 Task: Select the Always option in the interactive window collapse cell input code.
Action: Mouse moved to (15, 620)
Screenshot: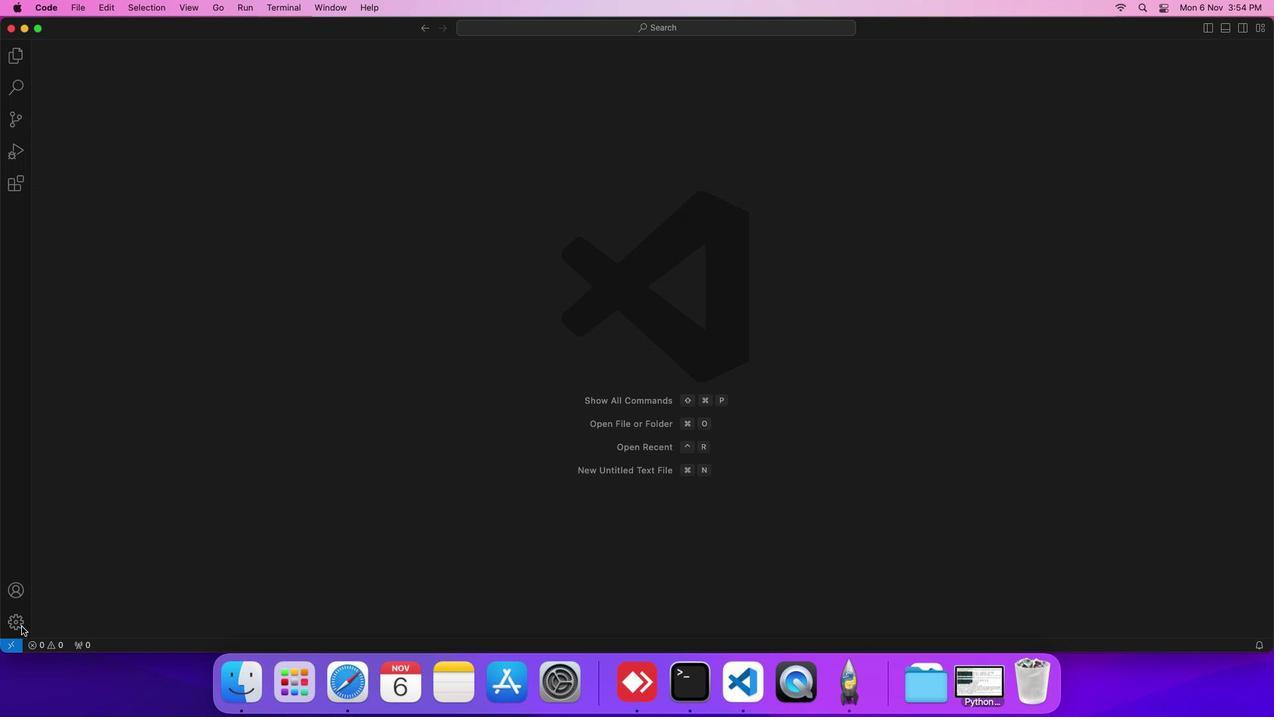 
Action: Mouse pressed left at (15, 620)
Screenshot: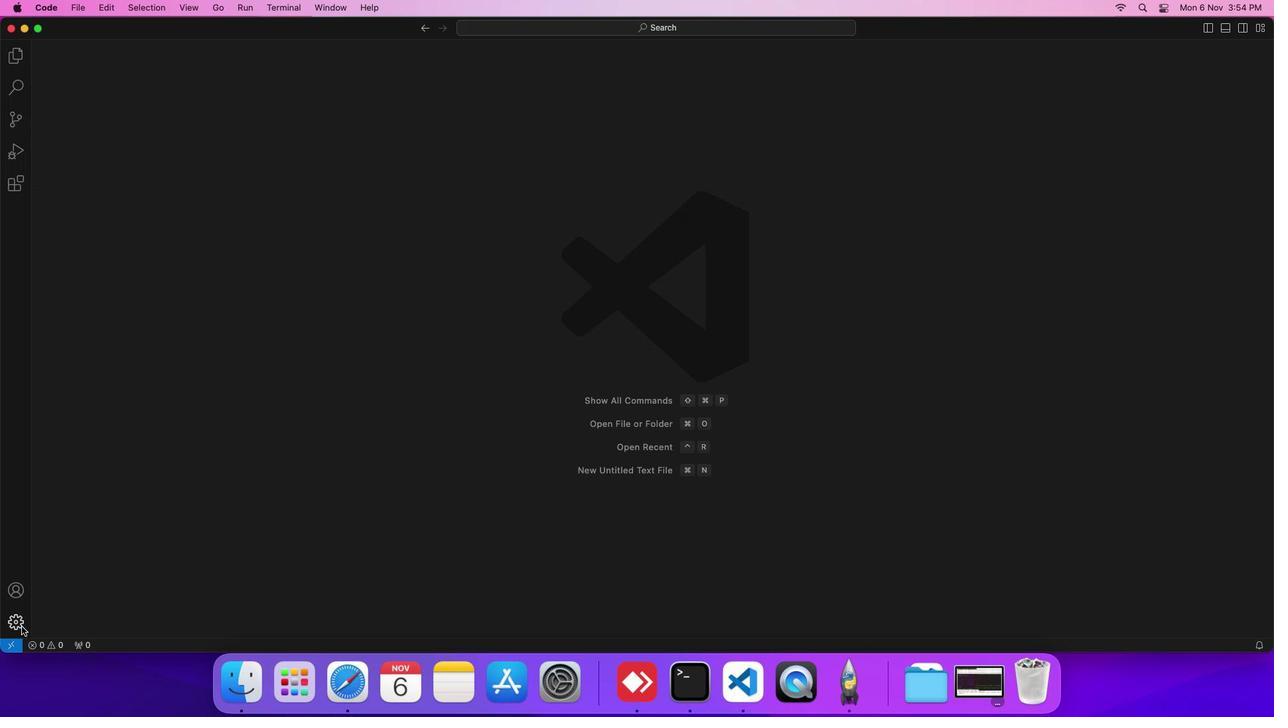 
Action: Mouse moved to (52, 517)
Screenshot: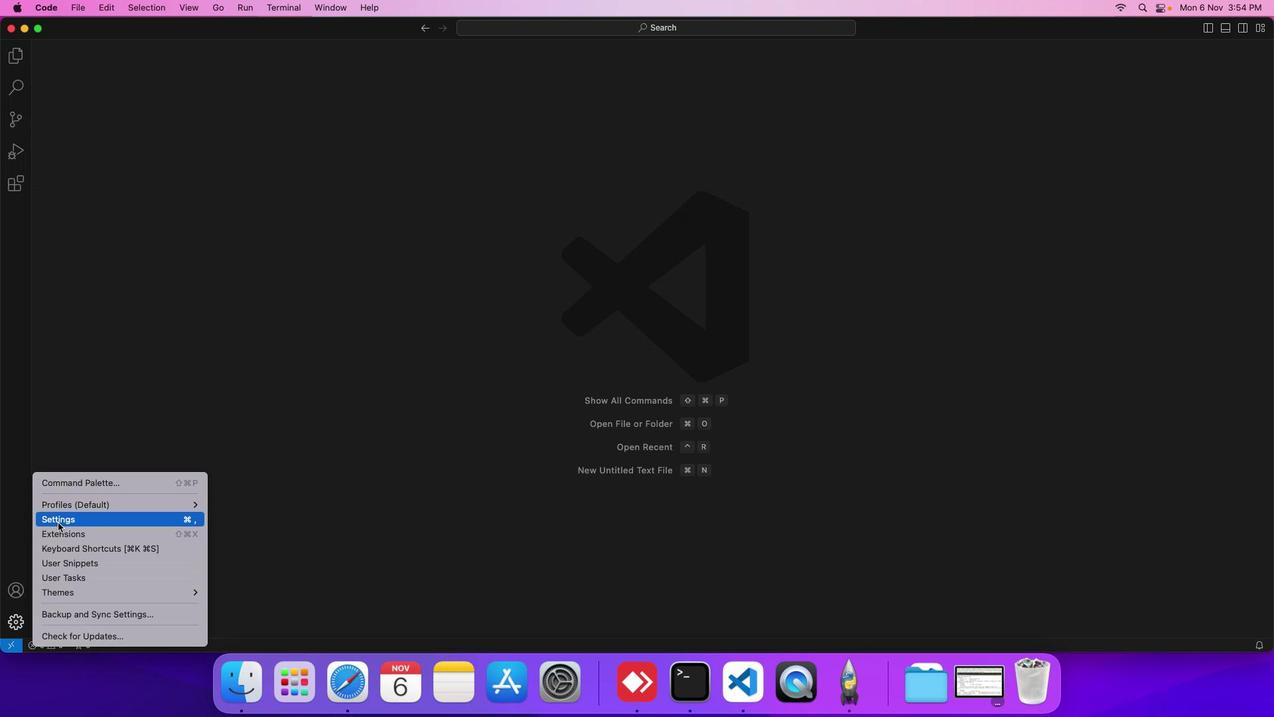 
Action: Mouse pressed left at (52, 517)
Screenshot: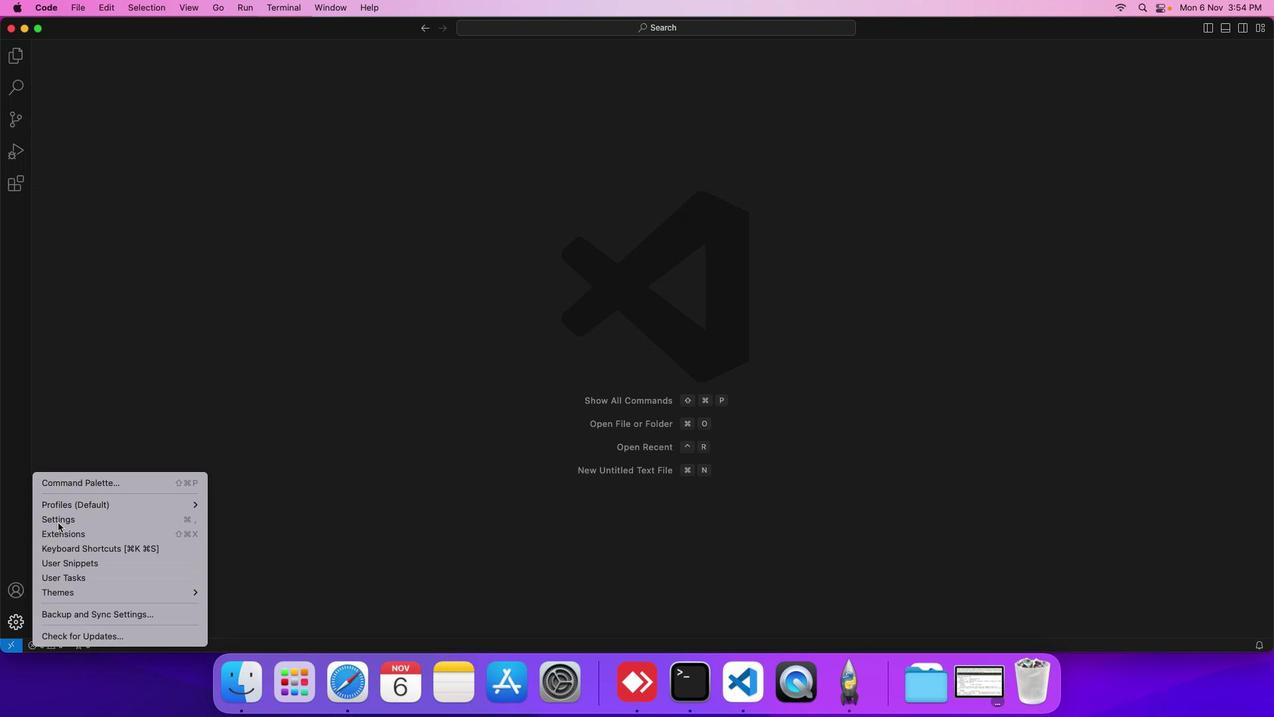 
Action: Mouse moved to (294, 189)
Screenshot: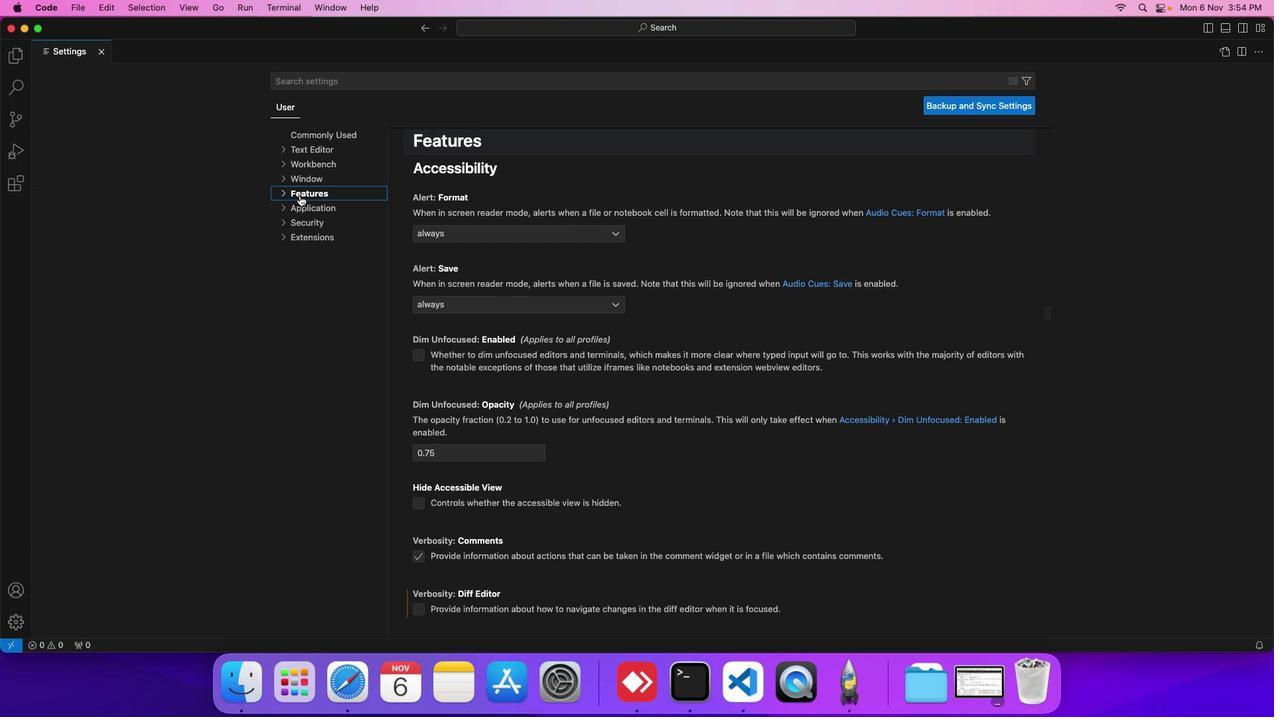 
Action: Mouse pressed left at (294, 189)
Screenshot: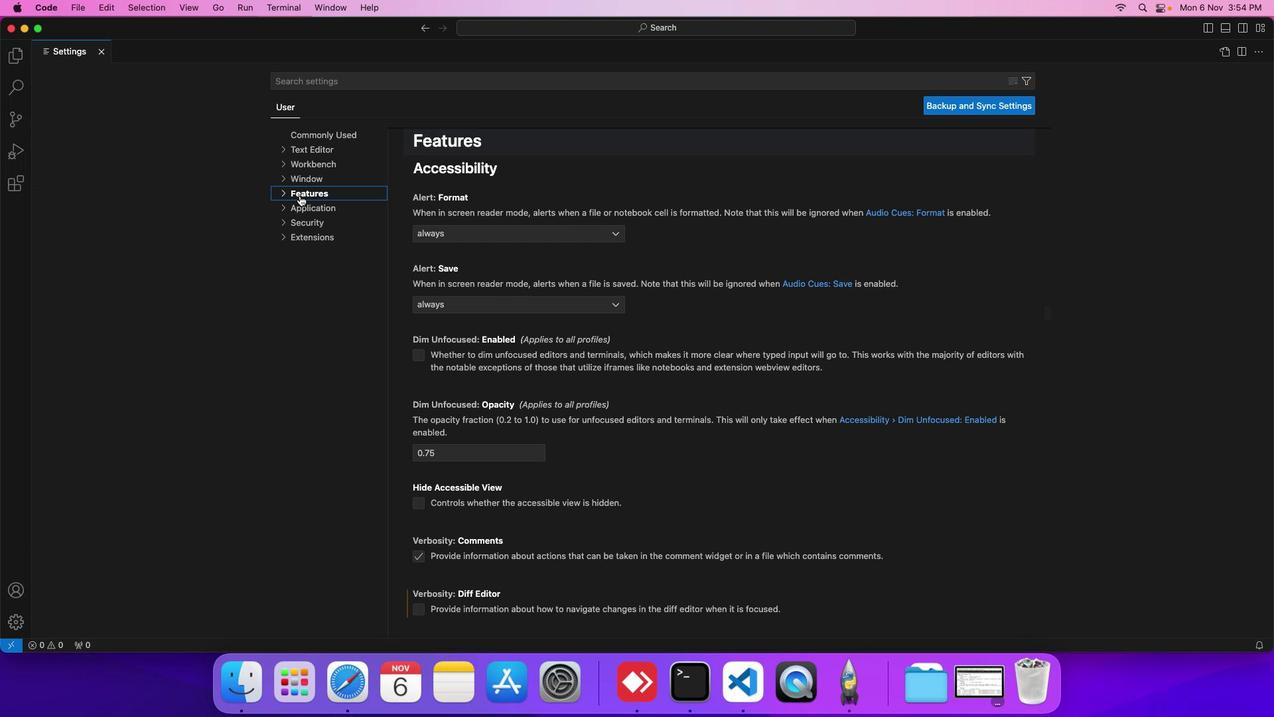 
Action: Mouse moved to (312, 405)
Screenshot: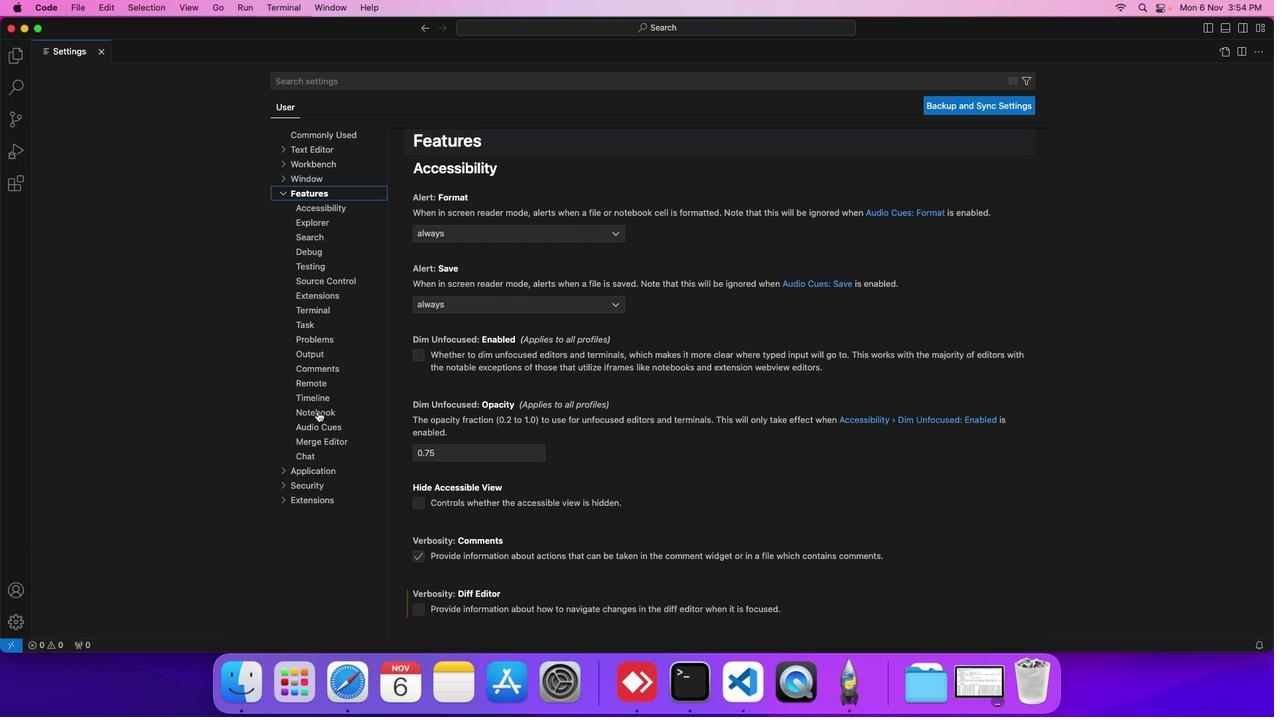 
Action: Mouse pressed left at (312, 405)
Screenshot: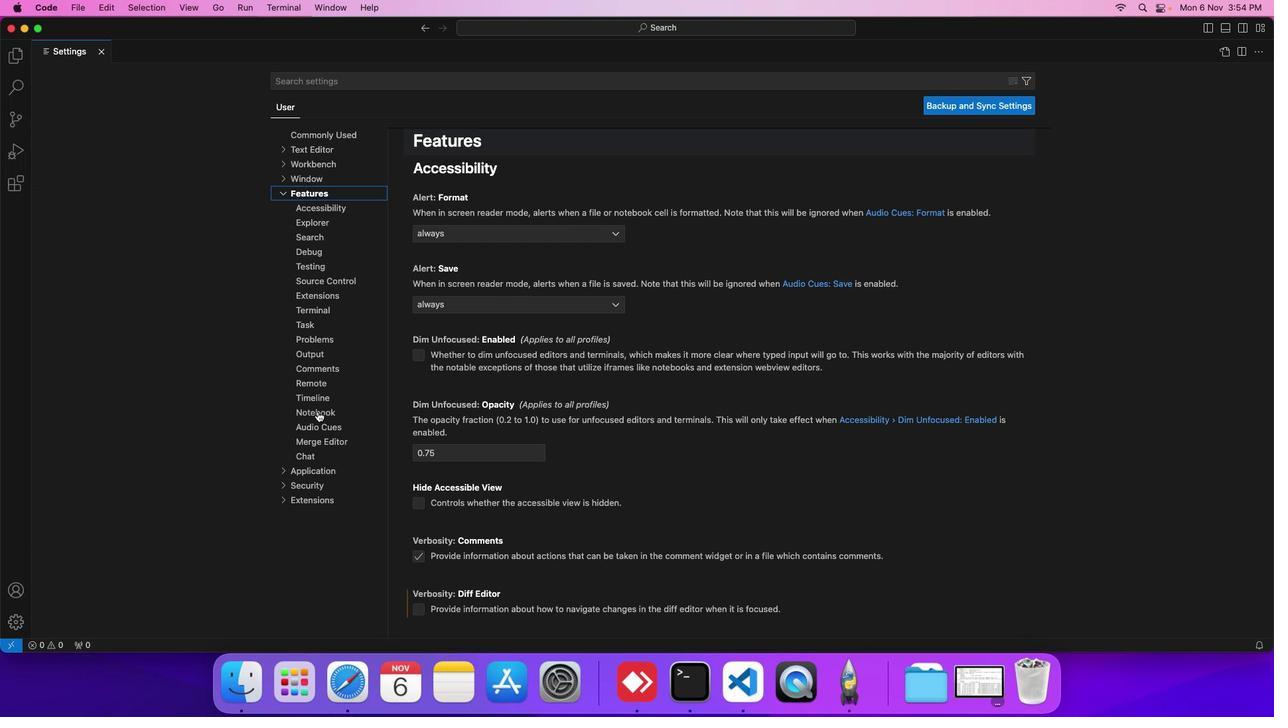 
Action: Mouse moved to (408, 438)
Screenshot: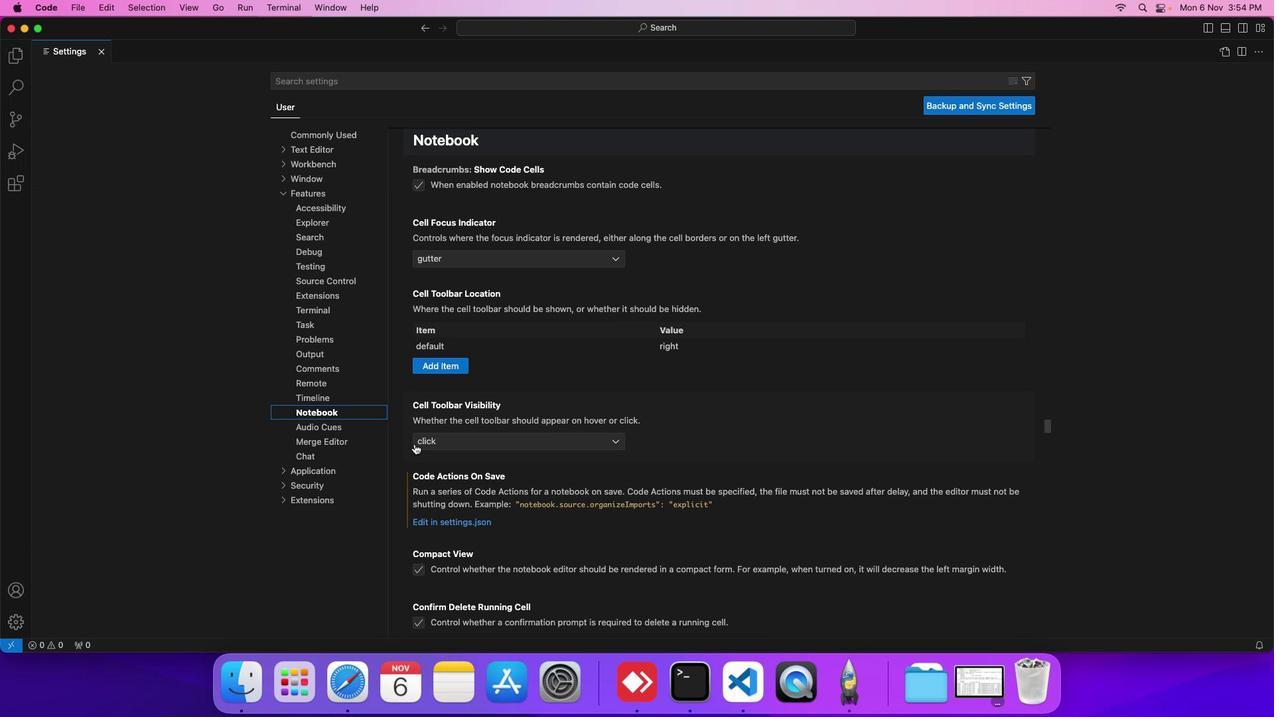 
Action: Mouse scrolled (408, 438) with delta (-5, -5)
Screenshot: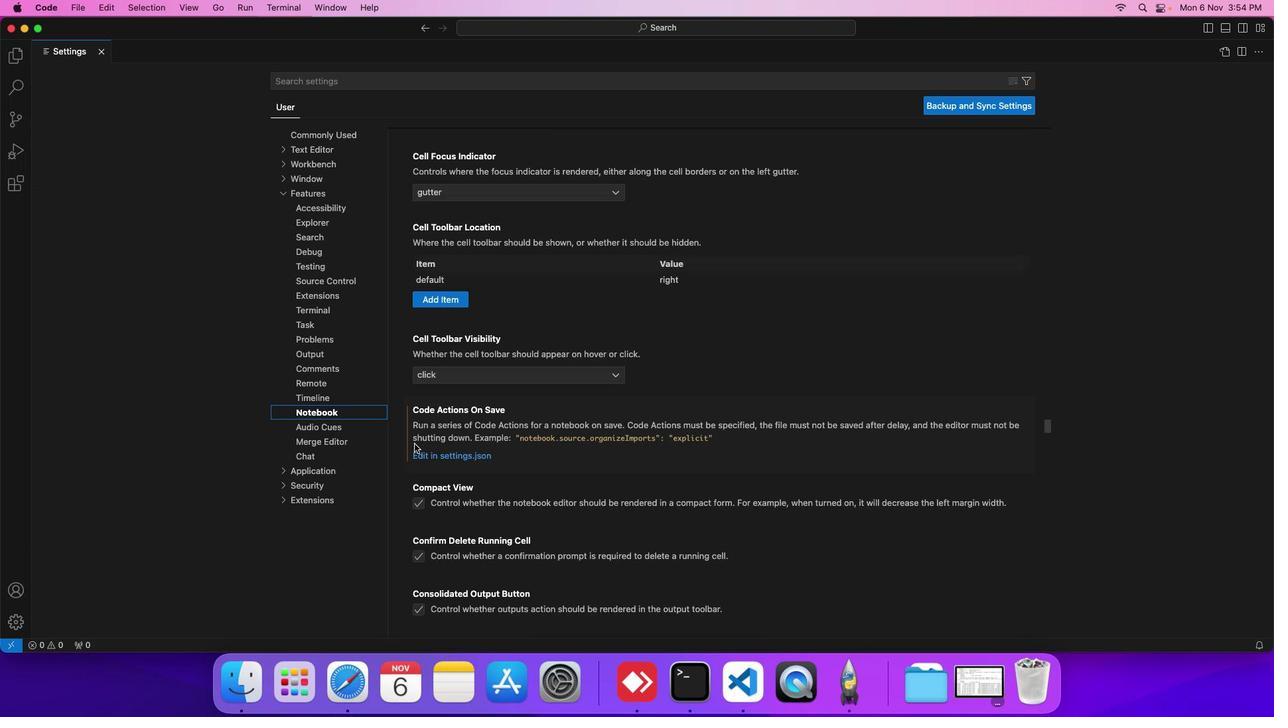 
Action: Mouse scrolled (408, 438) with delta (-5, -5)
Screenshot: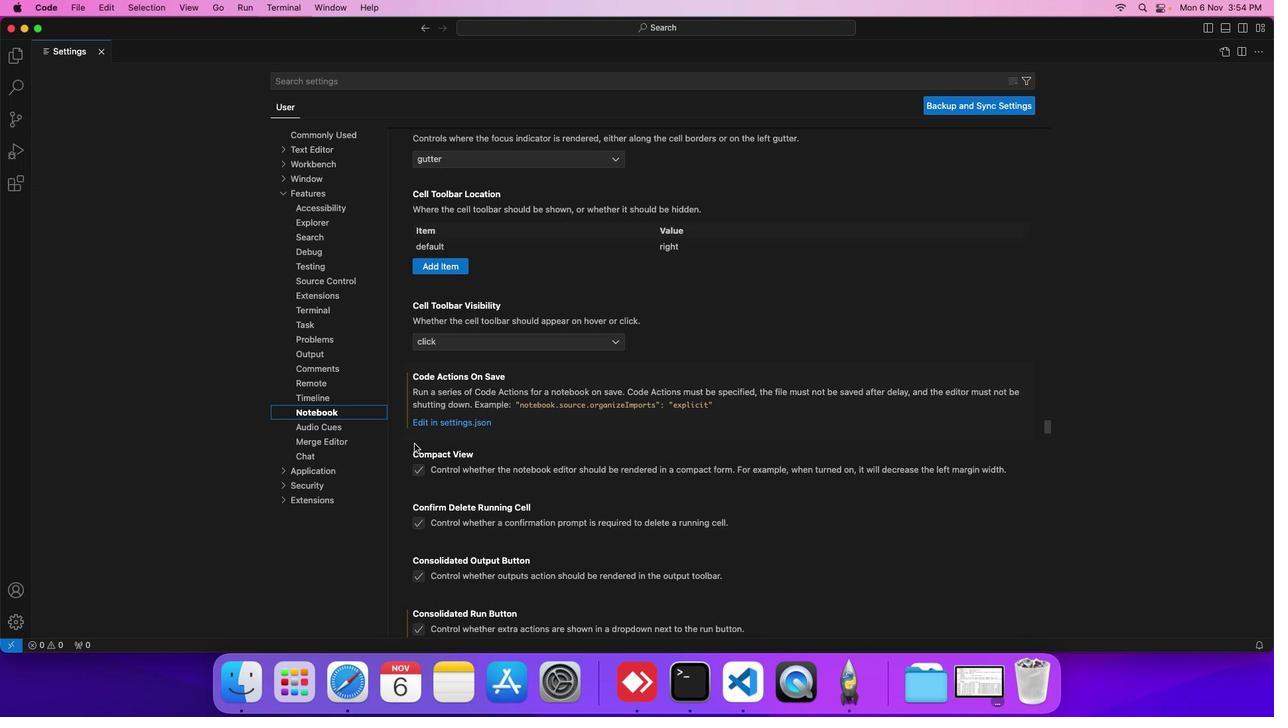 
Action: Mouse scrolled (408, 438) with delta (-5, -5)
Screenshot: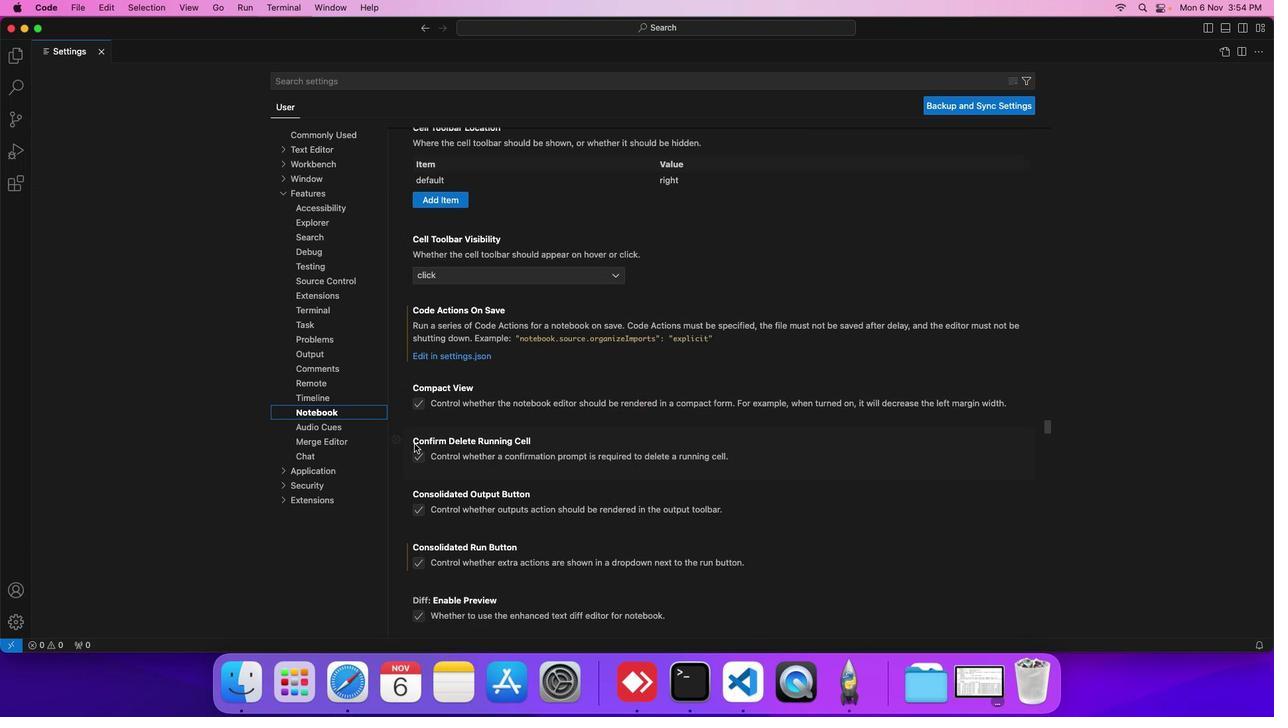 
Action: Mouse scrolled (408, 438) with delta (-5, -6)
Screenshot: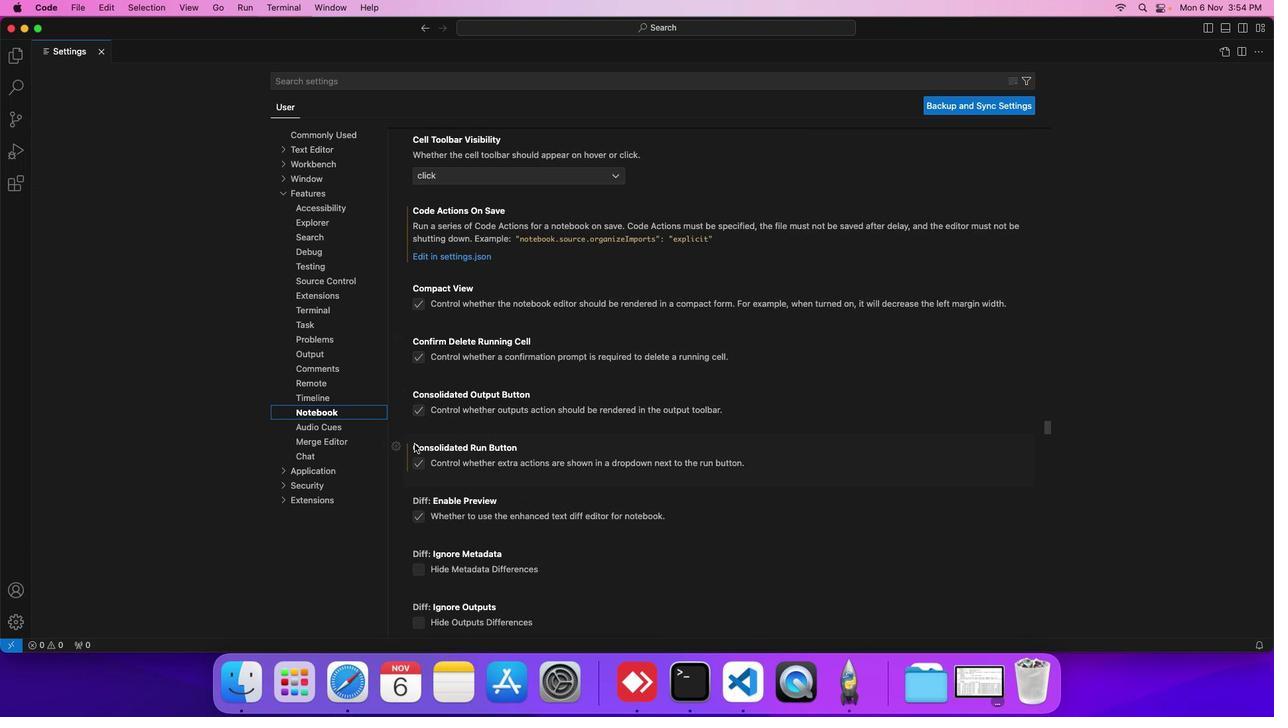 
Action: Mouse scrolled (408, 438) with delta (-5, -7)
Screenshot: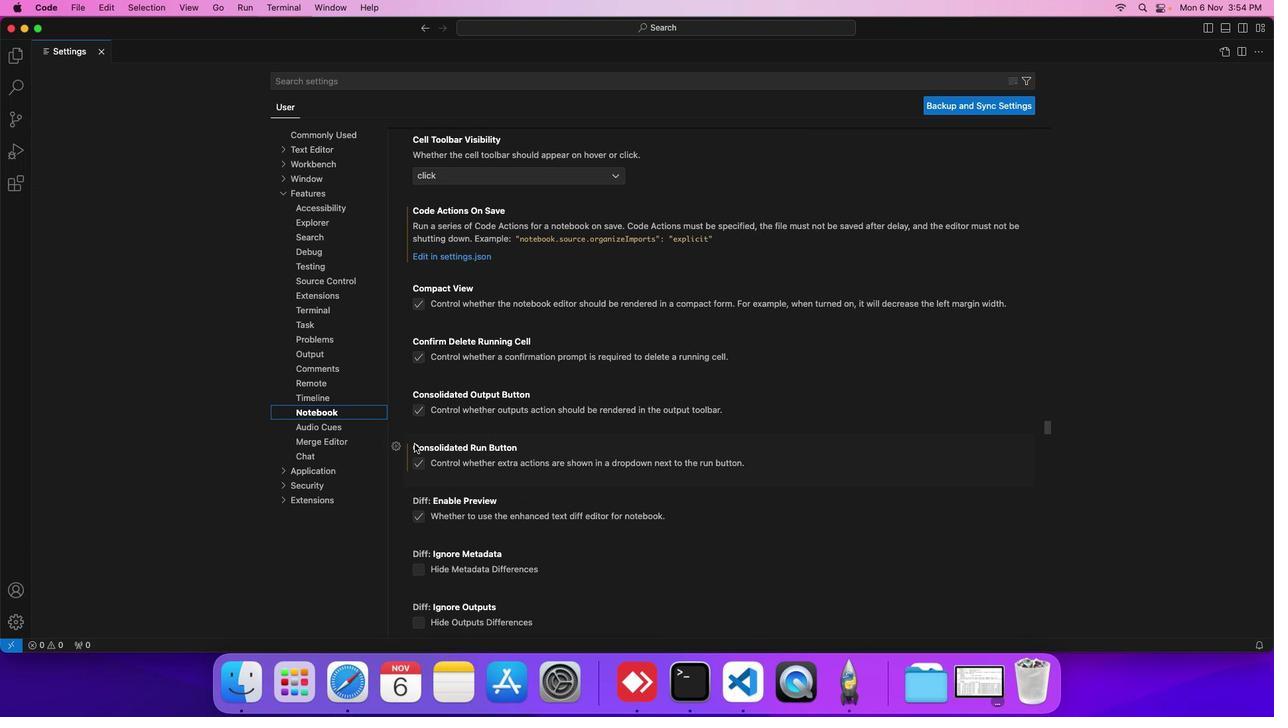 
Action: Mouse scrolled (408, 438) with delta (-5, -5)
Screenshot: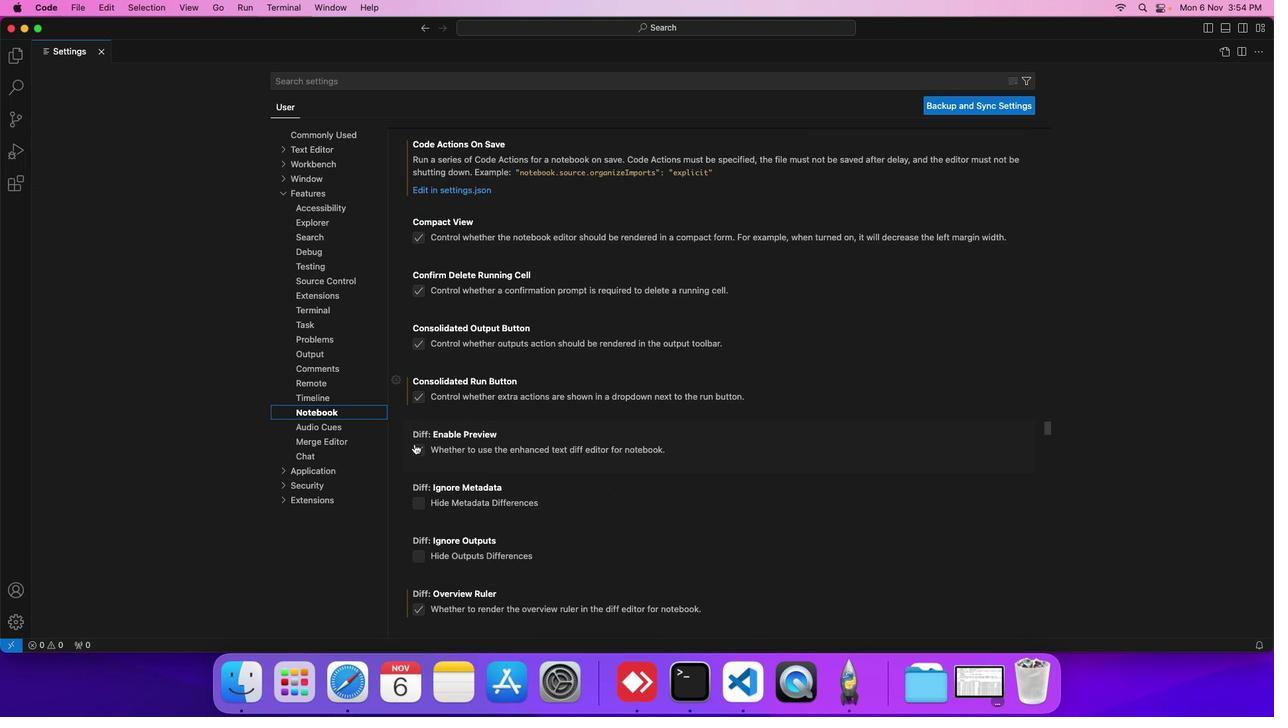 
Action: Mouse scrolled (408, 438) with delta (-5, -5)
Screenshot: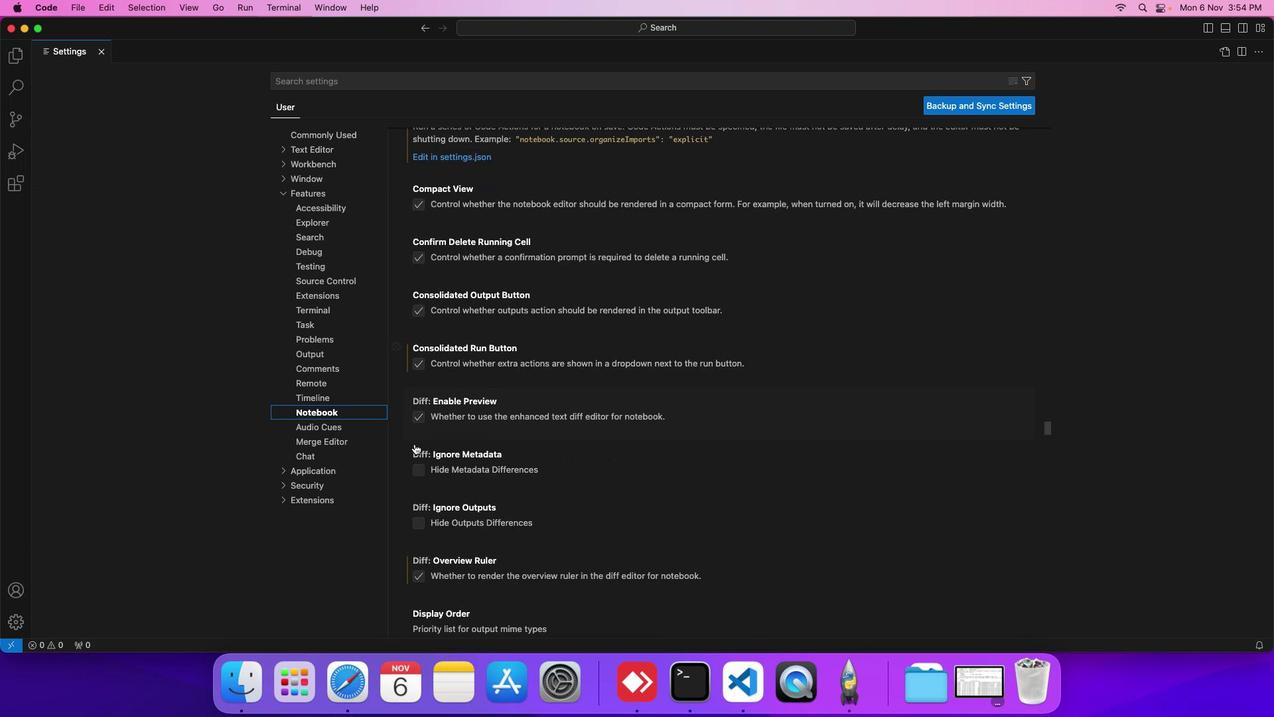 
Action: Mouse scrolled (408, 438) with delta (-5, -5)
Screenshot: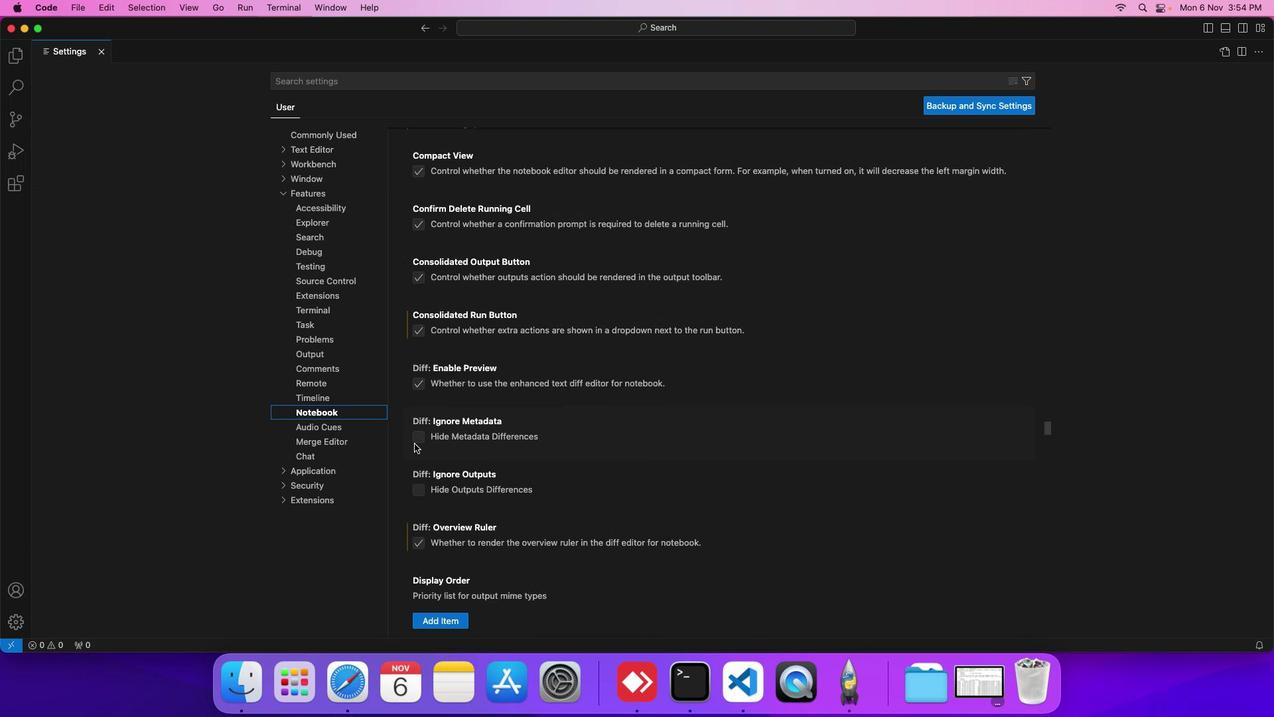 
Action: Mouse scrolled (408, 438) with delta (-5, -5)
Screenshot: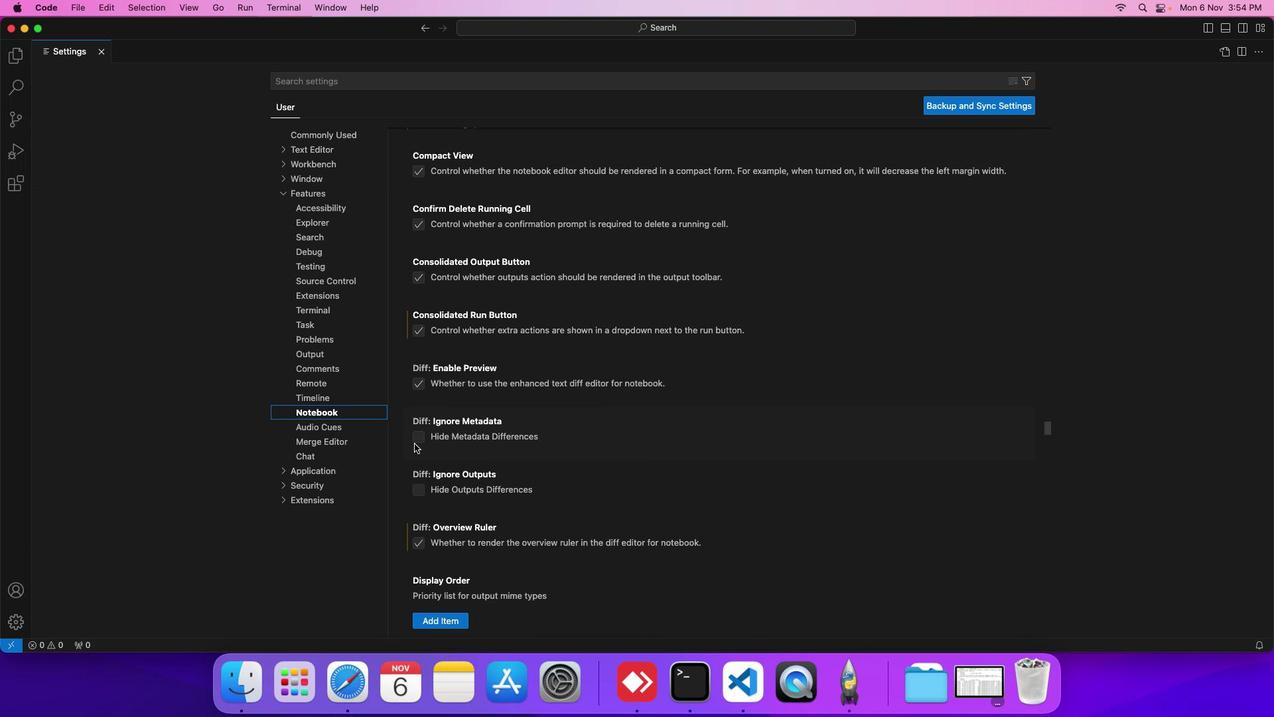 
Action: Mouse scrolled (408, 438) with delta (-5, -5)
Screenshot: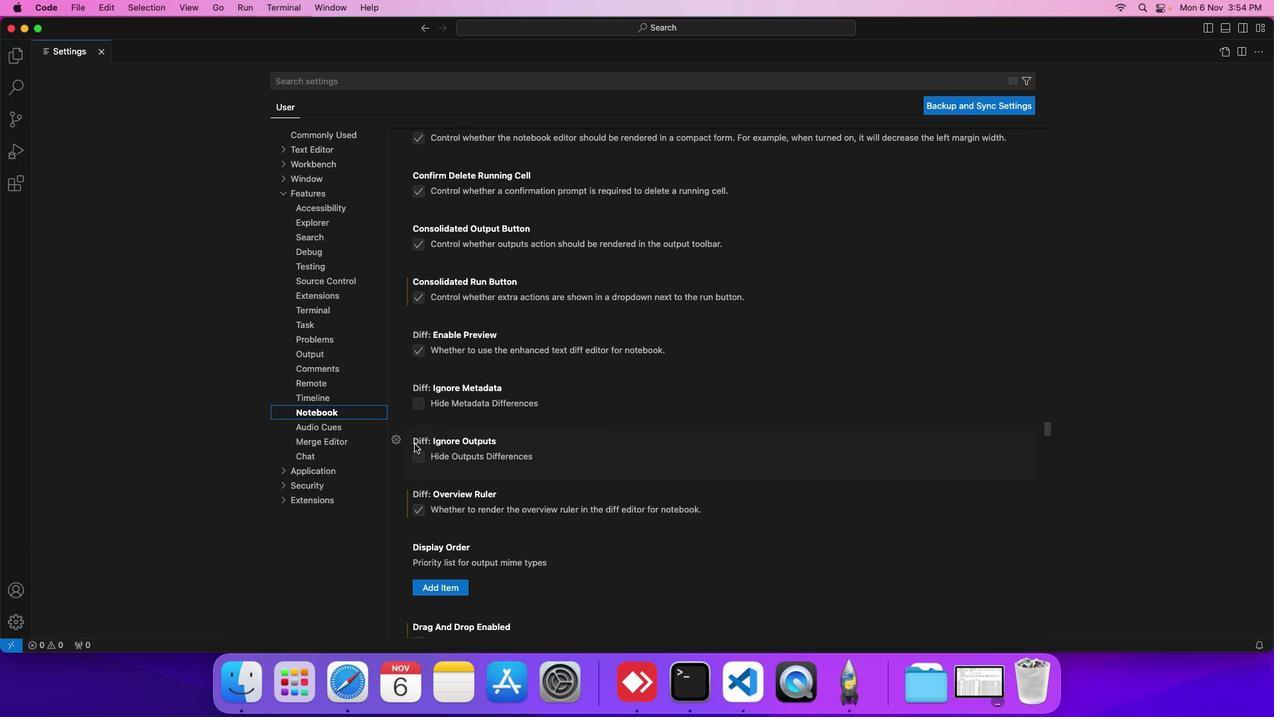 
Action: Mouse scrolled (408, 438) with delta (-5, -5)
Screenshot: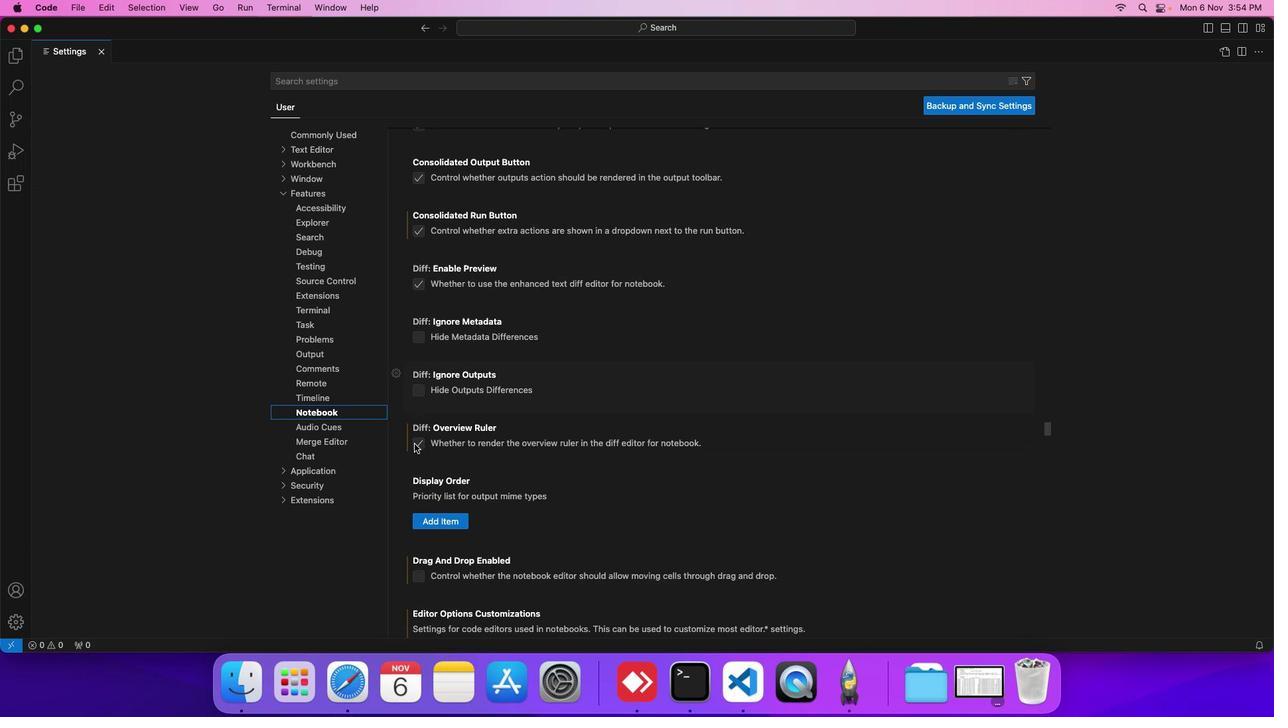 
Action: Mouse scrolled (408, 438) with delta (-5, -5)
Screenshot: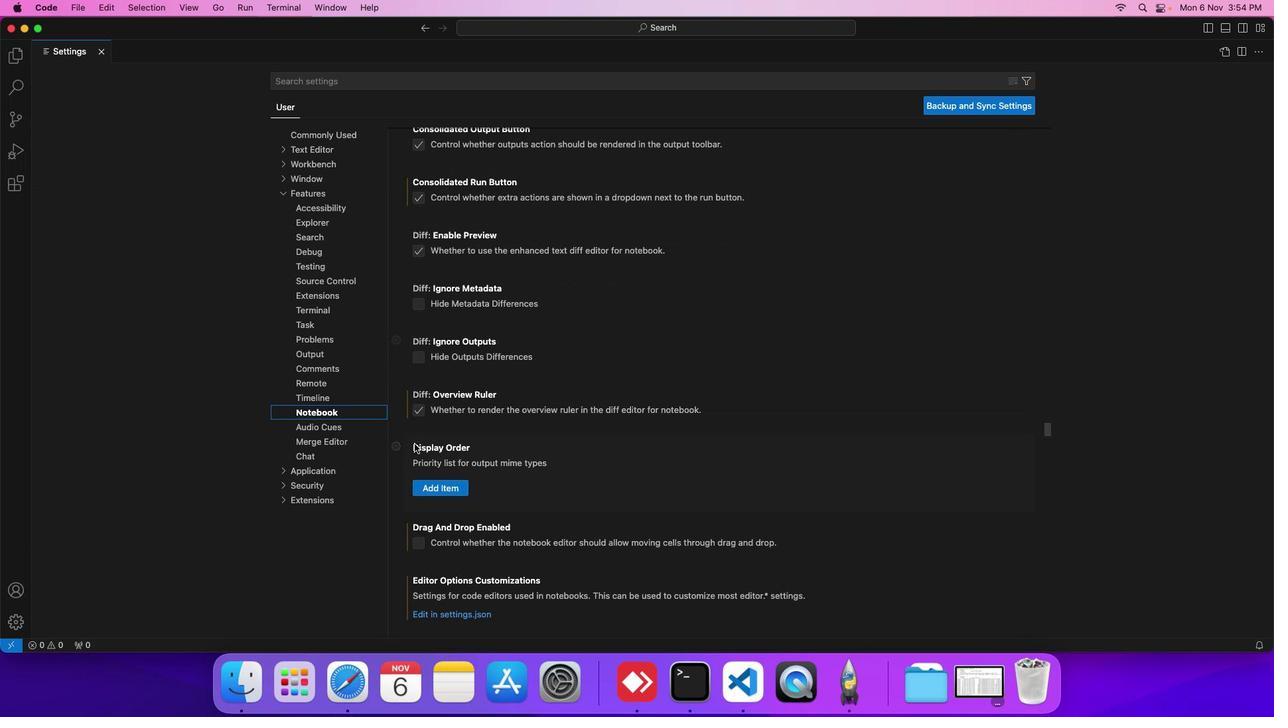 
Action: Mouse scrolled (408, 438) with delta (-5, -5)
Screenshot: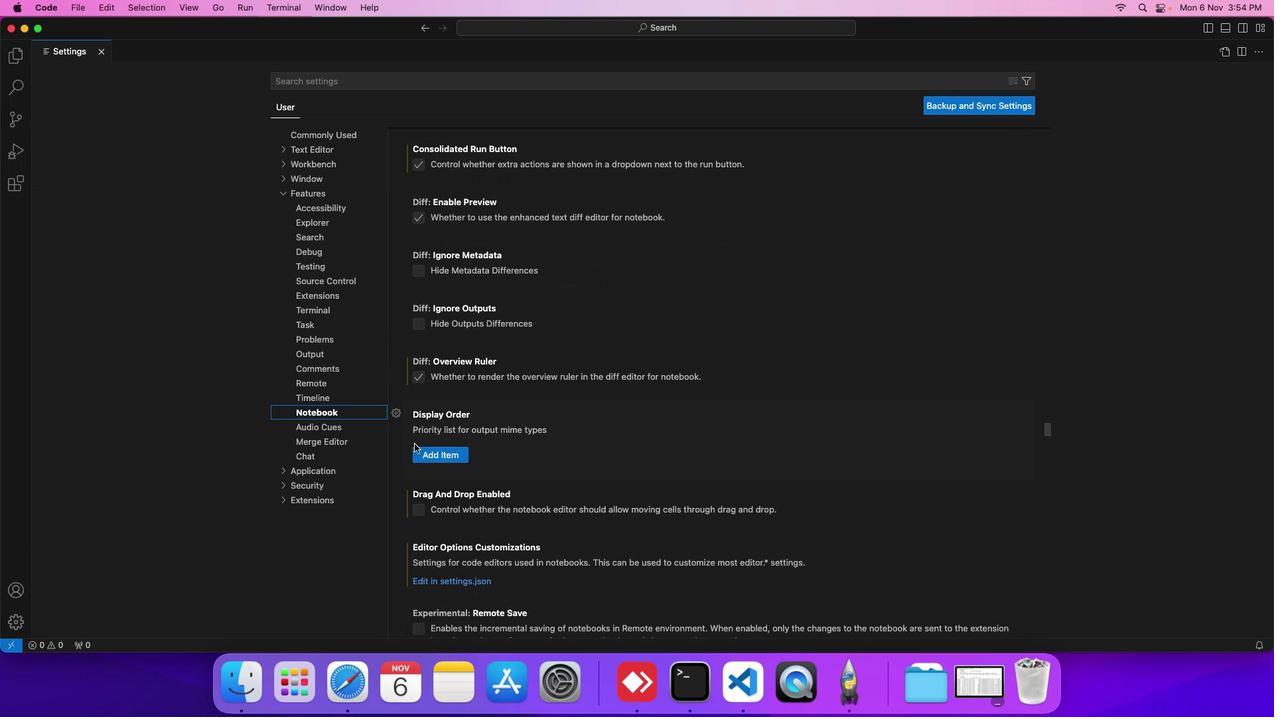 
Action: Mouse scrolled (408, 438) with delta (-5, -5)
Screenshot: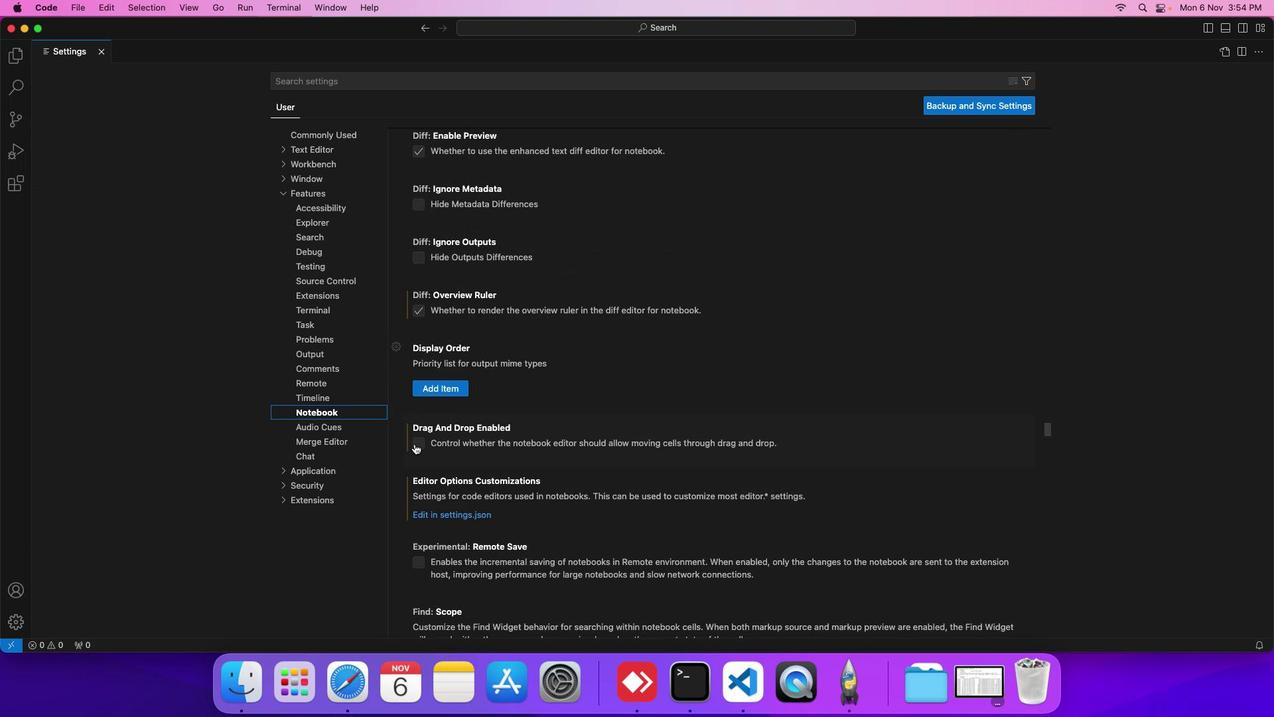 
Action: Mouse scrolled (408, 438) with delta (-5, -6)
Screenshot: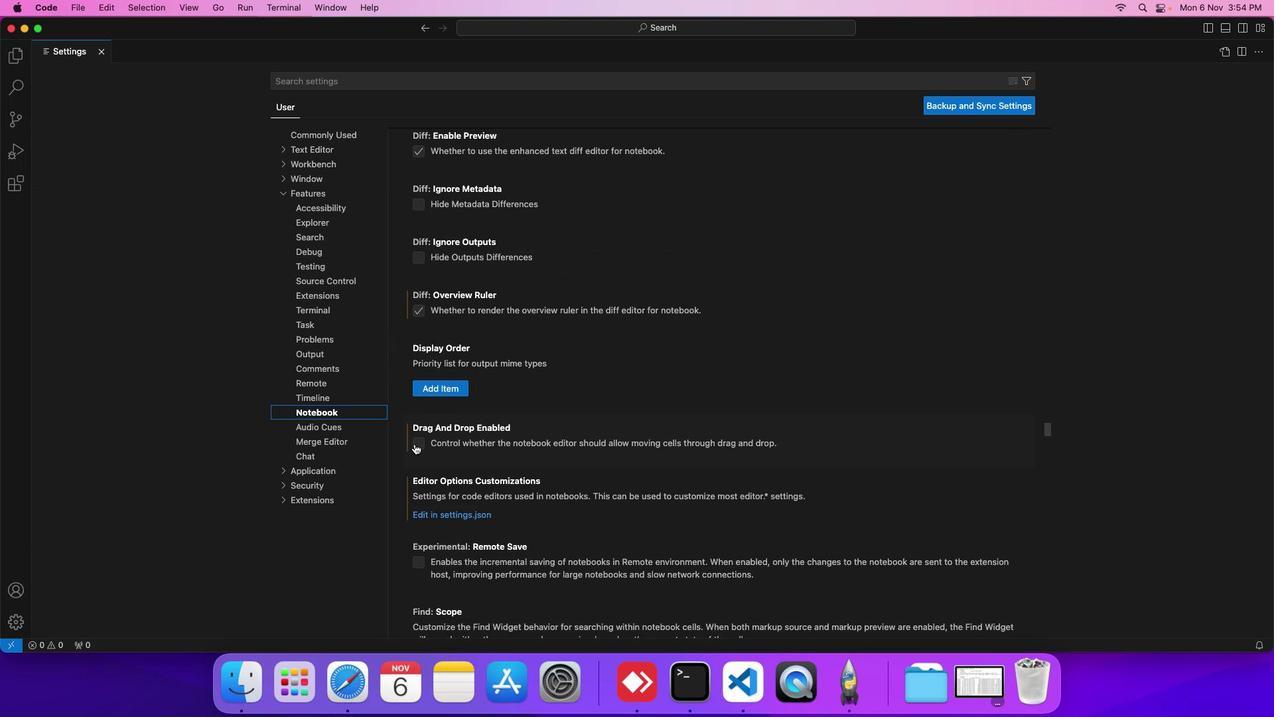
Action: Mouse scrolled (408, 438) with delta (-5, -5)
Screenshot: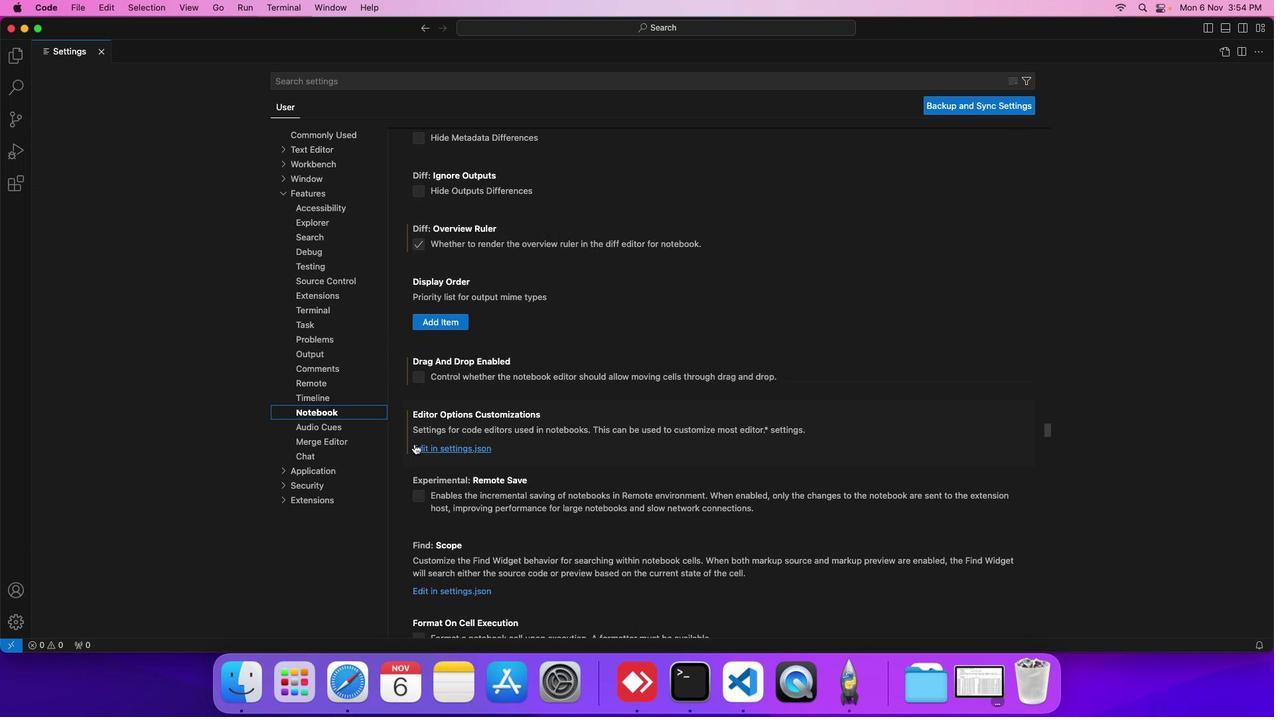 
Action: Mouse scrolled (408, 438) with delta (-5, -5)
Screenshot: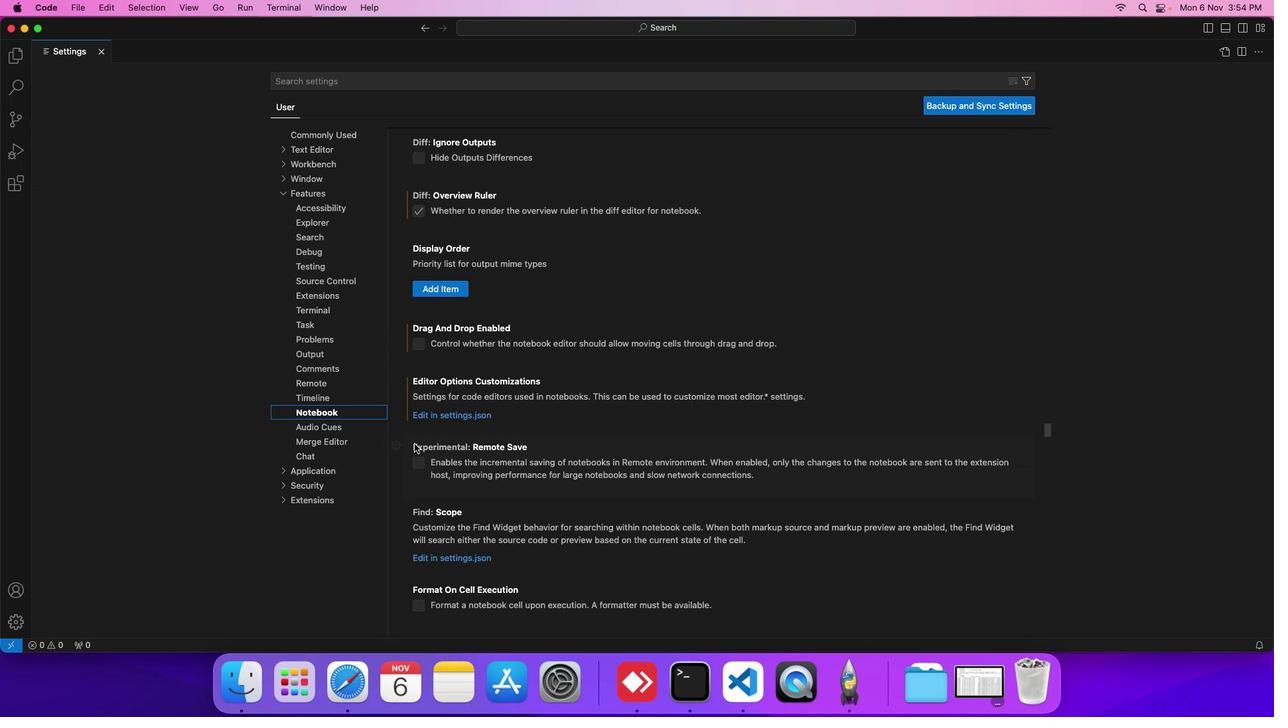 
Action: Mouse scrolled (408, 438) with delta (-5, -5)
Screenshot: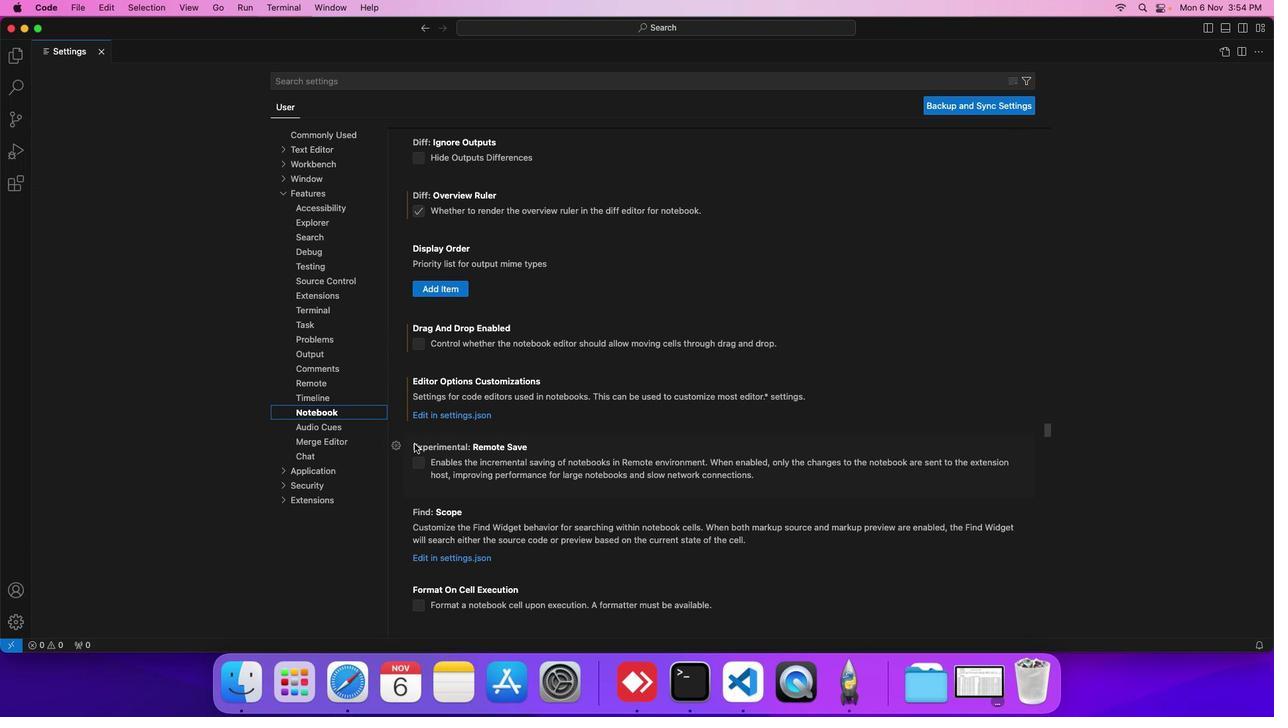 
Action: Mouse scrolled (408, 438) with delta (-5, -5)
Screenshot: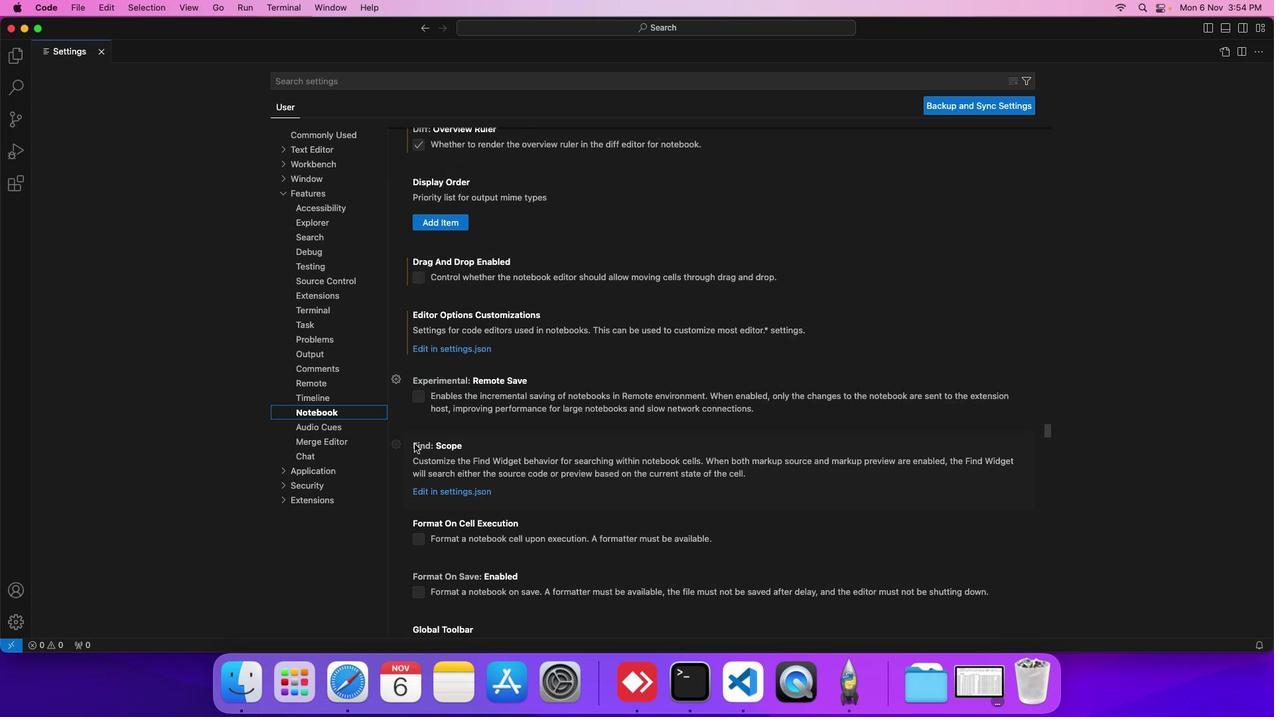 
Action: Mouse scrolled (408, 438) with delta (-5, -5)
Screenshot: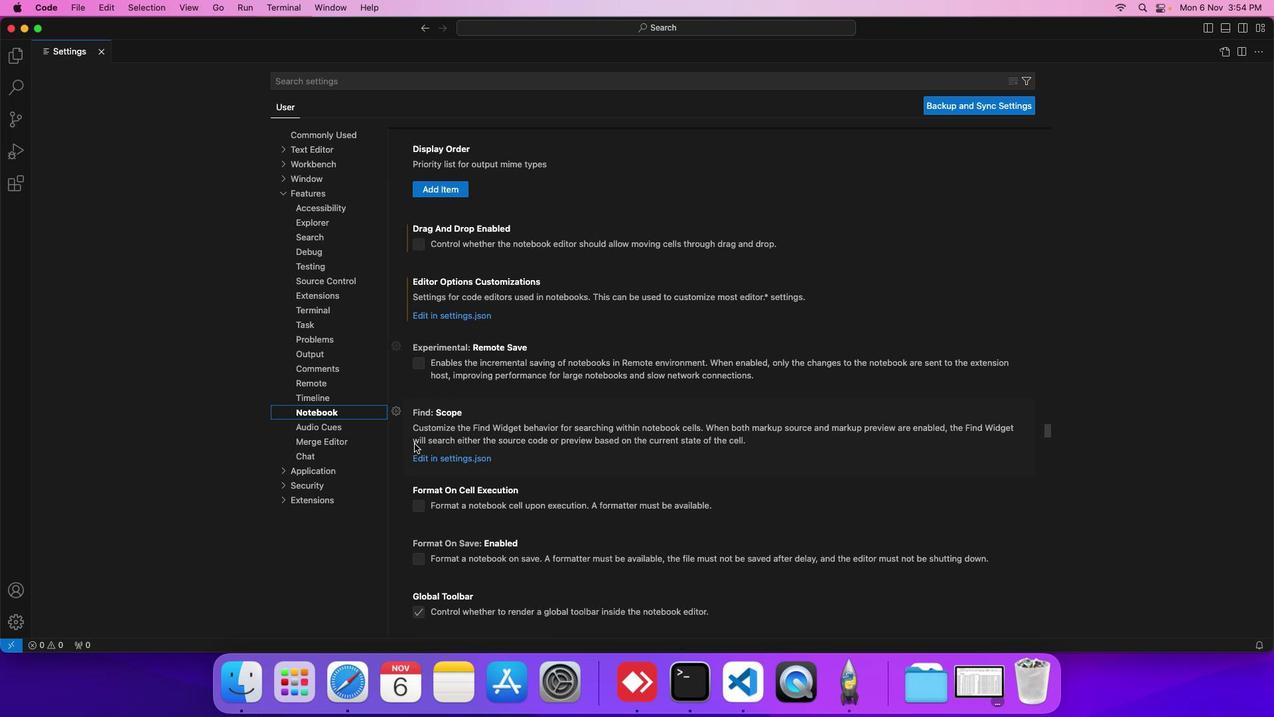 
Action: Mouse scrolled (408, 438) with delta (-5, -5)
Screenshot: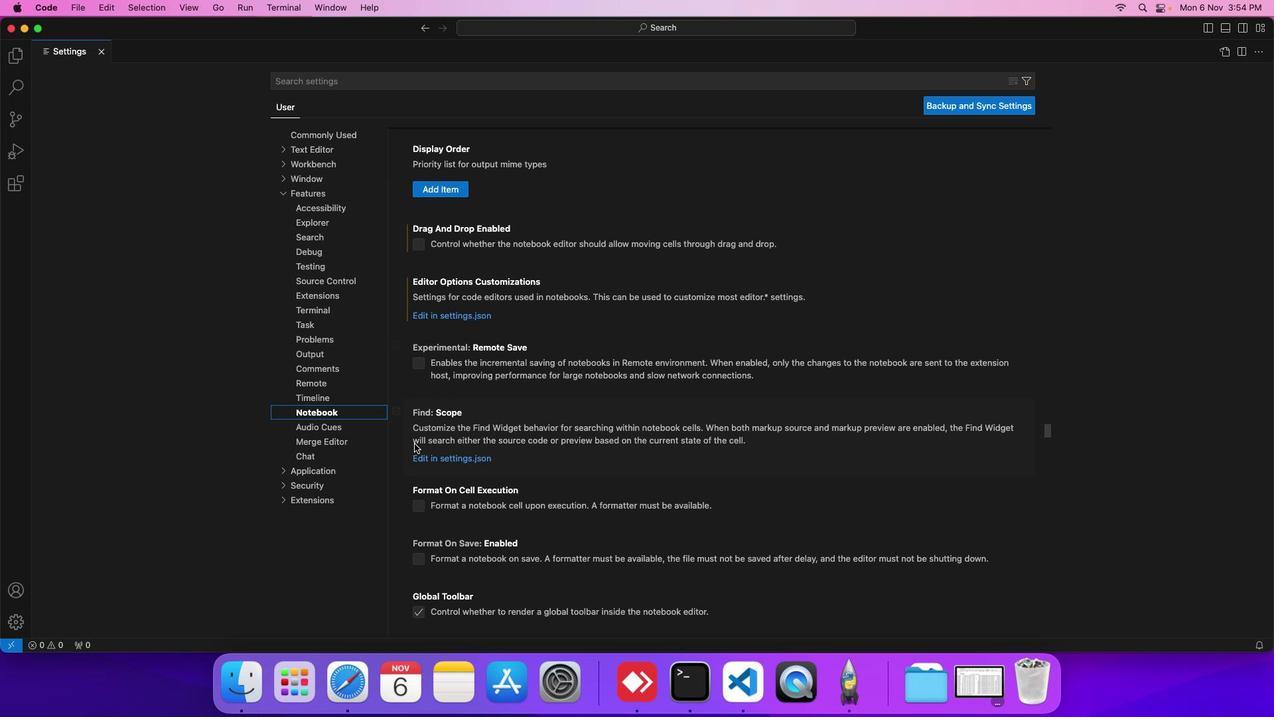 
Action: Mouse scrolled (408, 438) with delta (-5, -5)
Screenshot: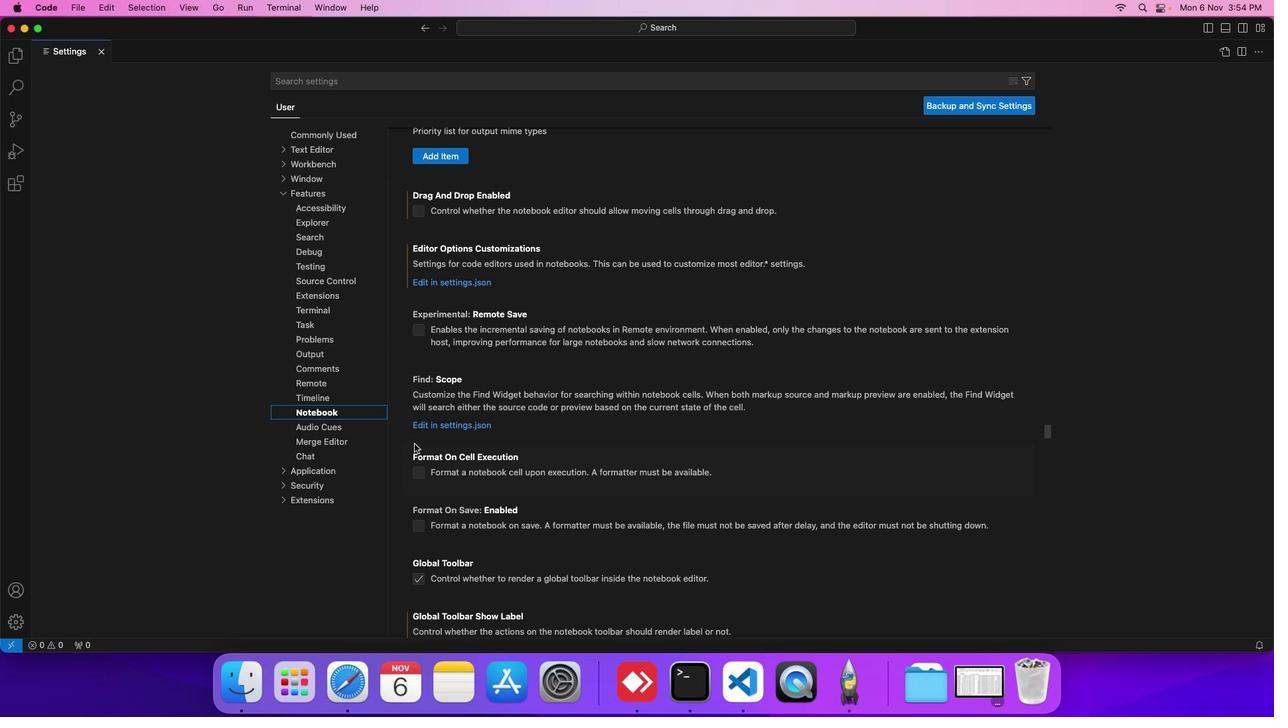 
Action: Mouse scrolled (408, 438) with delta (-5, -5)
Screenshot: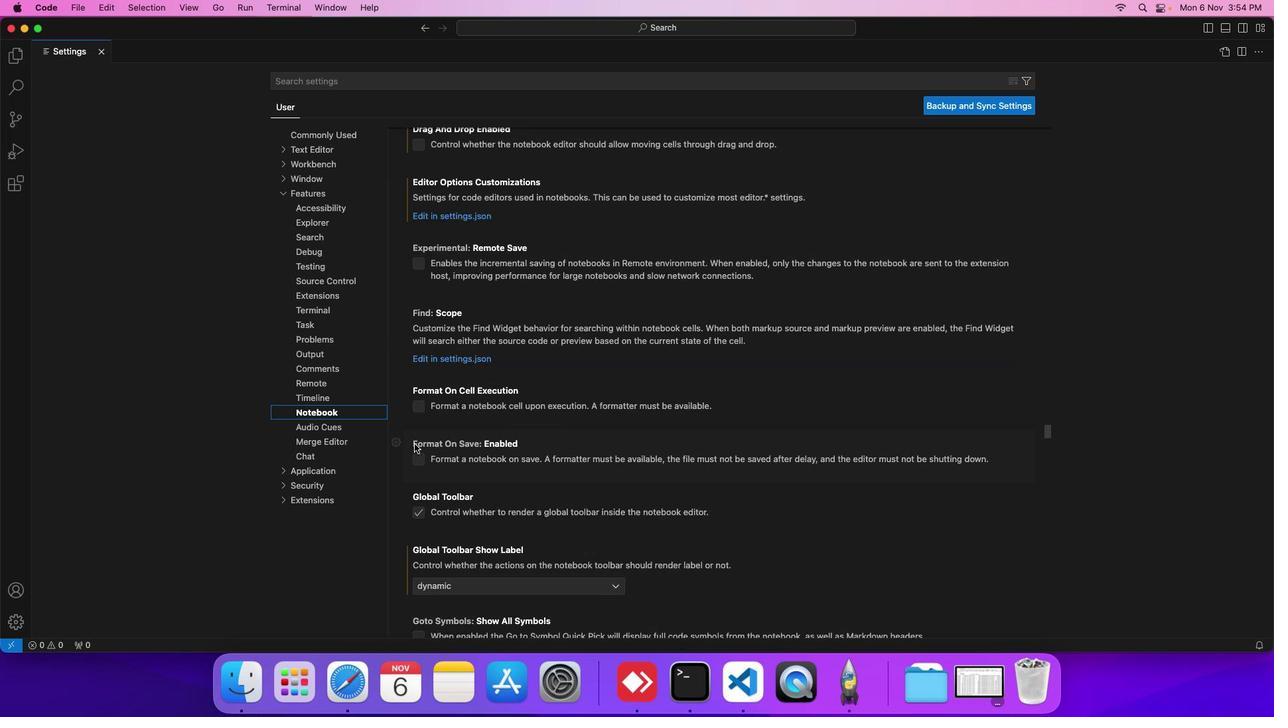 
Action: Mouse scrolled (408, 438) with delta (-5, -5)
Screenshot: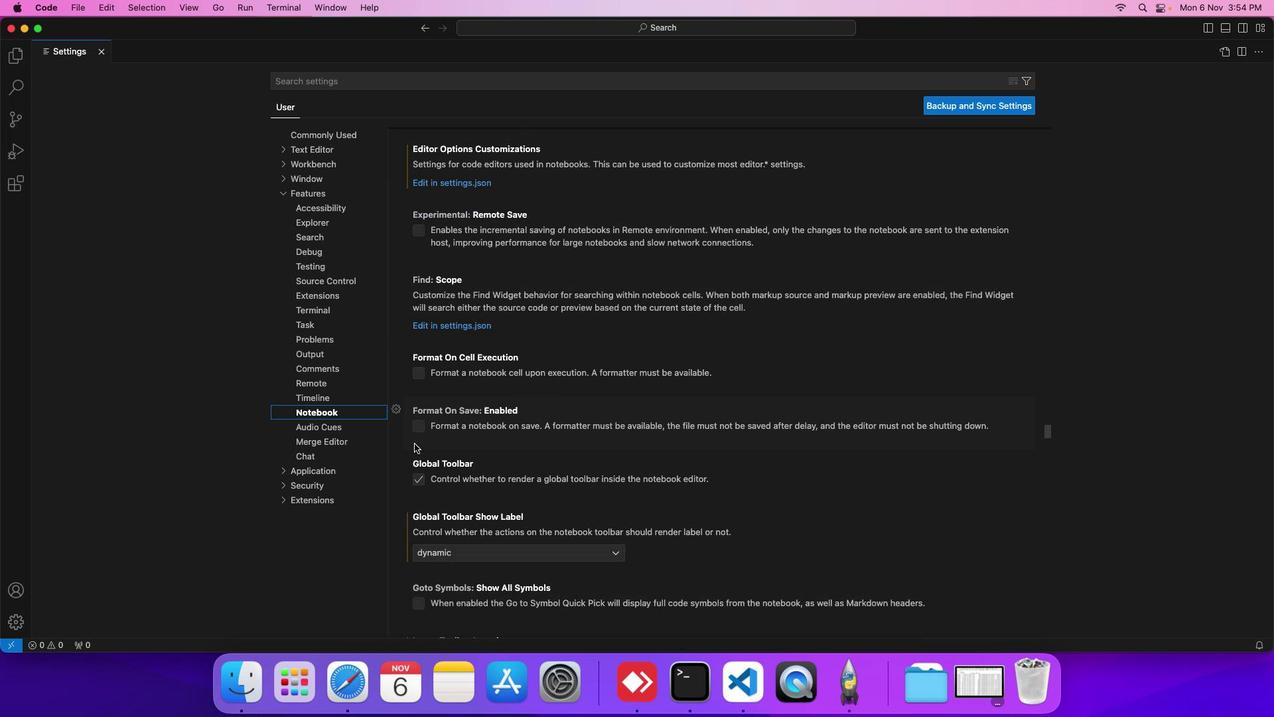 
Action: Mouse scrolled (408, 438) with delta (-5, -5)
Screenshot: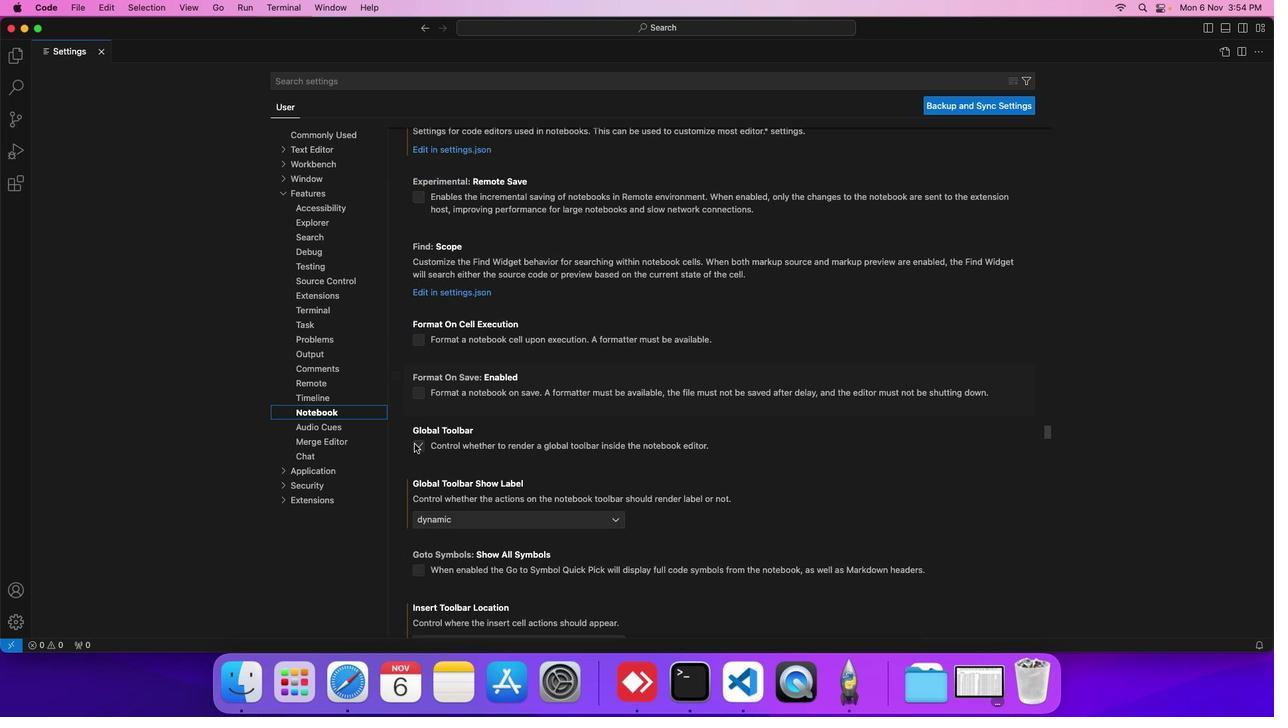 
Action: Mouse scrolled (408, 438) with delta (-5, -5)
Screenshot: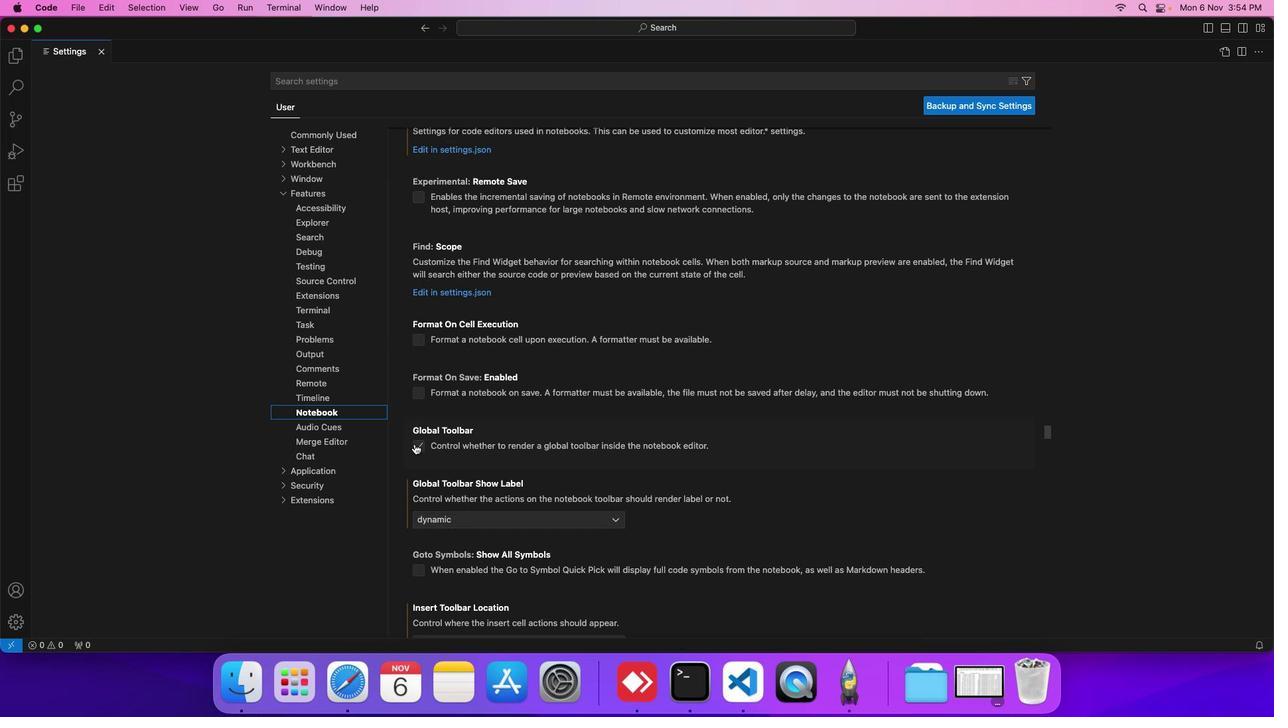 
Action: Mouse scrolled (408, 438) with delta (-5, -5)
Screenshot: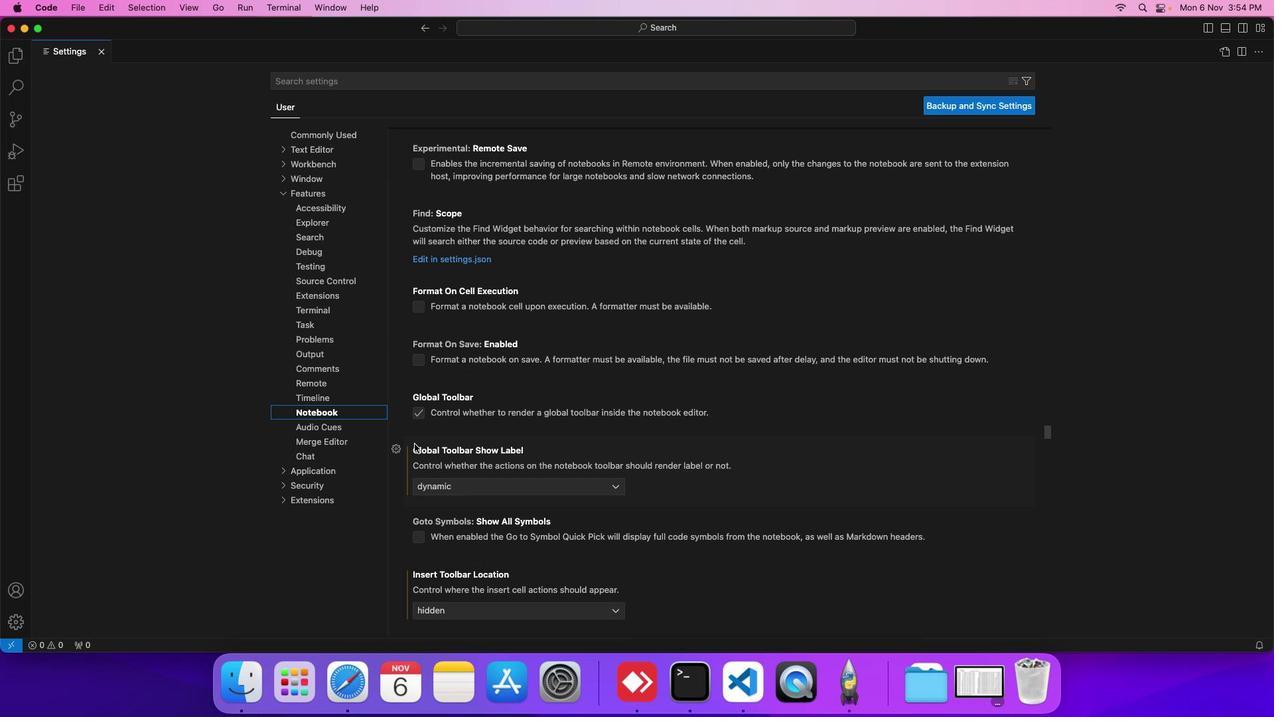 
Action: Mouse scrolled (408, 438) with delta (-5, -5)
Screenshot: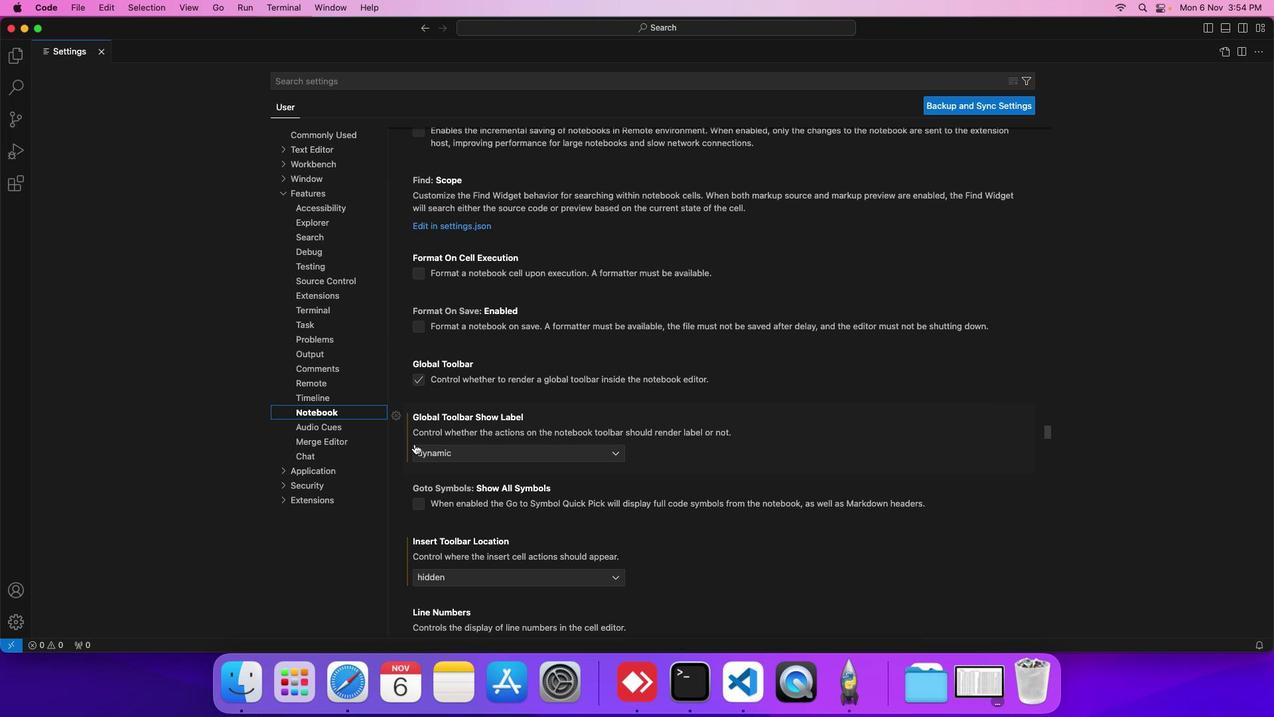 
Action: Mouse scrolled (408, 438) with delta (-5, -5)
Screenshot: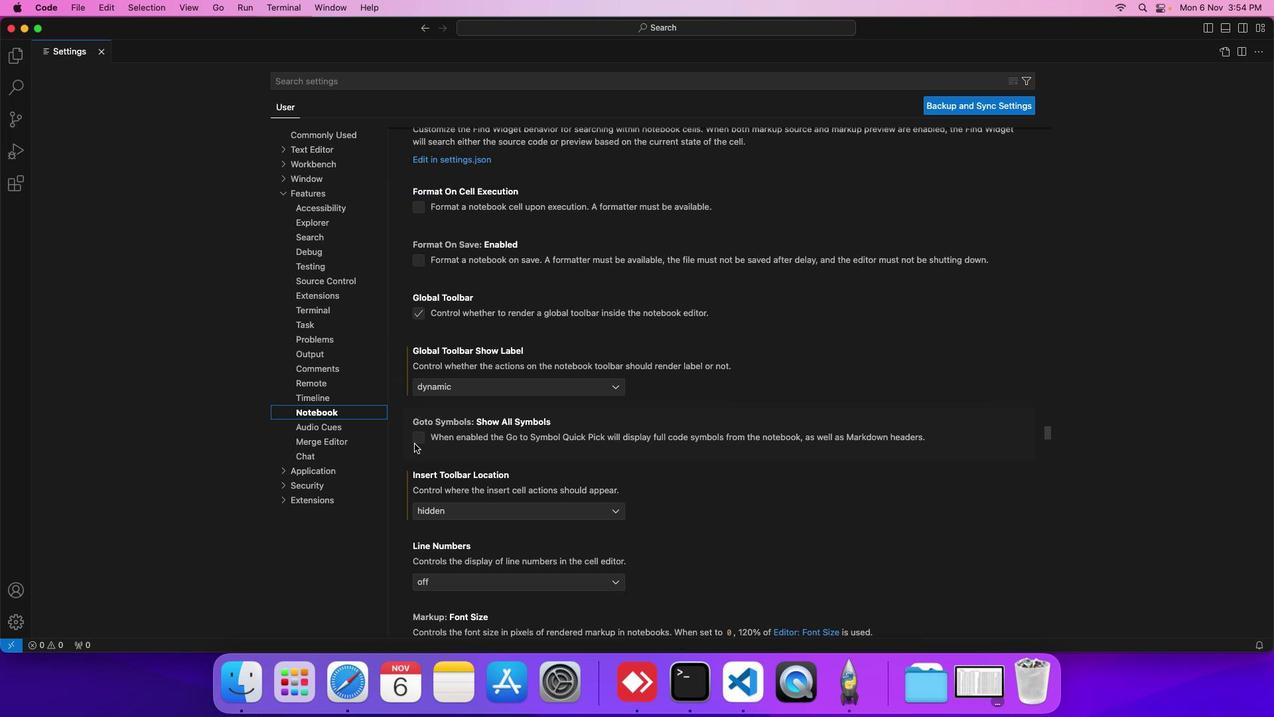 
Action: Mouse scrolled (408, 438) with delta (-5, -5)
Screenshot: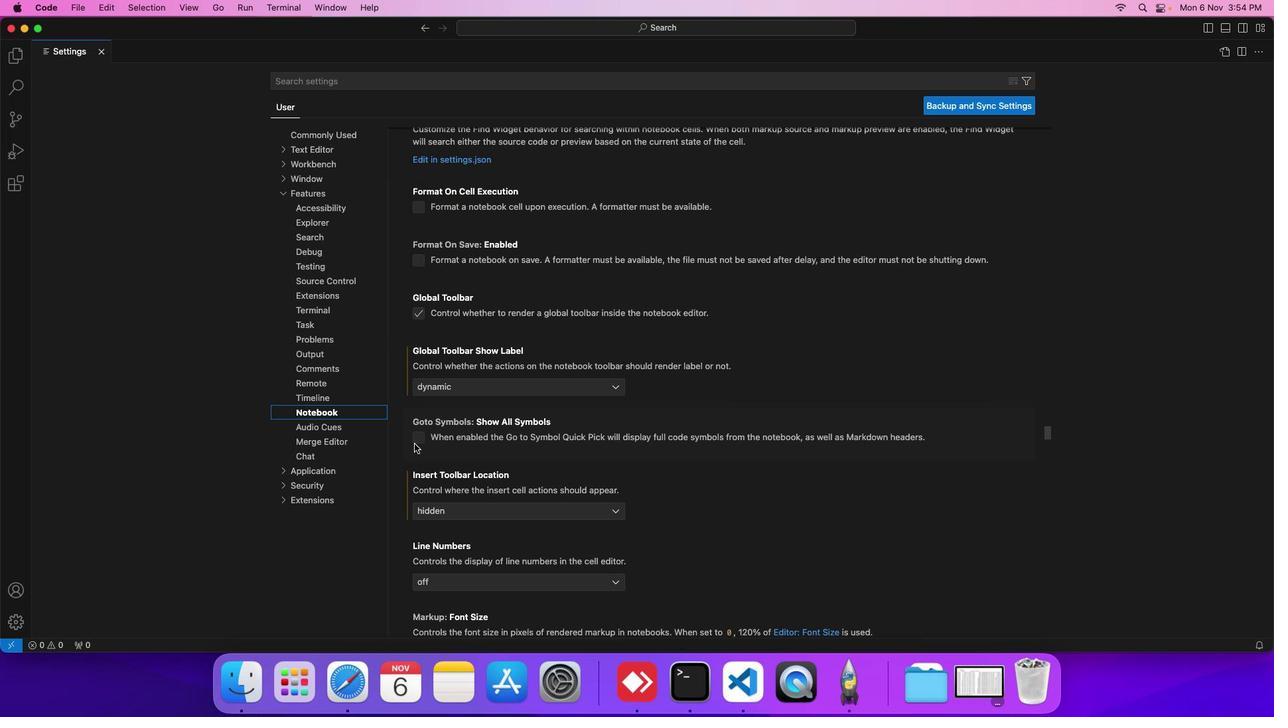 
Action: Mouse scrolled (408, 438) with delta (-5, -5)
Screenshot: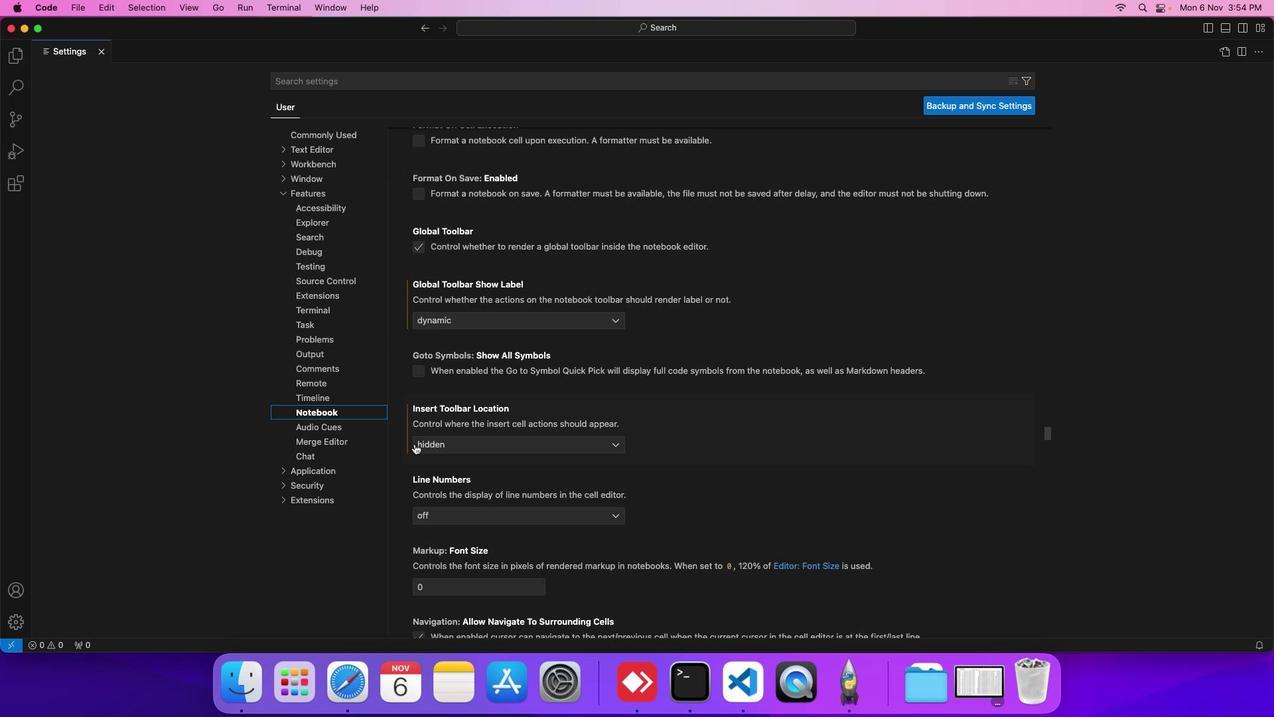 
Action: Mouse scrolled (408, 438) with delta (-5, -5)
Screenshot: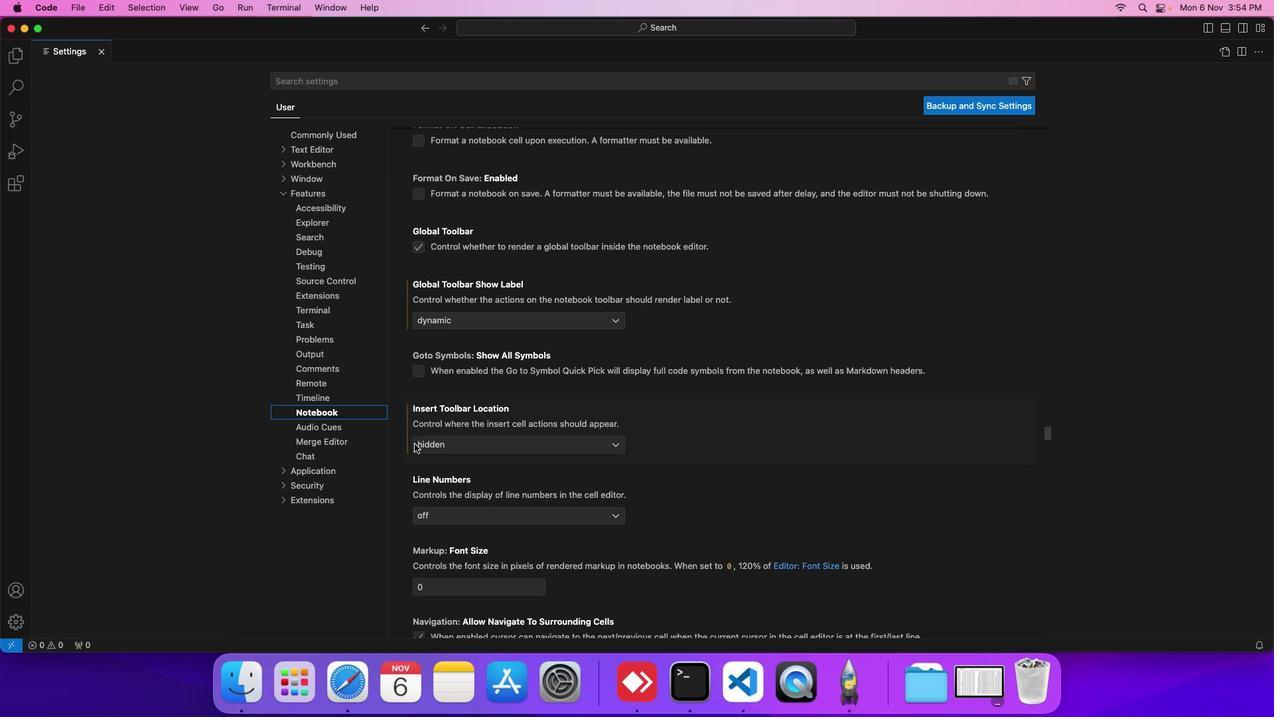 
Action: Mouse scrolled (408, 438) with delta (-5, -5)
Screenshot: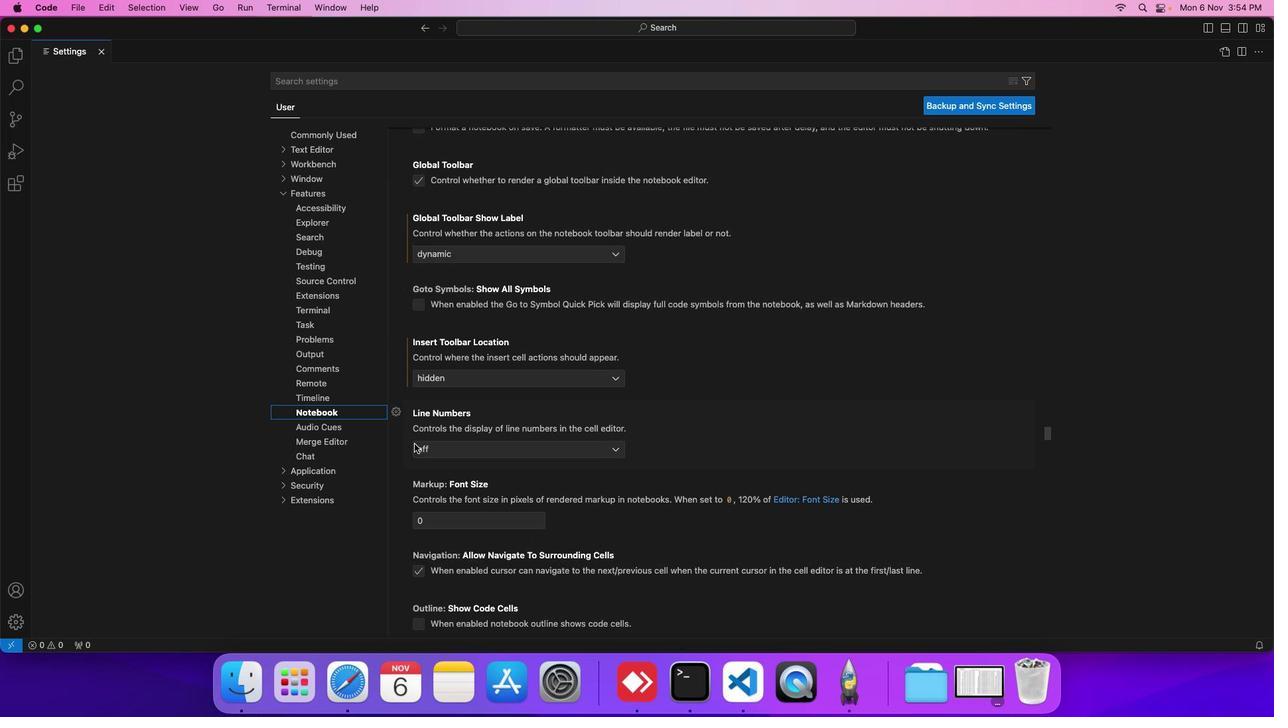 
Action: Mouse scrolled (408, 438) with delta (-5, -5)
Screenshot: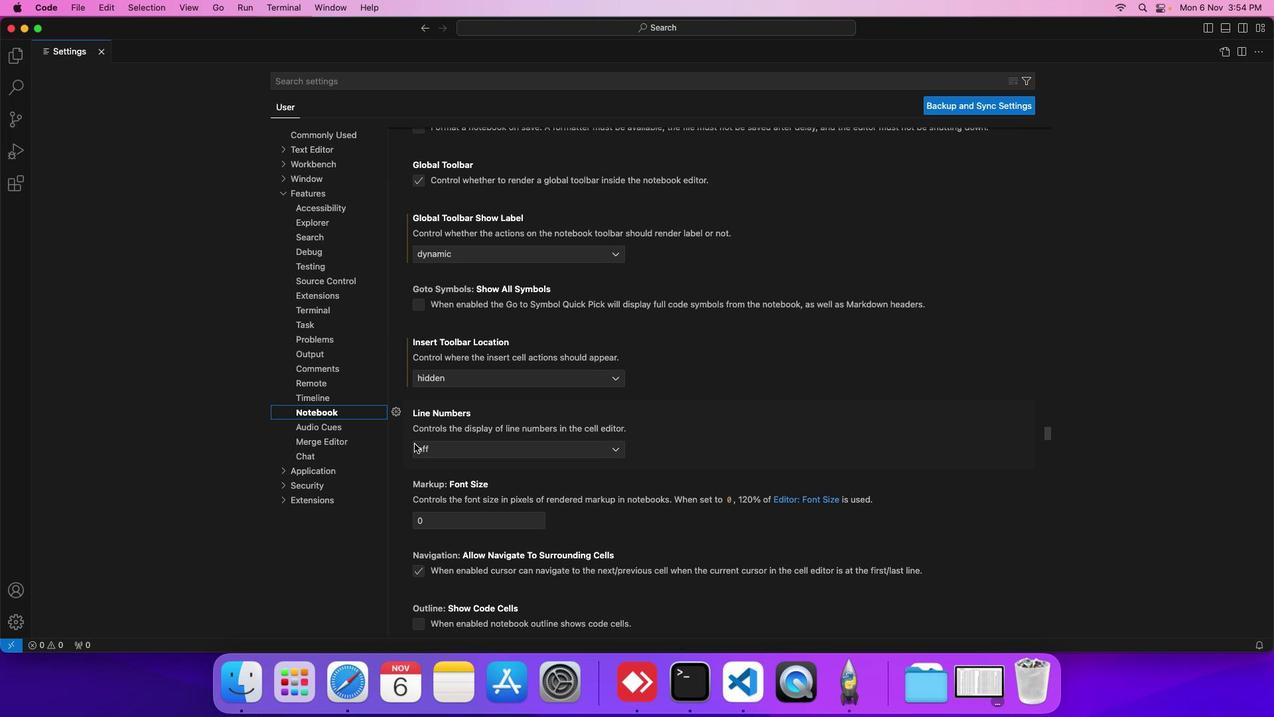
Action: Mouse scrolled (408, 438) with delta (-5, -5)
Screenshot: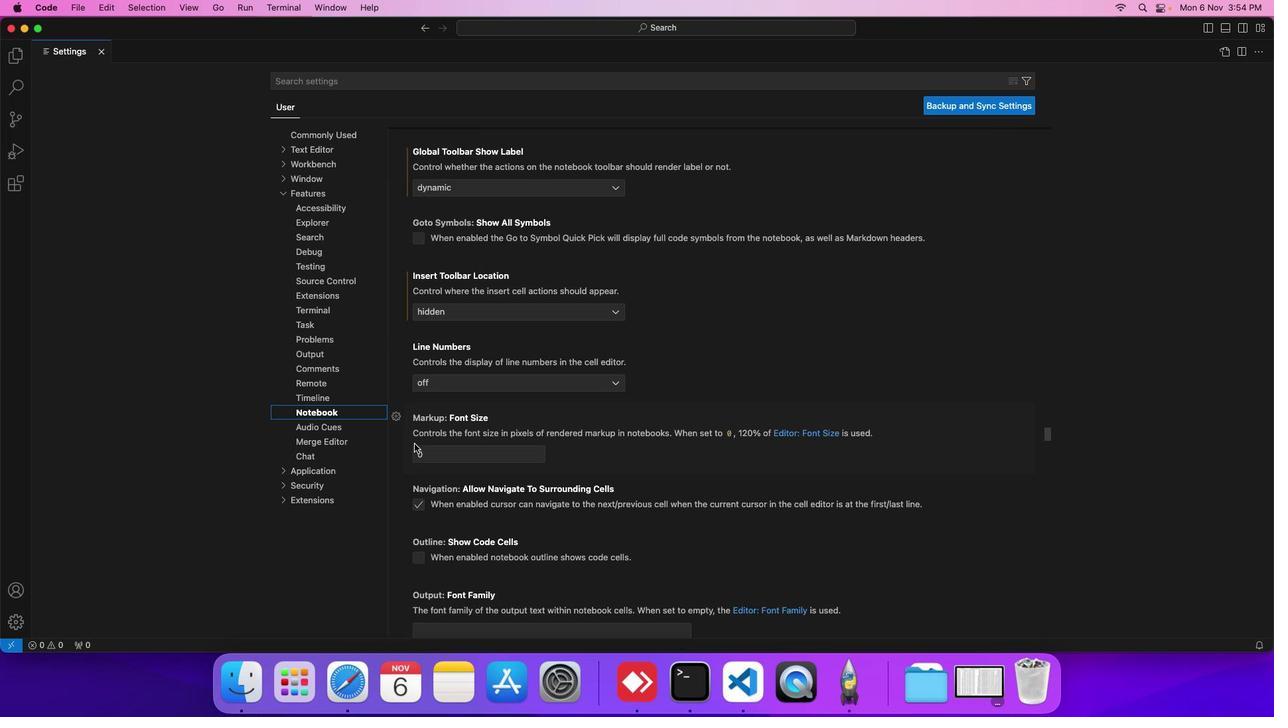 
Action: Mouse scrolled (408, 438) with delta (-5, -5)
Screenshot: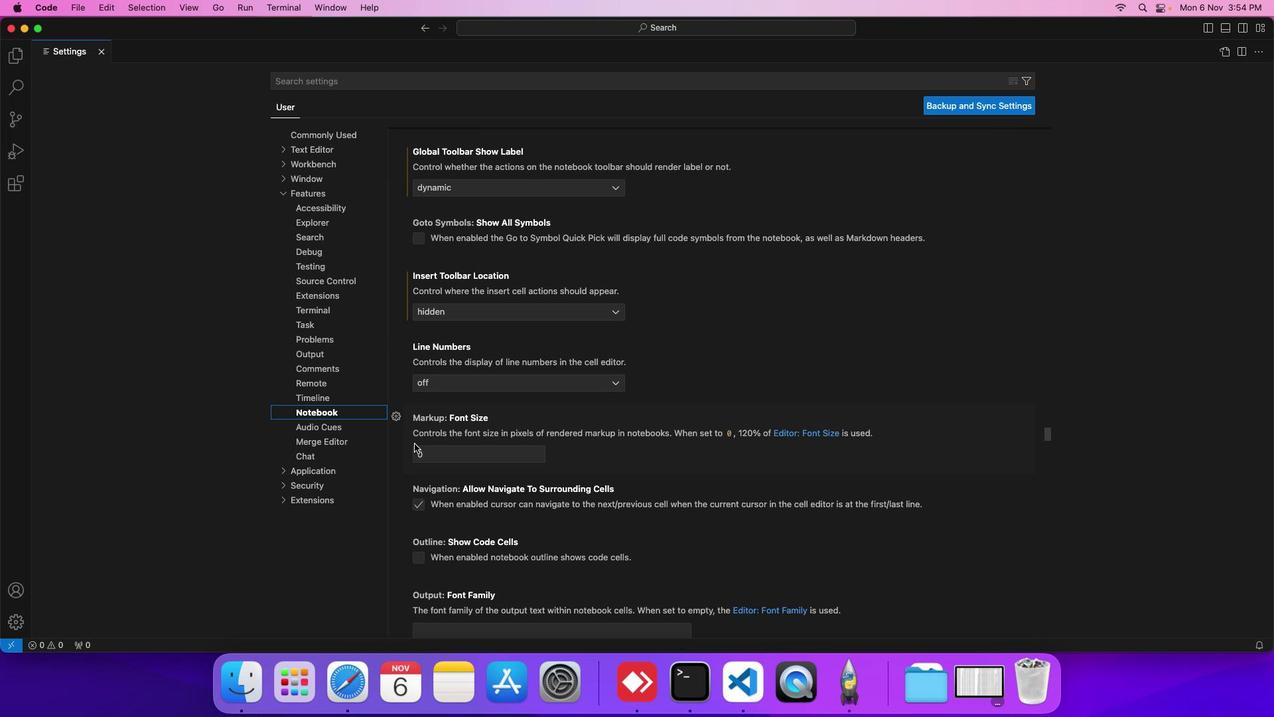 
Action: Mouse scrolled (408, 438) with delta (-5, -5)
Screenshot: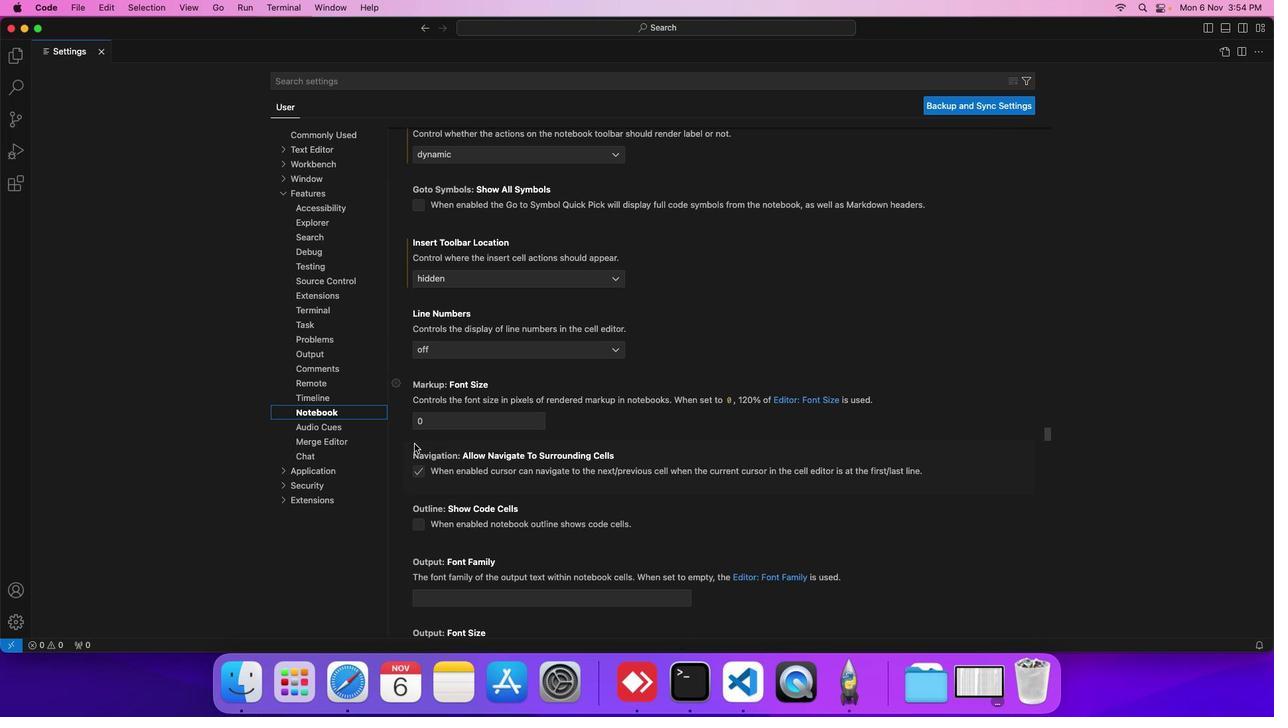 
Action: Mouse scrolled (408, 438) with delta (-5, -5)
Screenshot: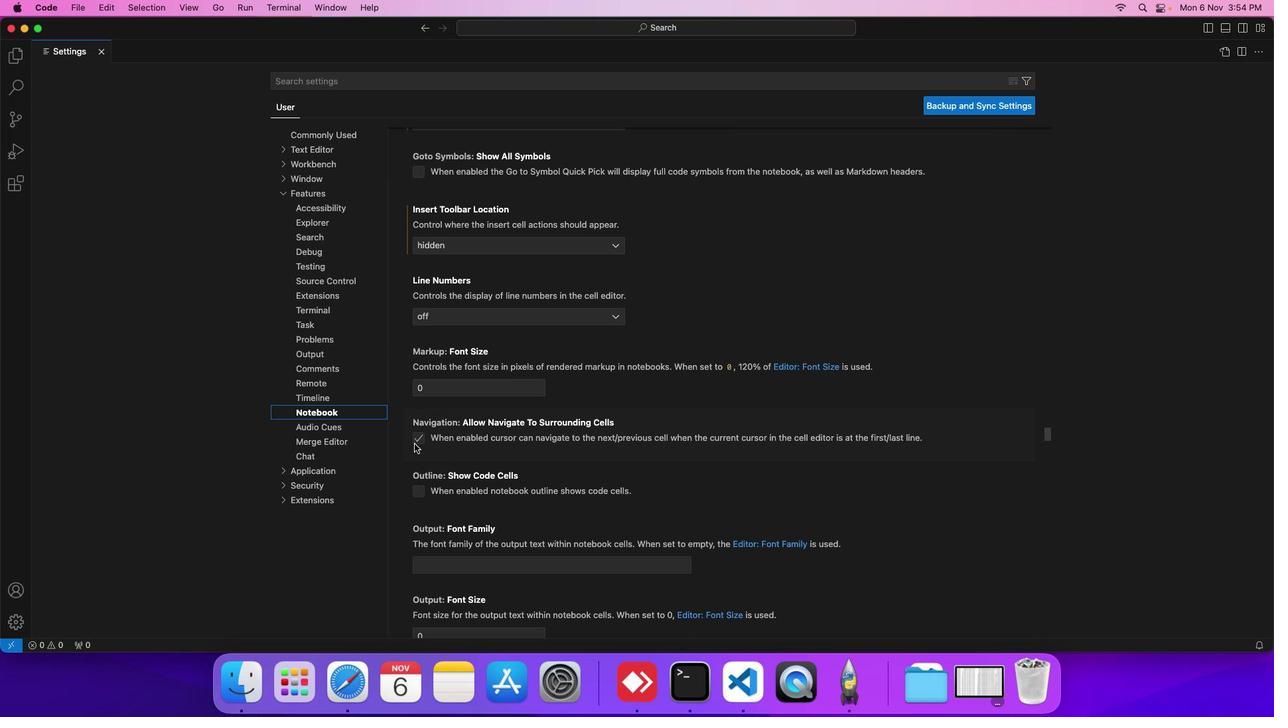 
Action: Mouse scrolled (408, 438) with delta (-5, -5)
Screenshot: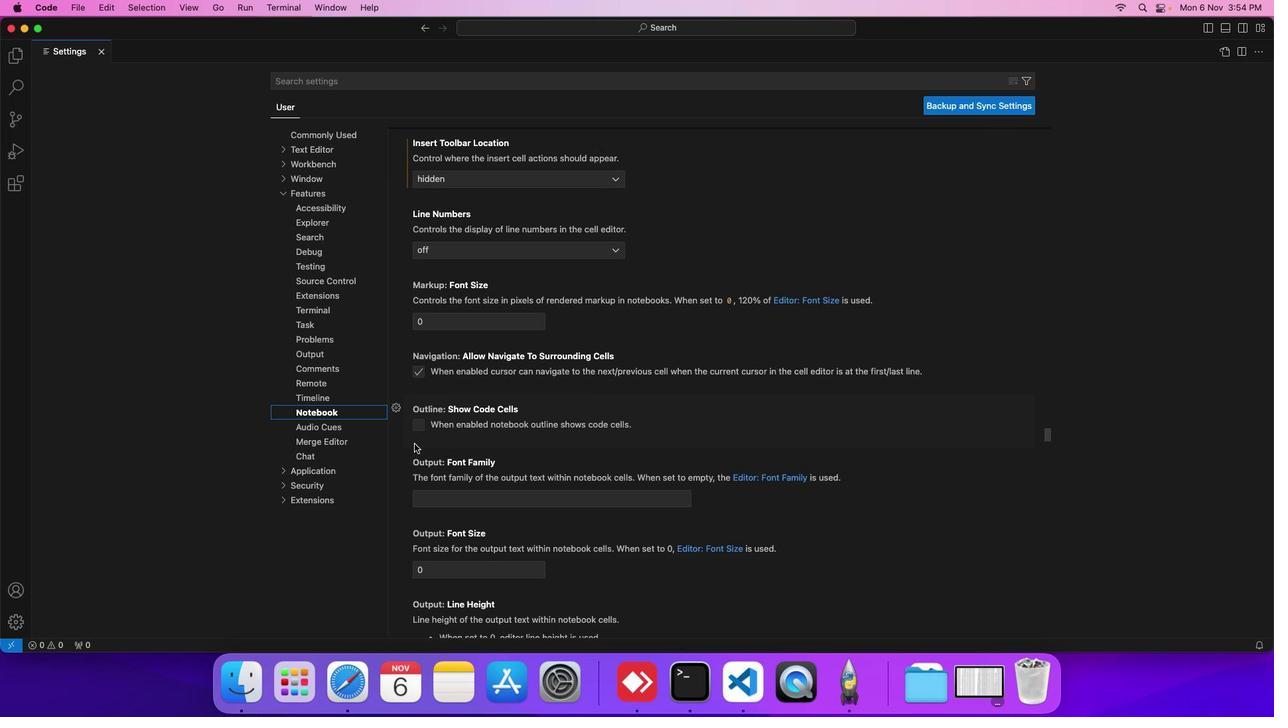 
Action: Mouse scrolled (408, 438) with delta (-5, -5)
Screenshot: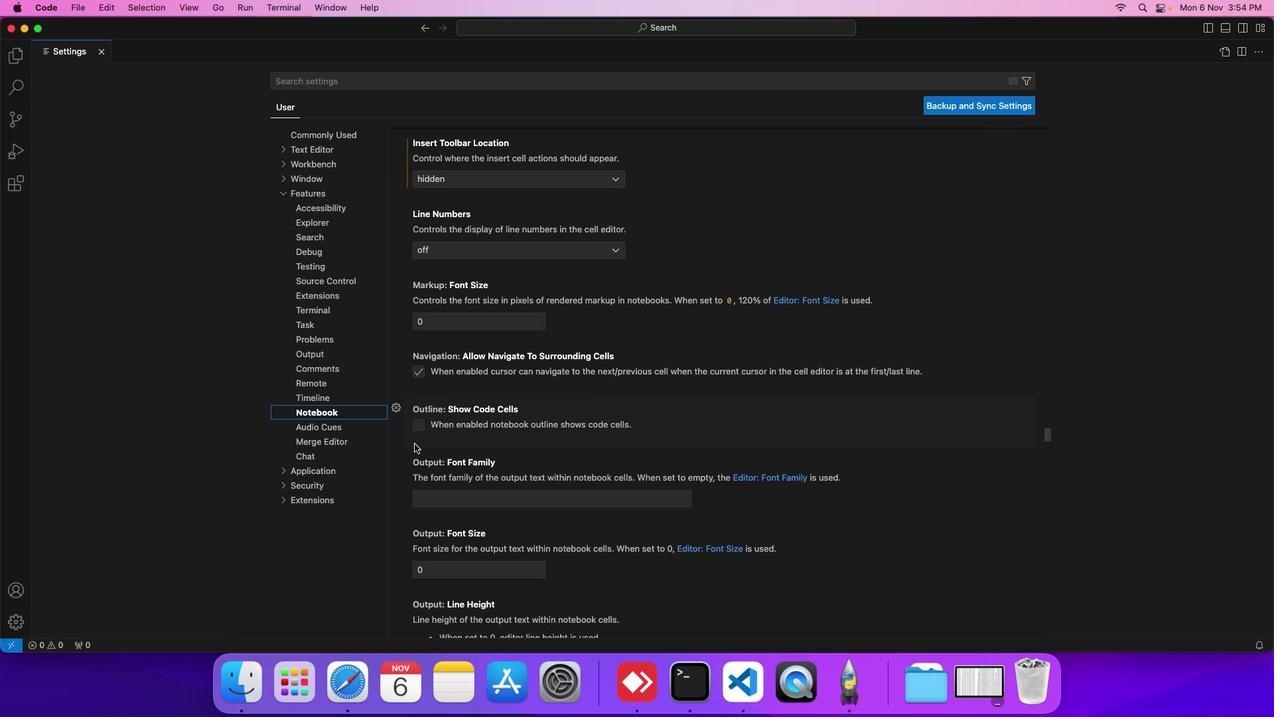 
Action: Mouse scrolled (408, 438) with delta (-5, -5)
Screenshot: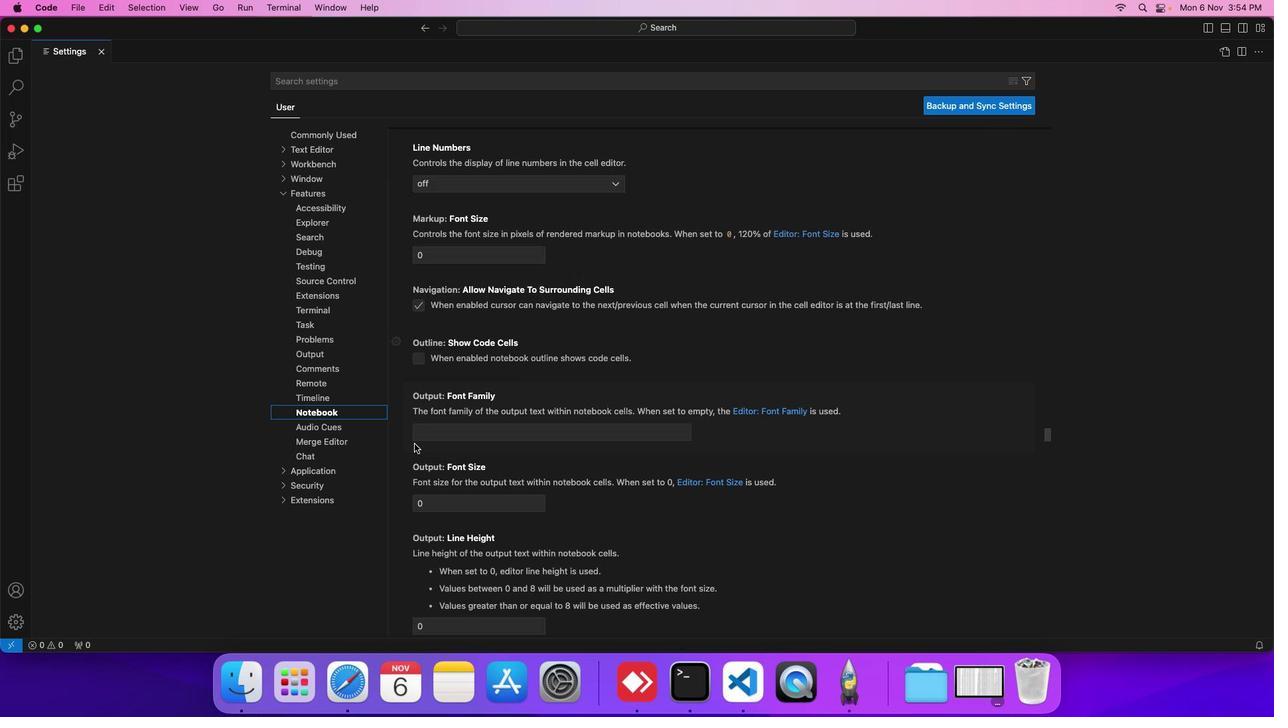 
Action: Mouse scrolled (408, 438) with delta (-5, -5)
Screenshot: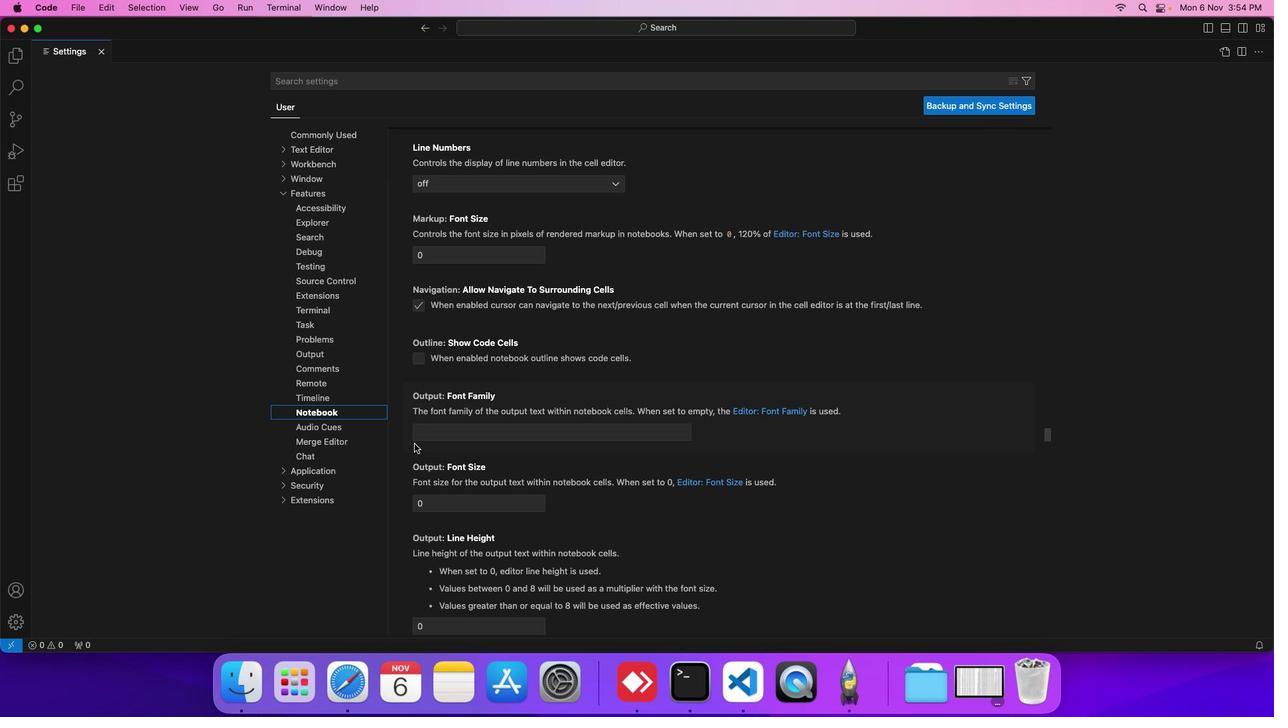 
Action: Mouse scrolled (408, 438) with delta (-5, -5)
Screenshot: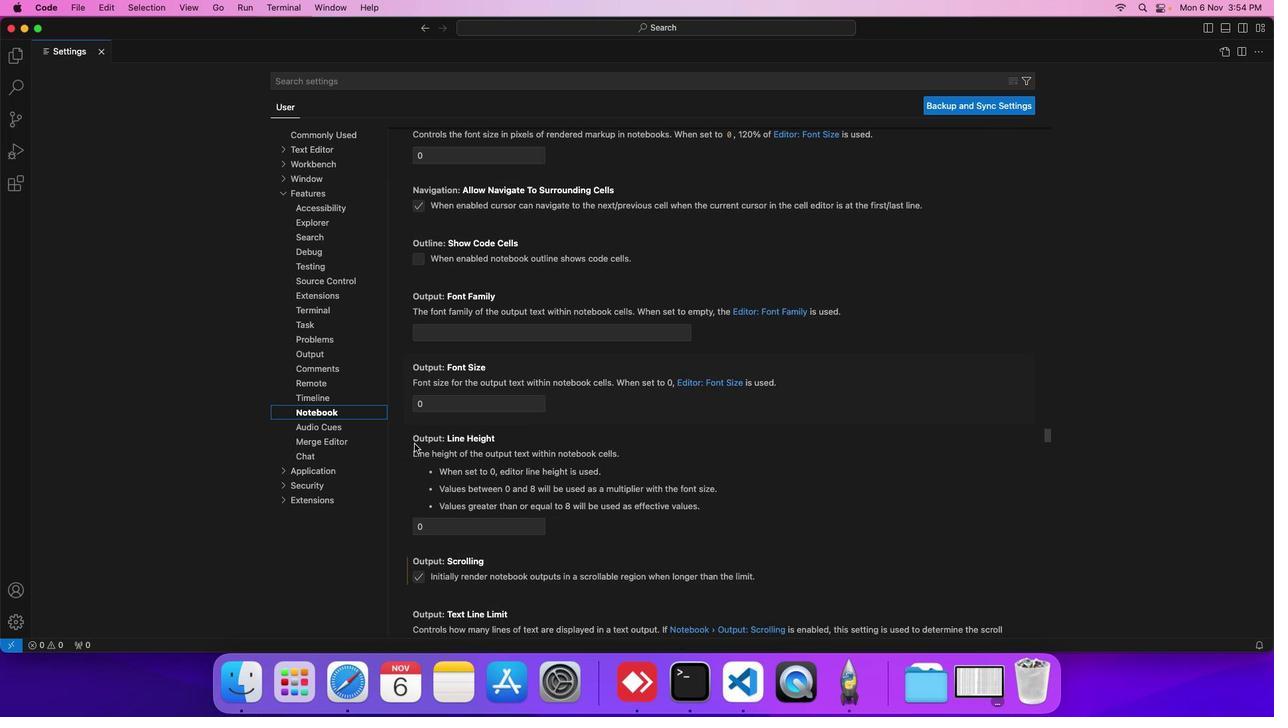 
Action: Mouse scrolled (408, 438) with delta (-5, -5)
Screenshot: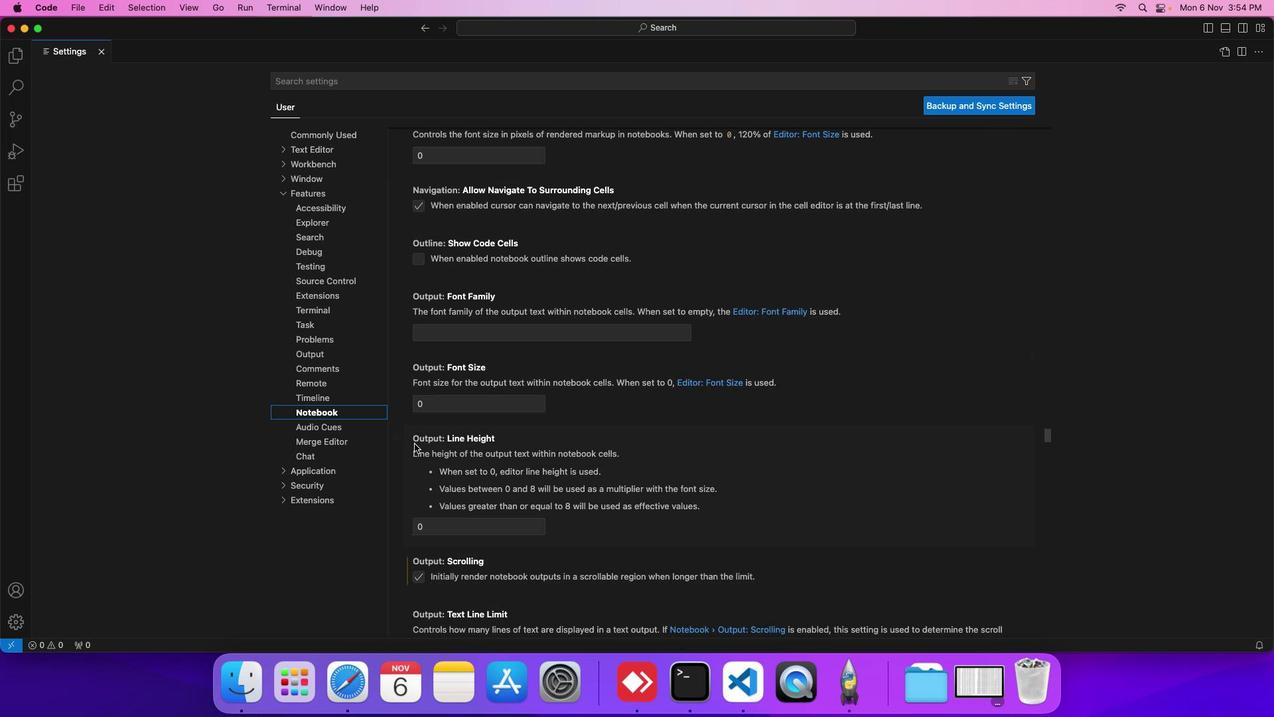 
Action: Mouse scrolled (408, 438) with delta (-5, -5)
Screenshot: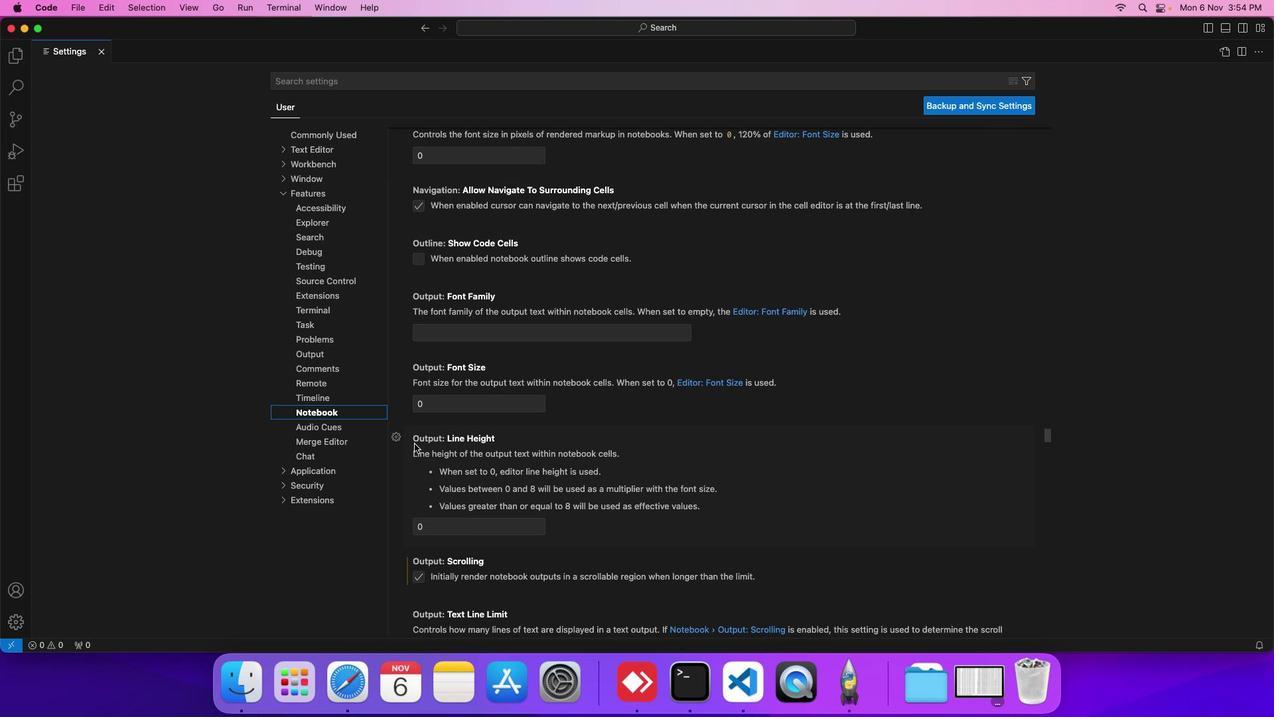 
Action: Mouse scrolled (408, 438) with delta (-5, -5)
Screenshot: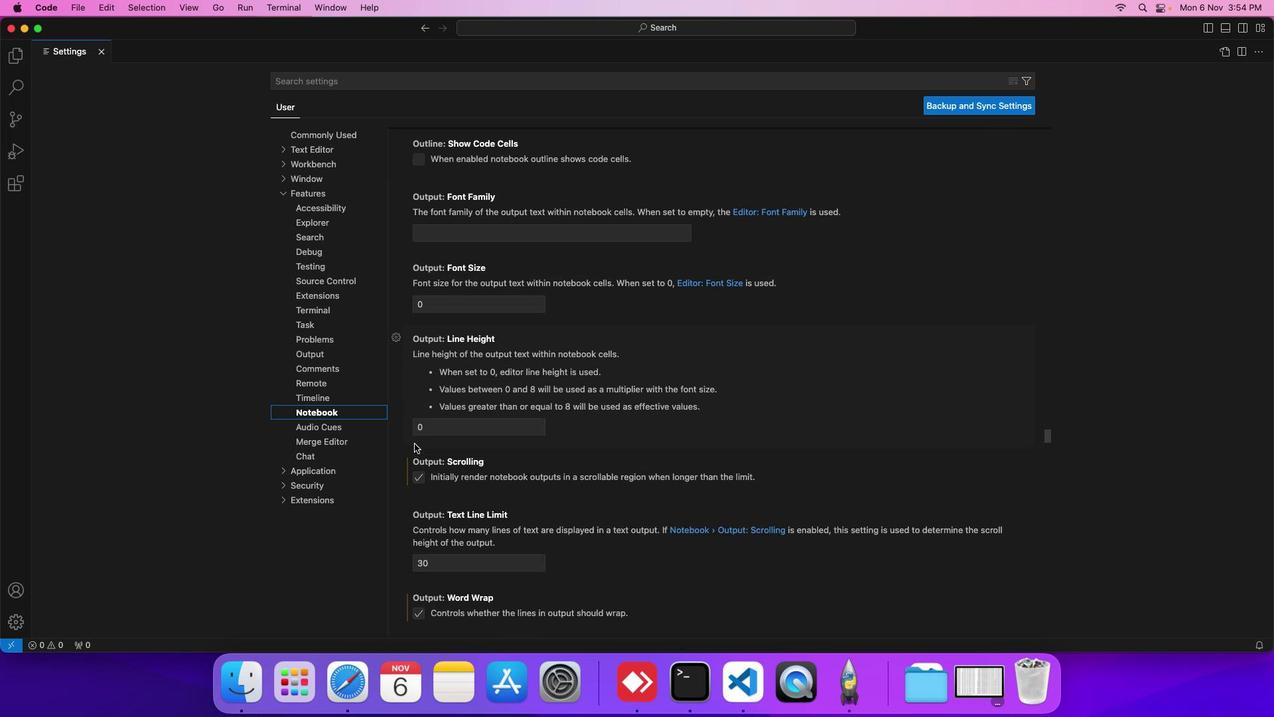 
Action: Mouse scrolled (408, 438) with delta (-5, -5)
Screenshot: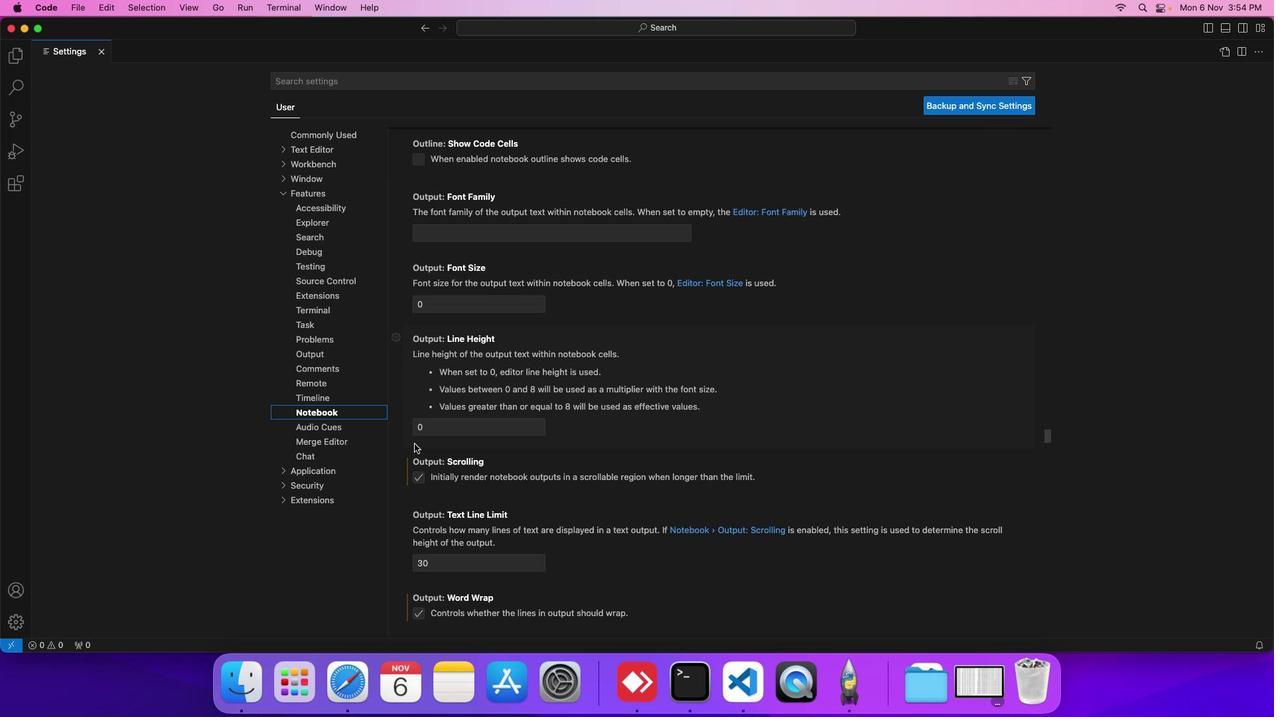 
Action: Mouse scrolled (408, 438) with delta (-5, -5)
Screenshot: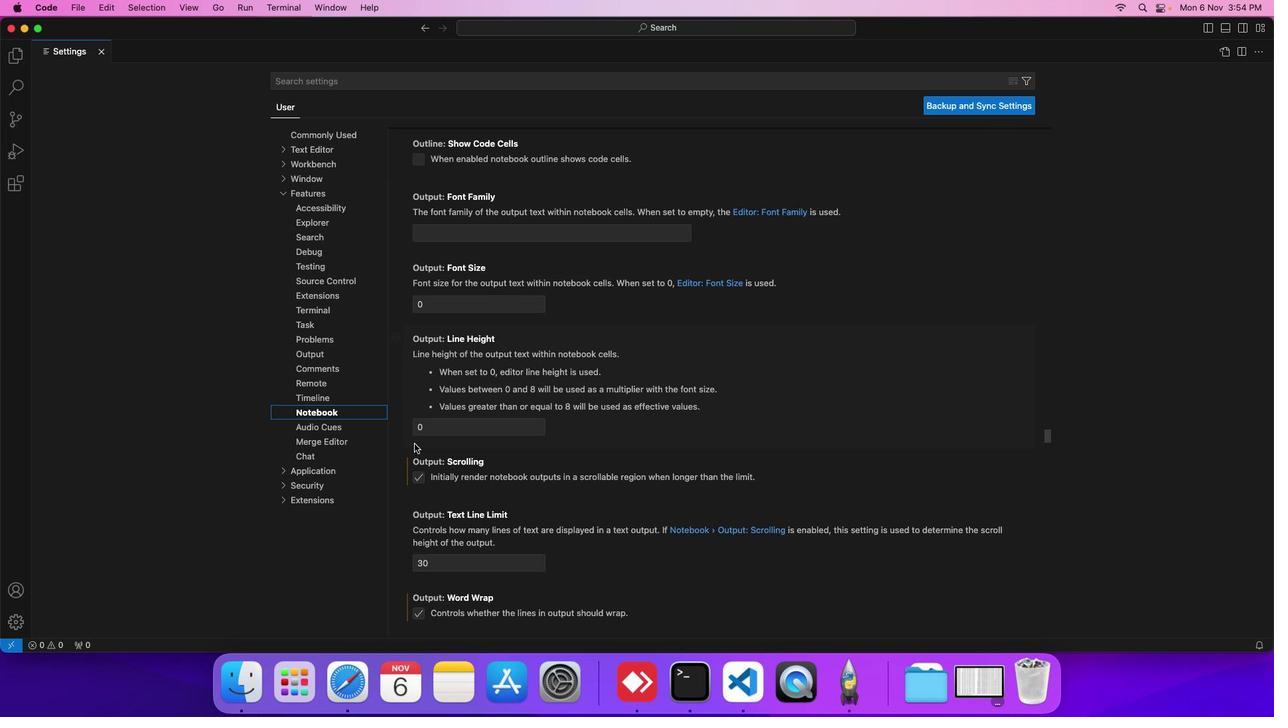 
Action: Mouse scrolled (408, 438) with delta (-5, -5)
Screenshot: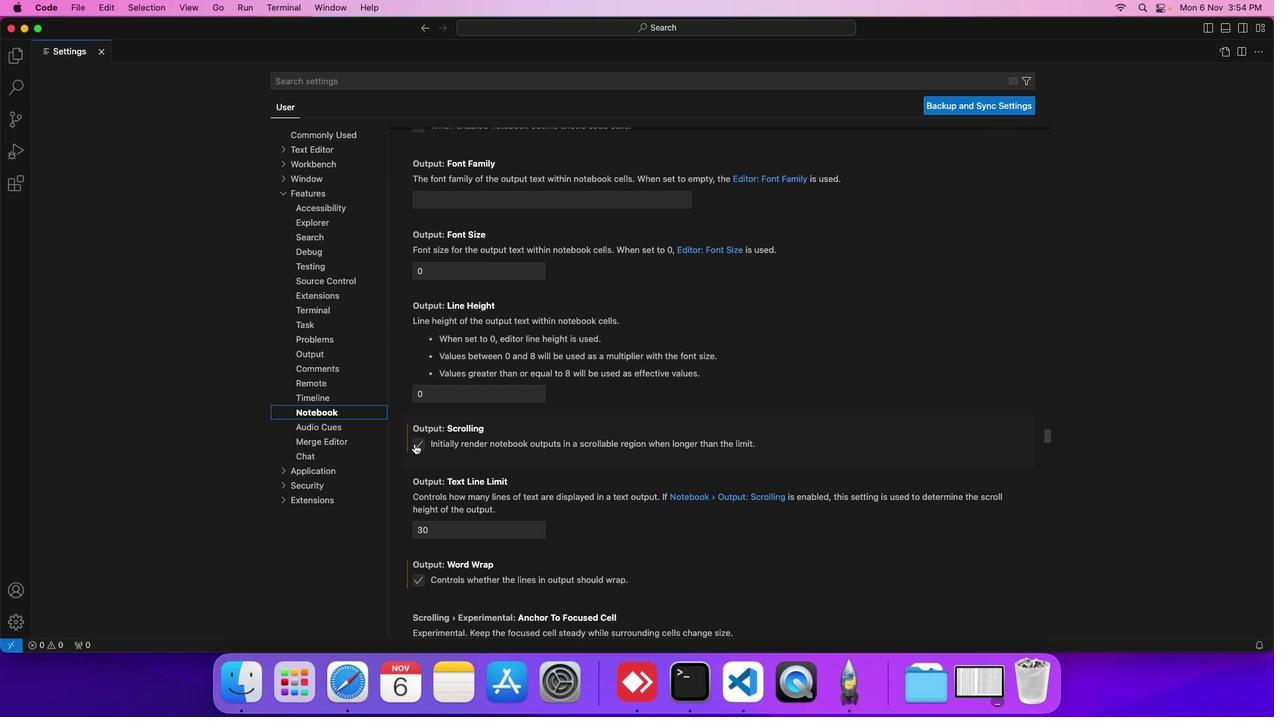 
Action: Mouse scrolled (408, 438) with delta (-5, -5)
Screenshot: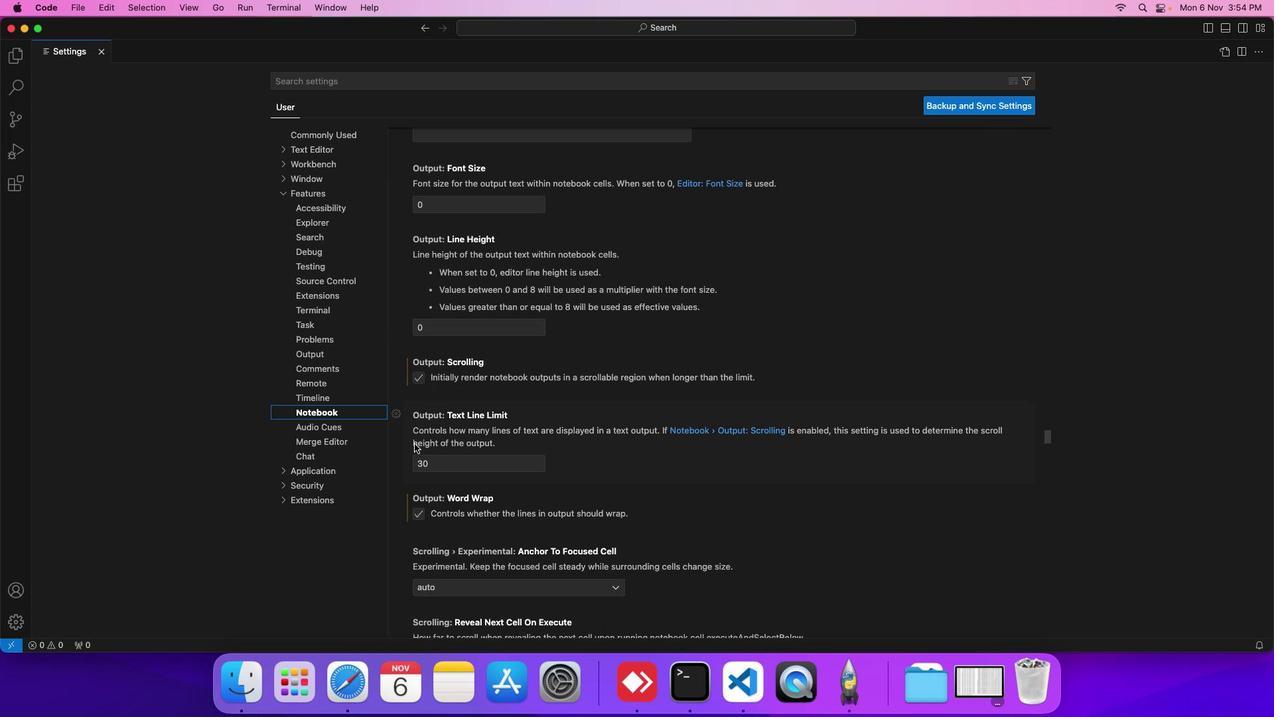 
Action: Mouse scrolled (408, 438) with delta (-5, -5)
Screenshot: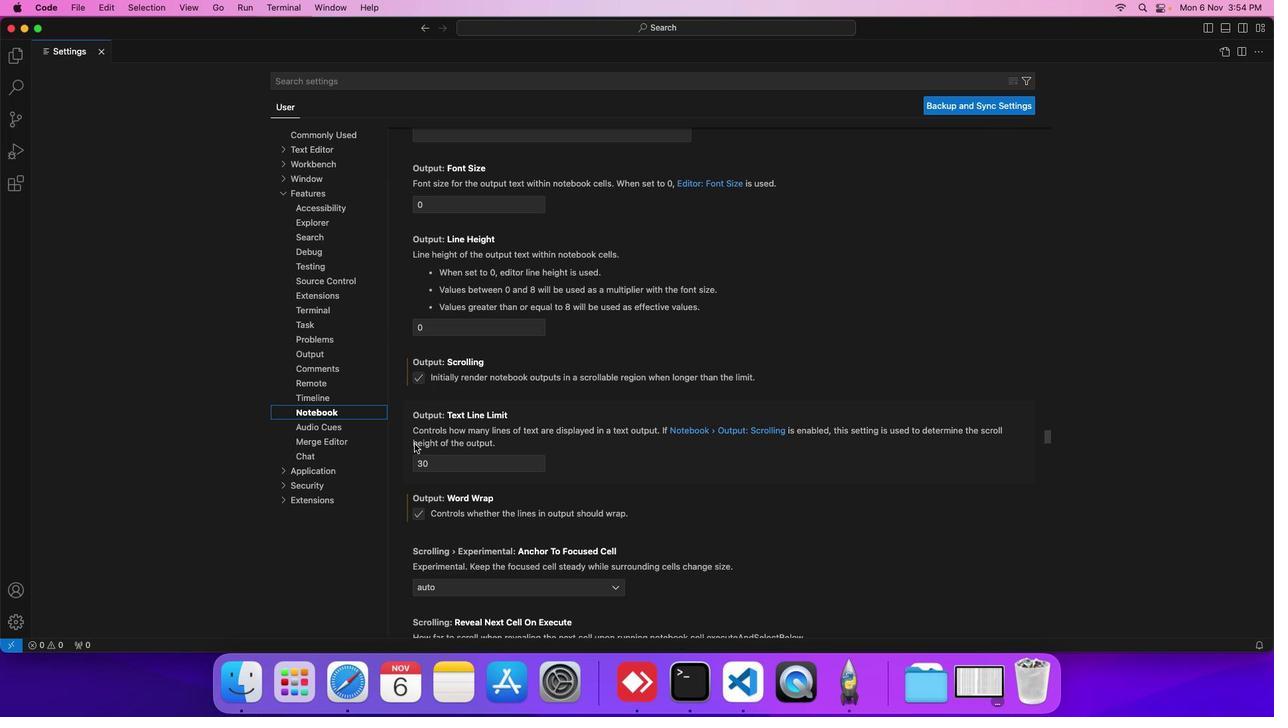 
Action: Mouse scrolled (408, 438) with delta (-5, -5)
Screenshot: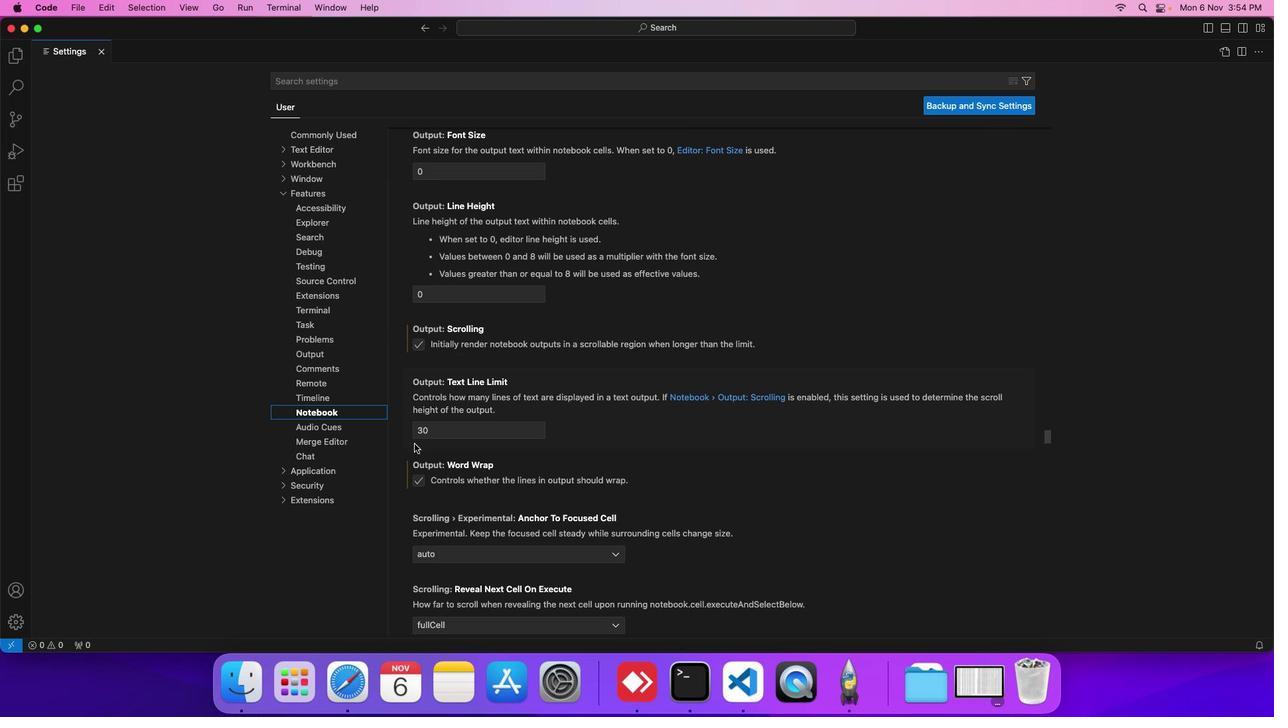 
Action: Mouse scrolled (408, 438) with delta (-5, -5)
Screenshot: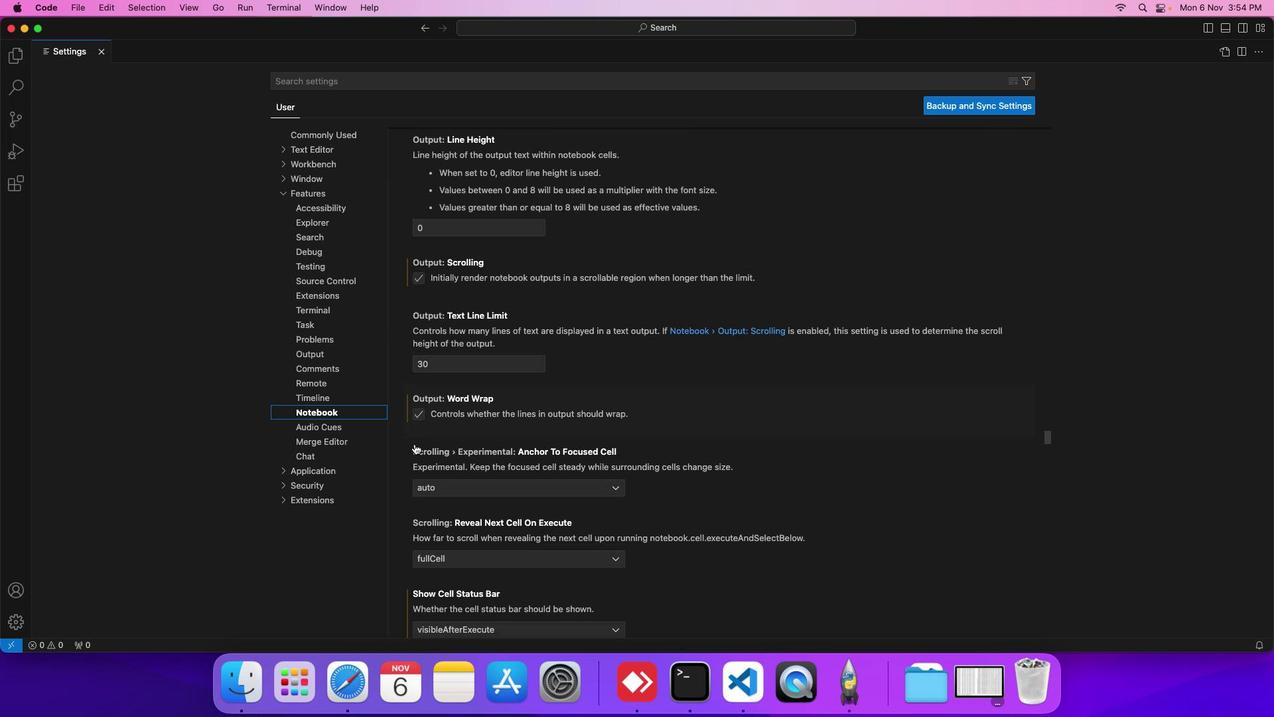 
Action: Mouse scrolled (408, 438) with delta (-5, -5)
Screenshot: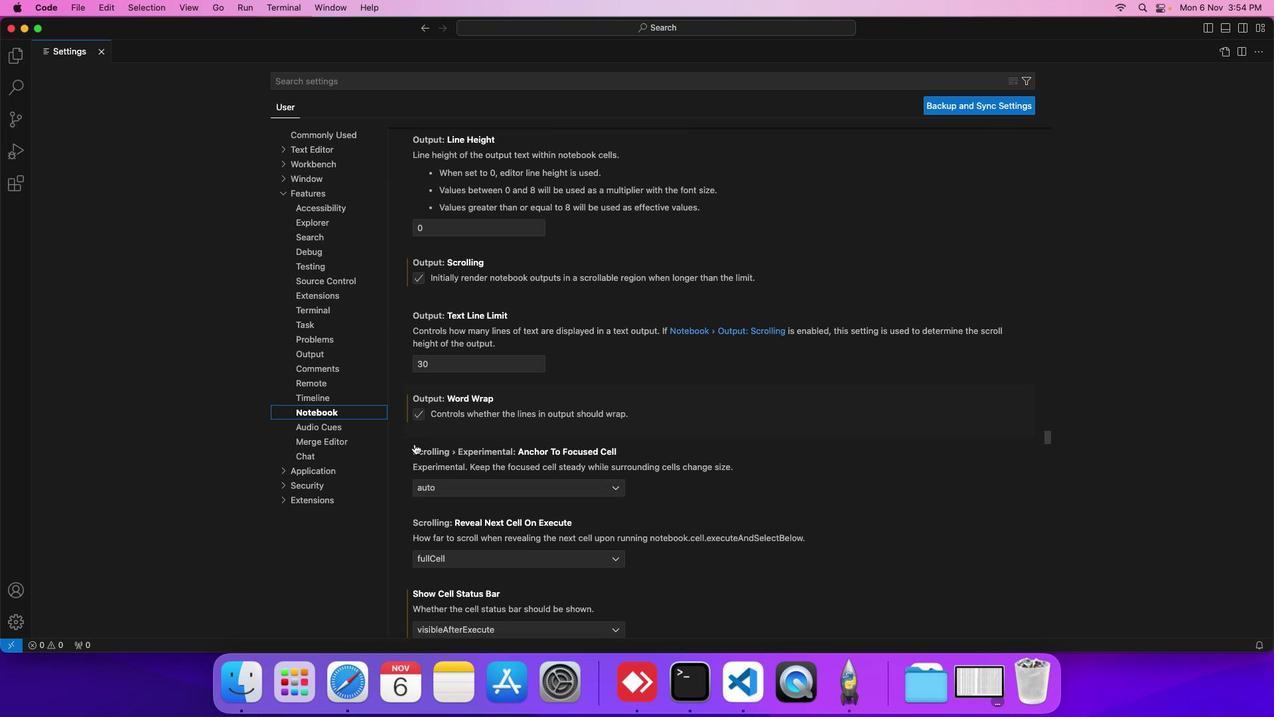 
Action: Mouse scrolled (408, 438) with delta (-5, -5)
Screenshot: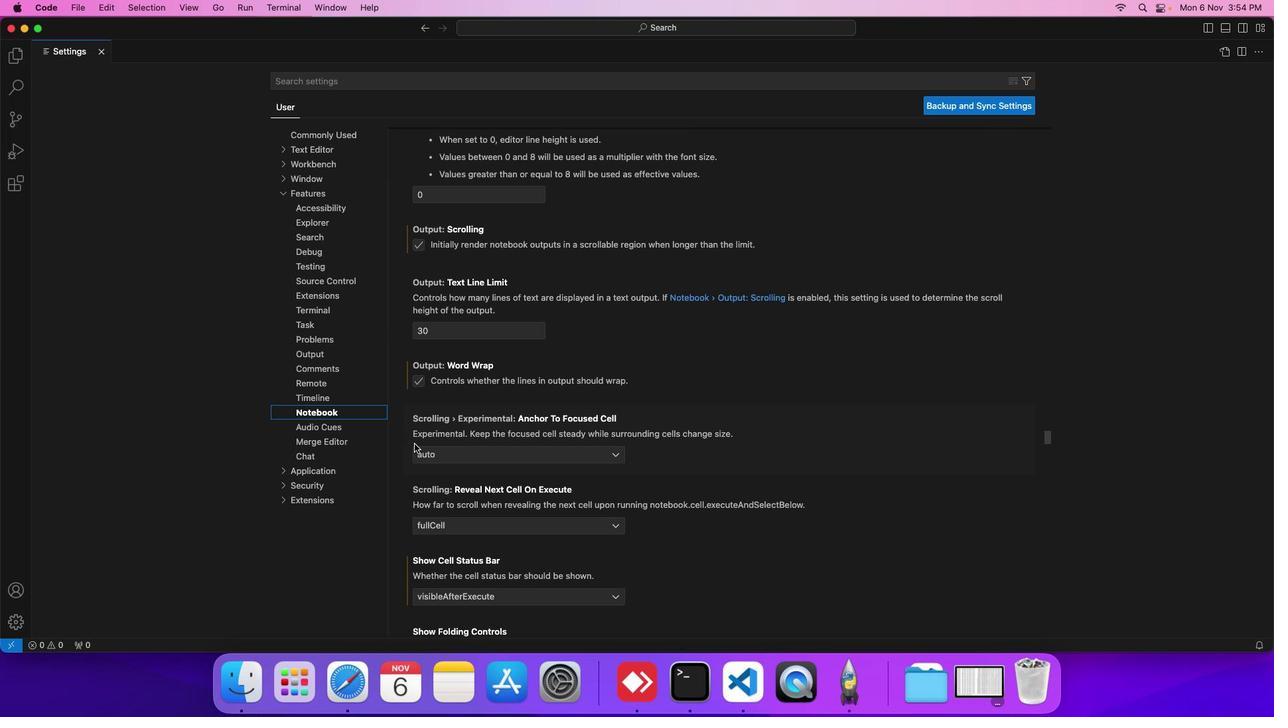 
Action: Mouse scrolled (408, 438) with delta (-5, -5)
Screenshot: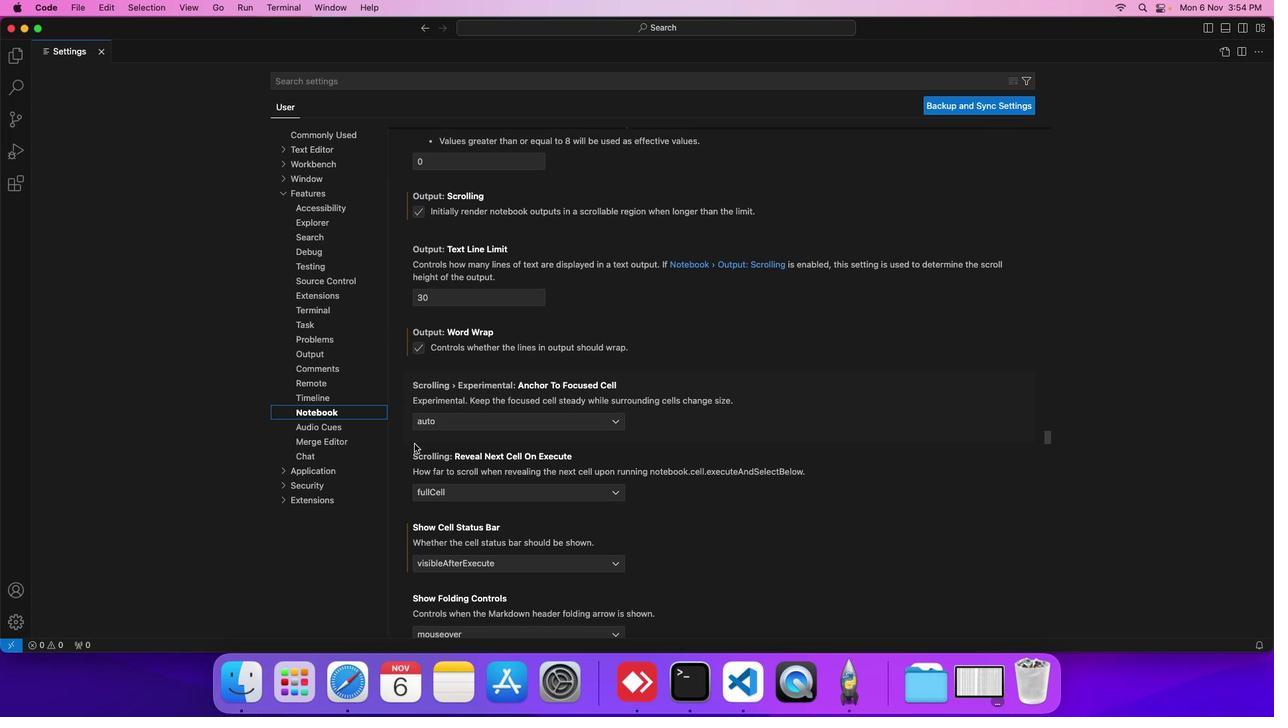 
Action: Mouse scrolled (408, 438) with delta (-5, -5)
Screenshot: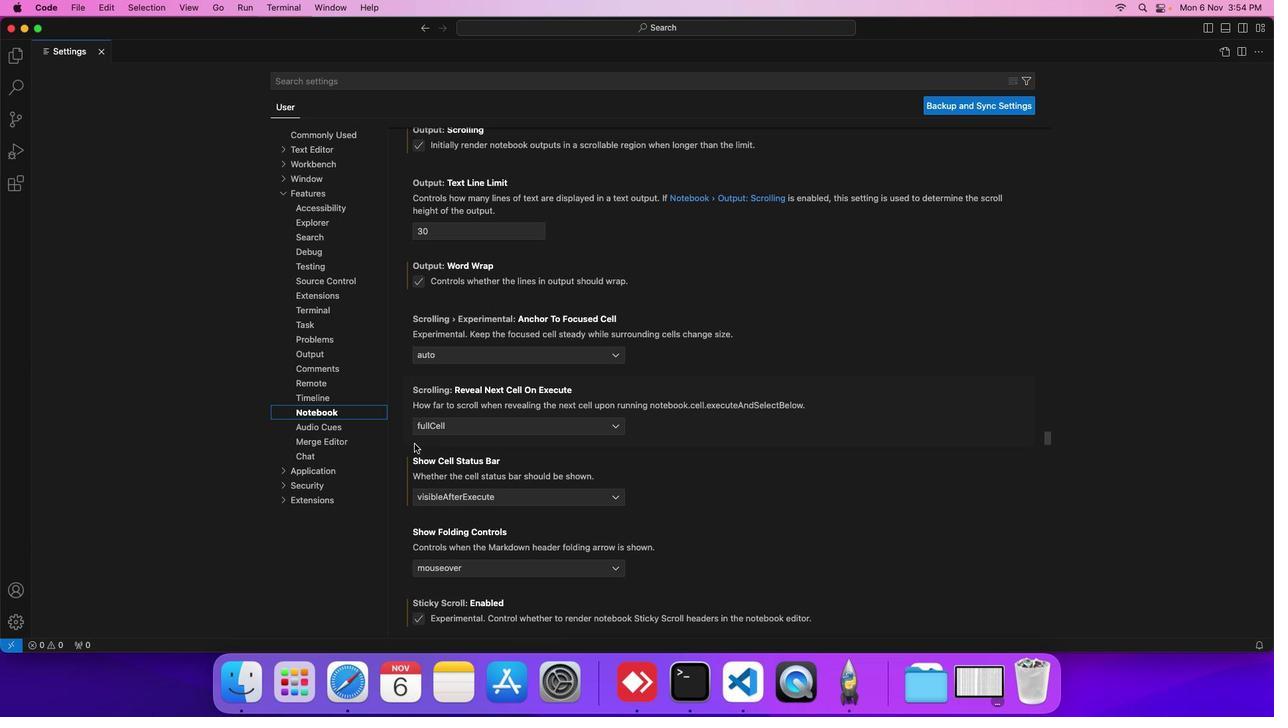 
Action: Mouse scrolled (408, 438) with delta (-5, -5)
Screenshot: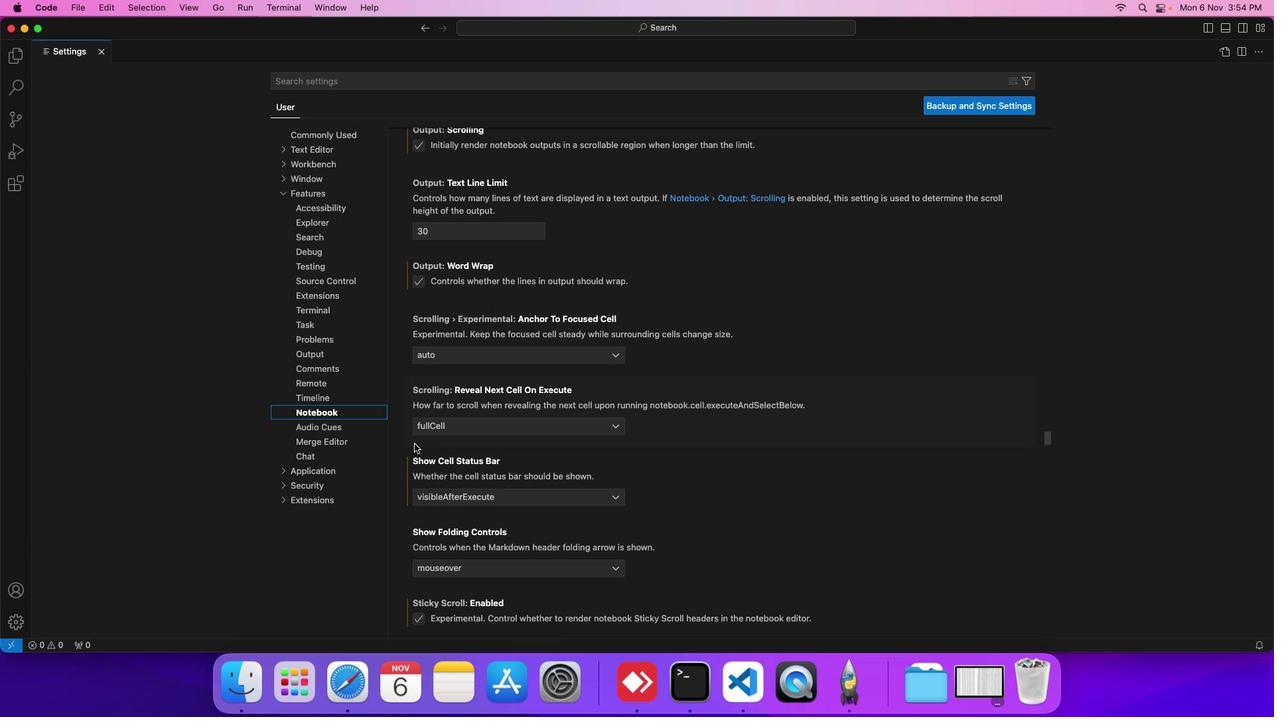 
Action: Mouse scrolled (408, 438) with delta (-5, -5)
Screenshot: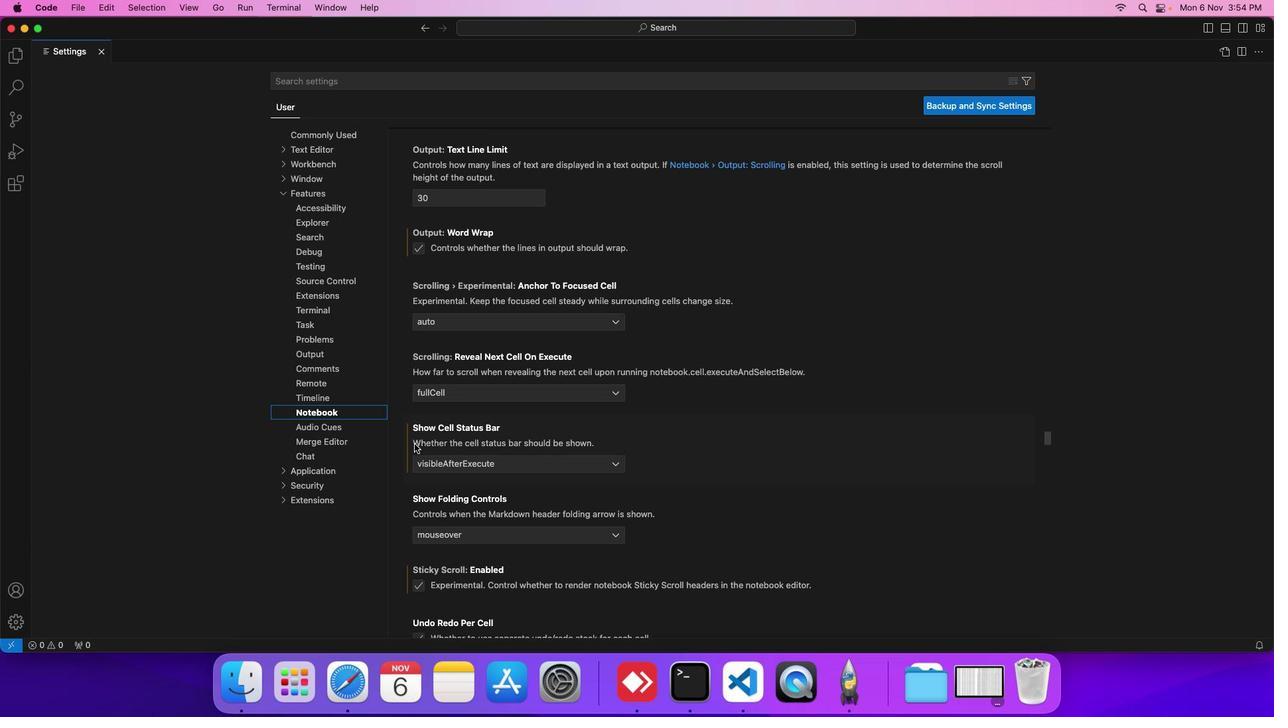 
Action: Mouse scrolled (408, 438) with delta (-5, -5)
Screenshot: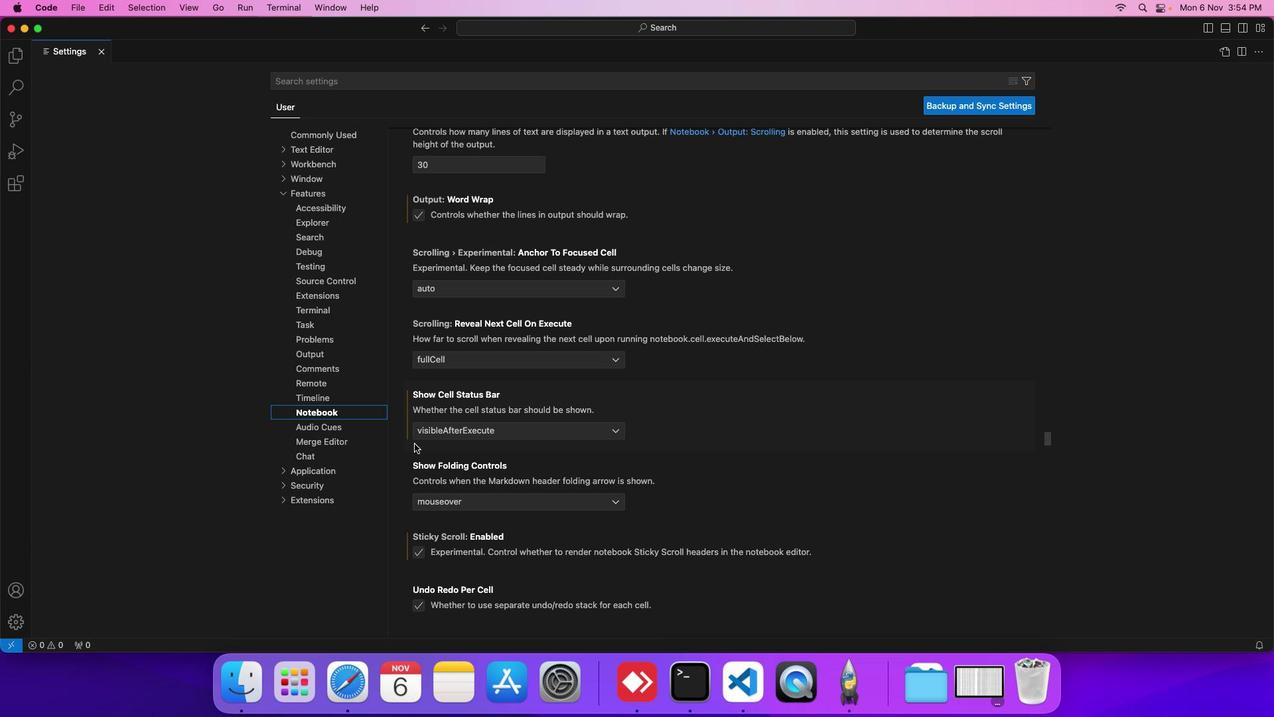 
Action: Mouse moved to (491, 410)
Screenshot: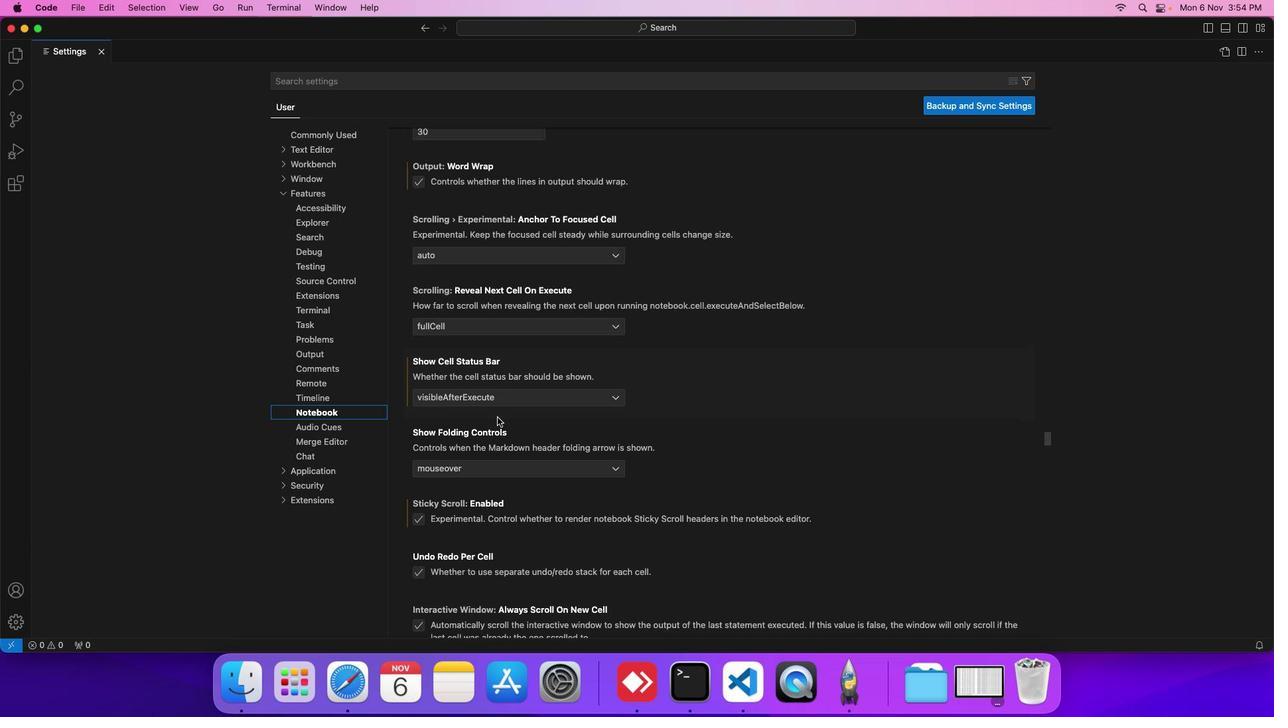 
Action: Mouse scrolled (491, 410) with delta (-5, -5)
Screenshot: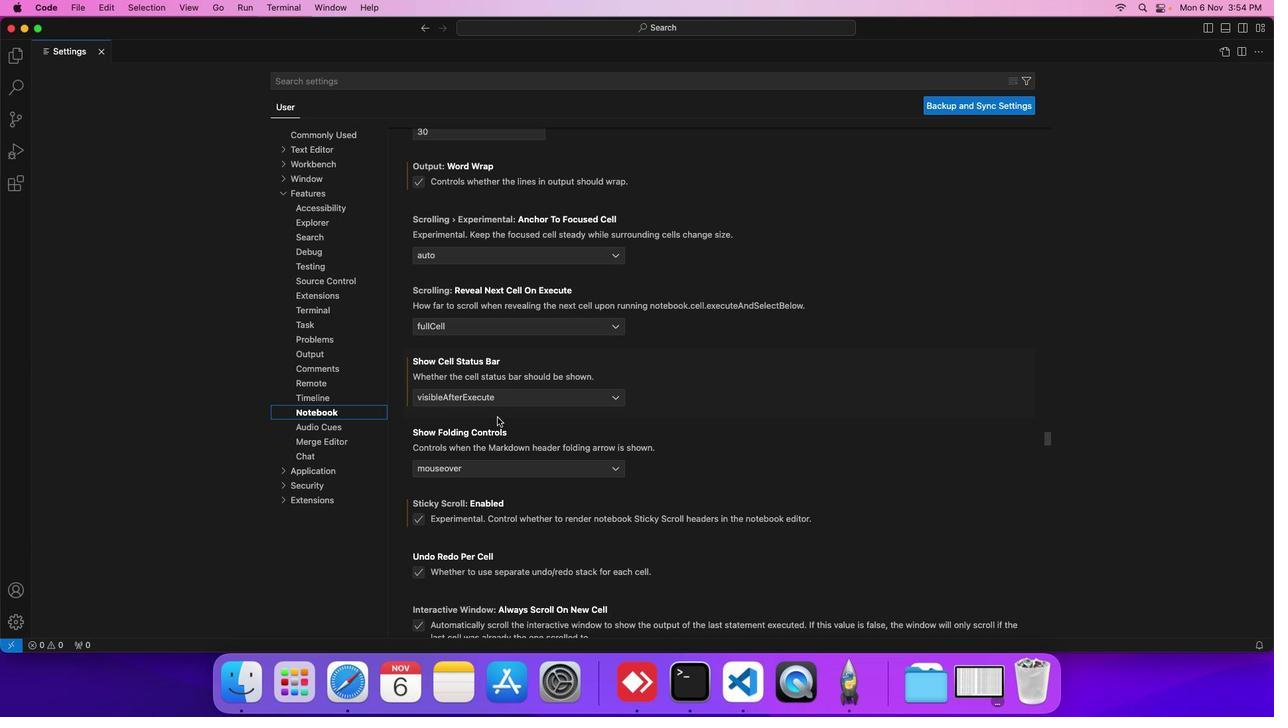 
Action: Mouse moved to (502, 403)
Screenshot: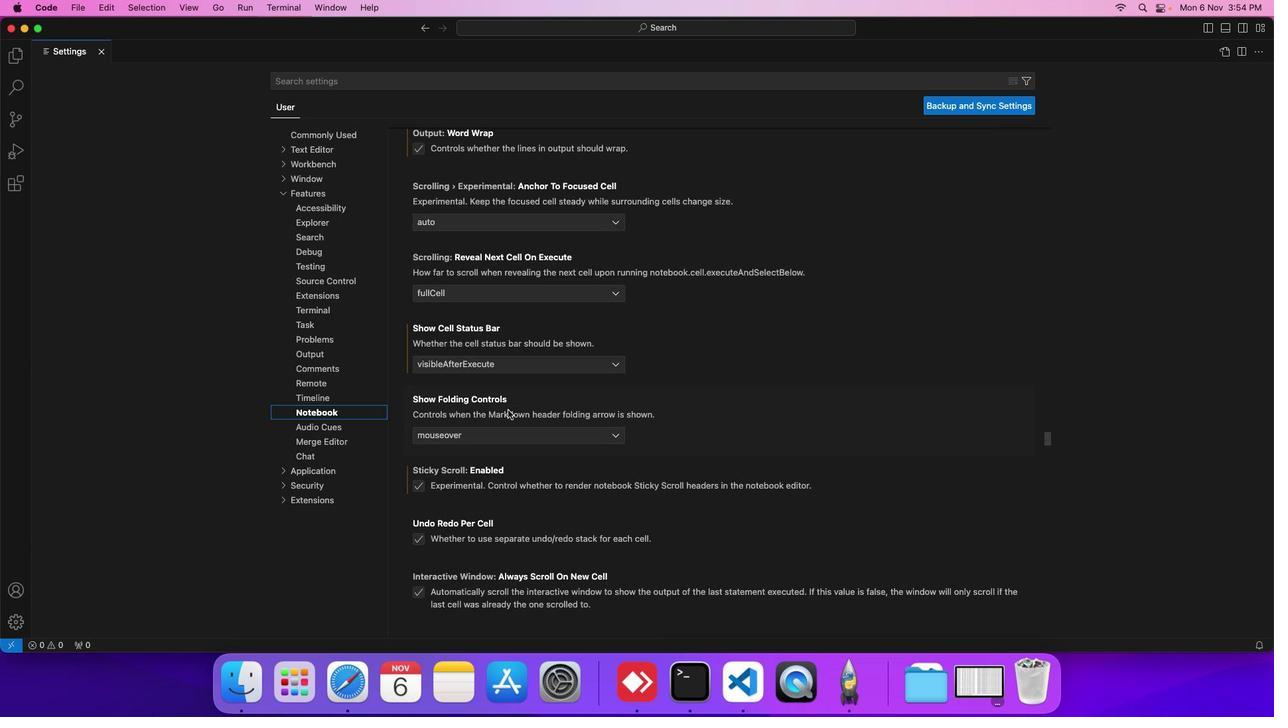 
Action: Mouse scrolled (502, 403) with delta (-5, -5)
Screenshot: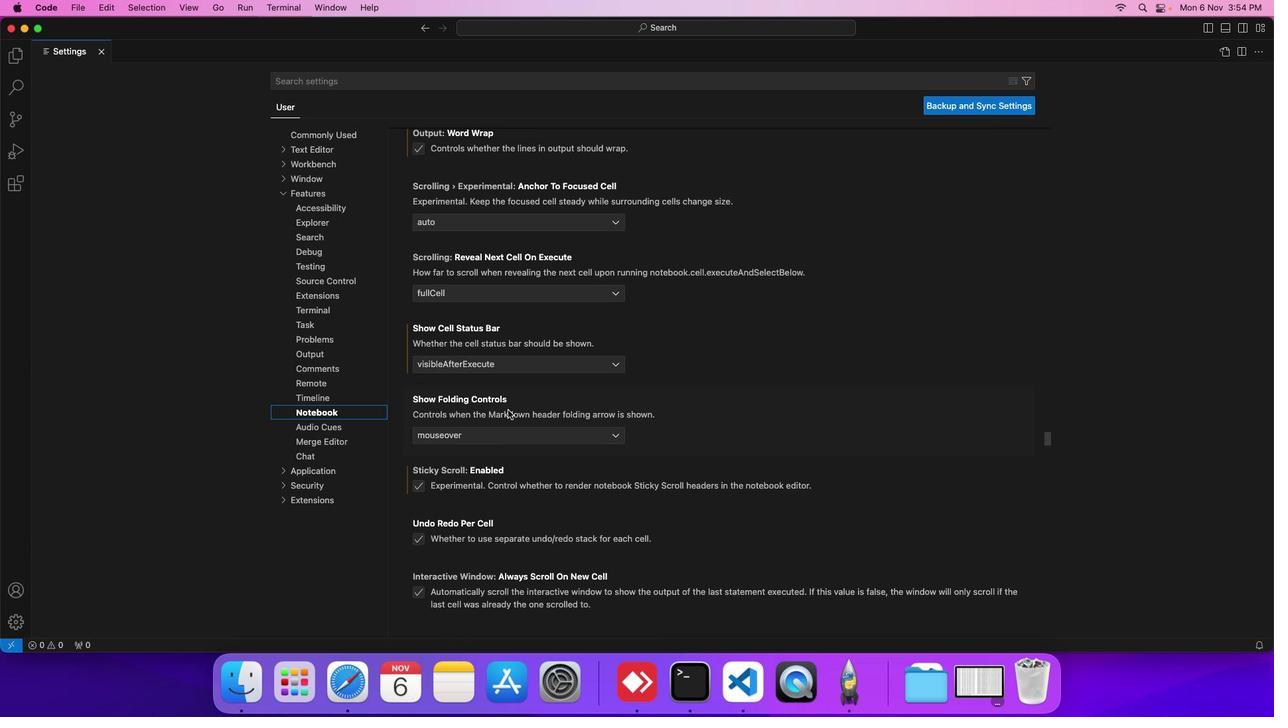 
Action: Mouse scrolled (502, 403) with delta (-5, -5)
Screenshot: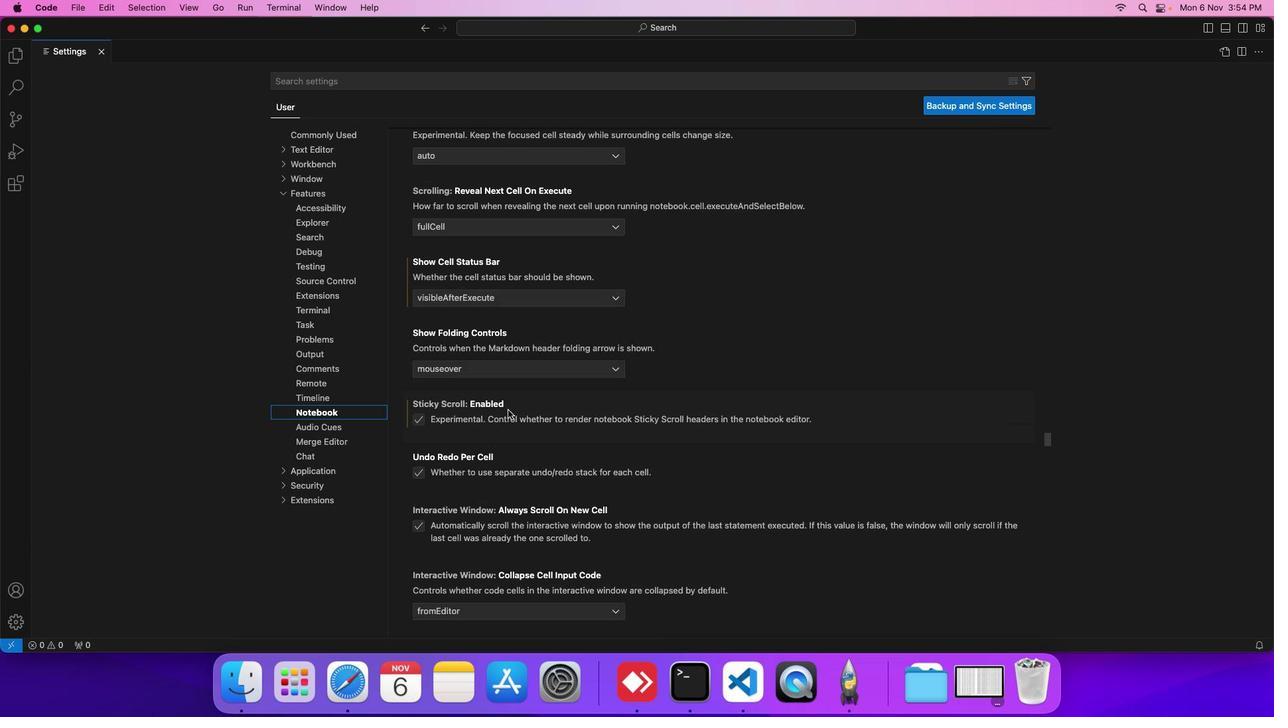 
Action: Mouse scrolled (502, 403) with delta (-5, -5)
Screenshot: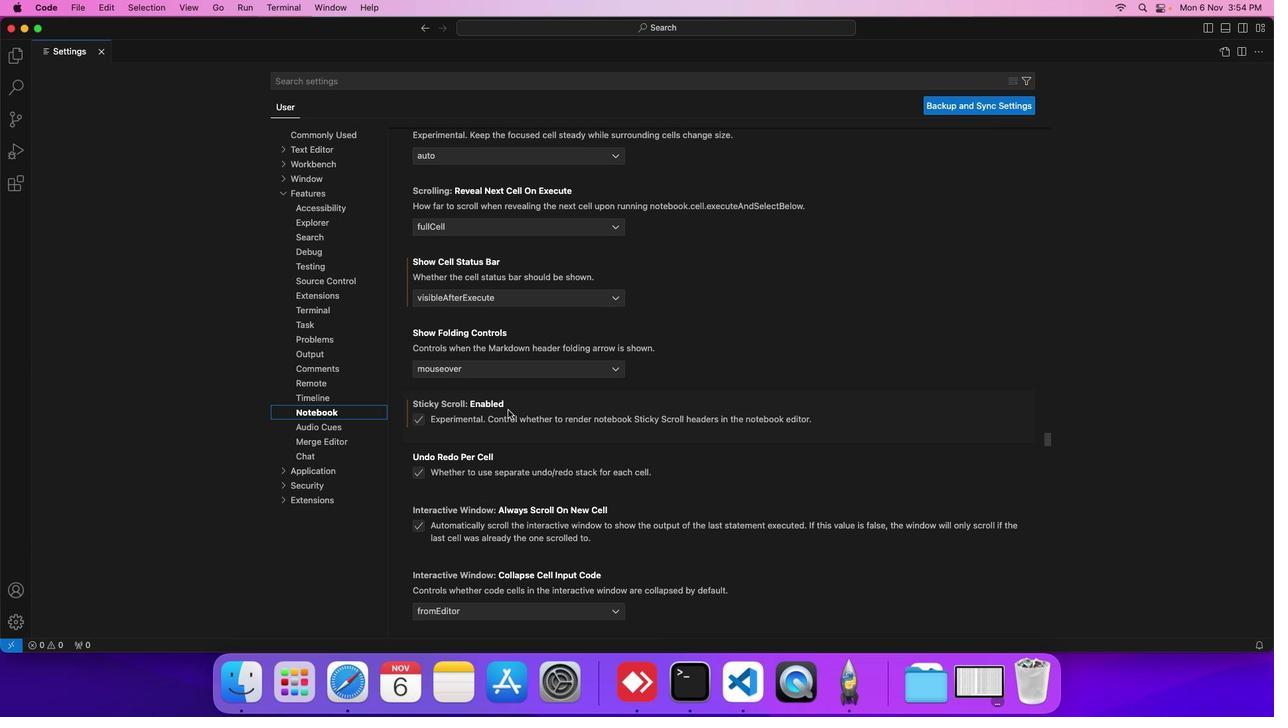 
Action: Mouse scrolled (502, 403) with delta (-5, -5)
Screenshot: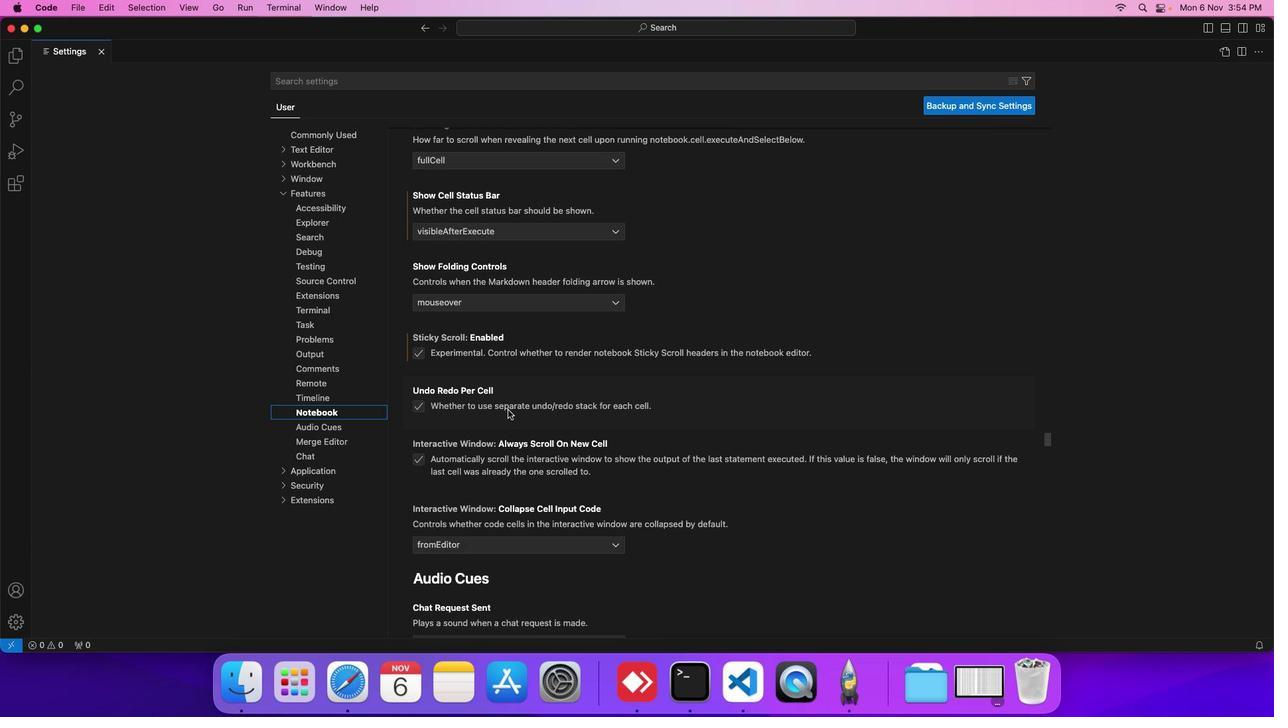 
Action: Mouse scrolled (502, 403) with delta (-5, -5)
Screenshot: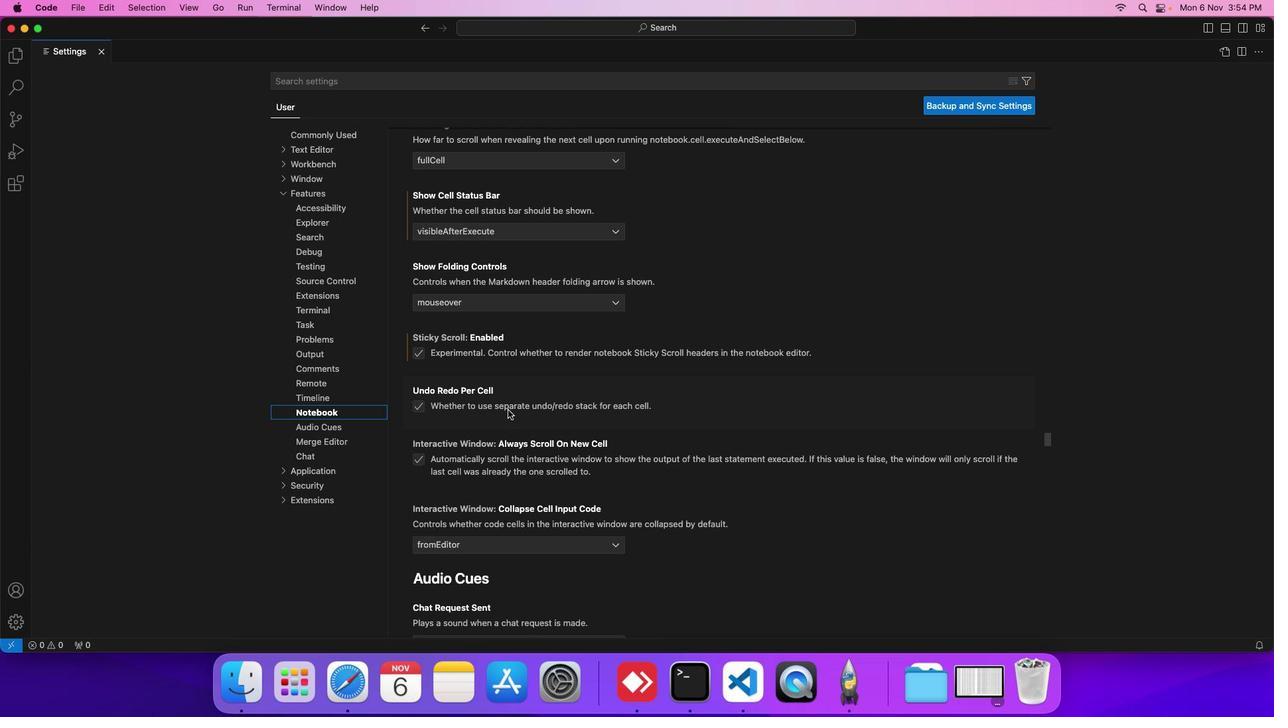 
Action: Mouse scrolled (502, 403) with delta (-5, -5)
Screenshot: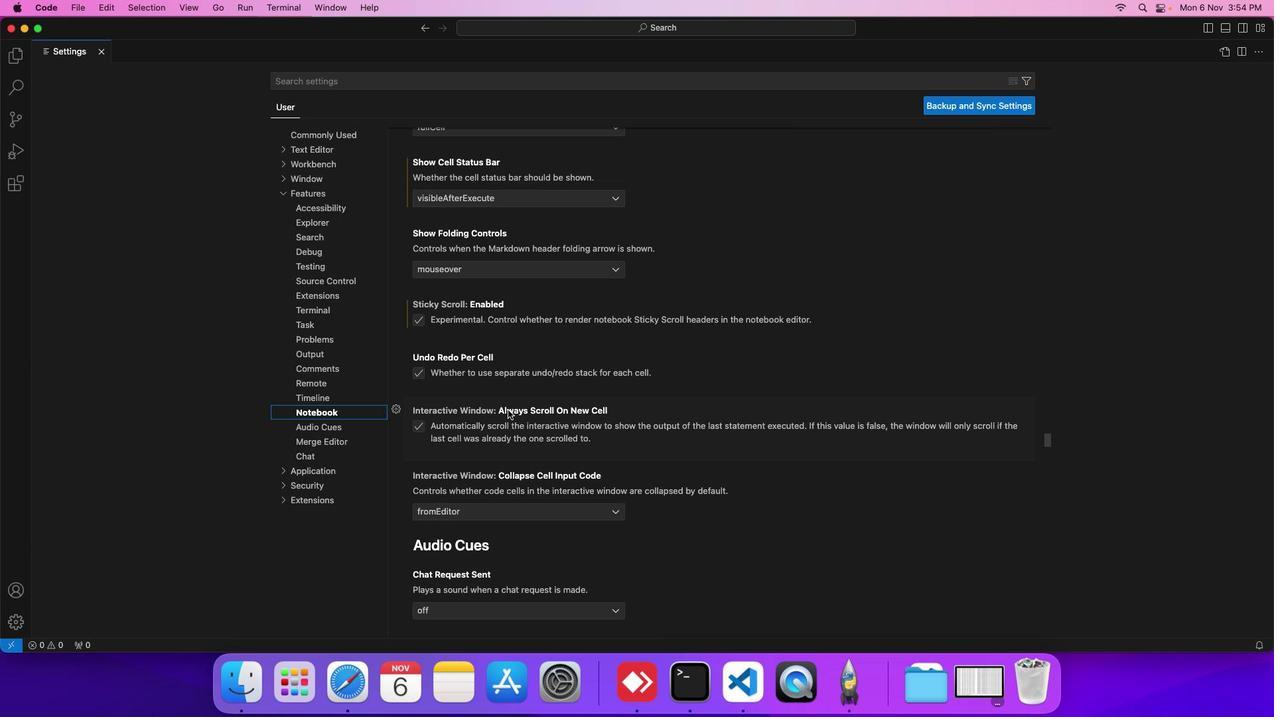 
Action: Mouse scrolled (502, 403) with delta (-5, -5)
Screenshot: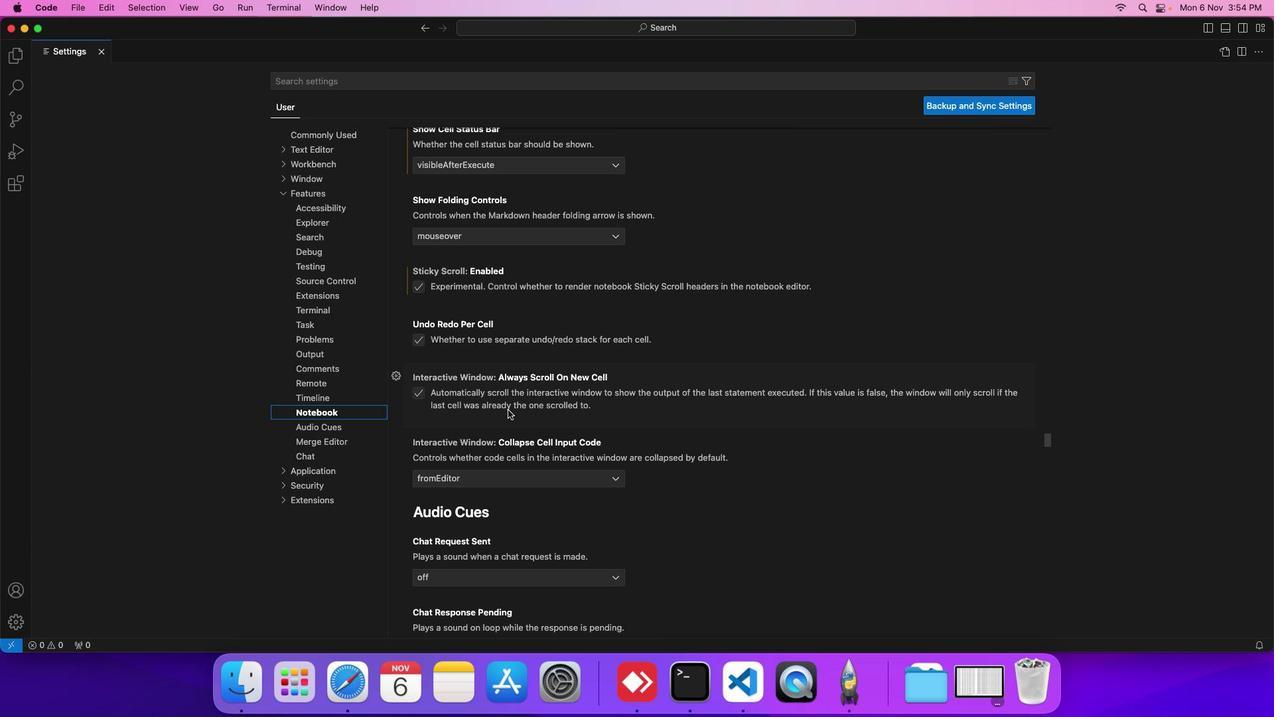 
Action: Mouse scrolled (502, 403) with delta (-5, -4)
Screenshot: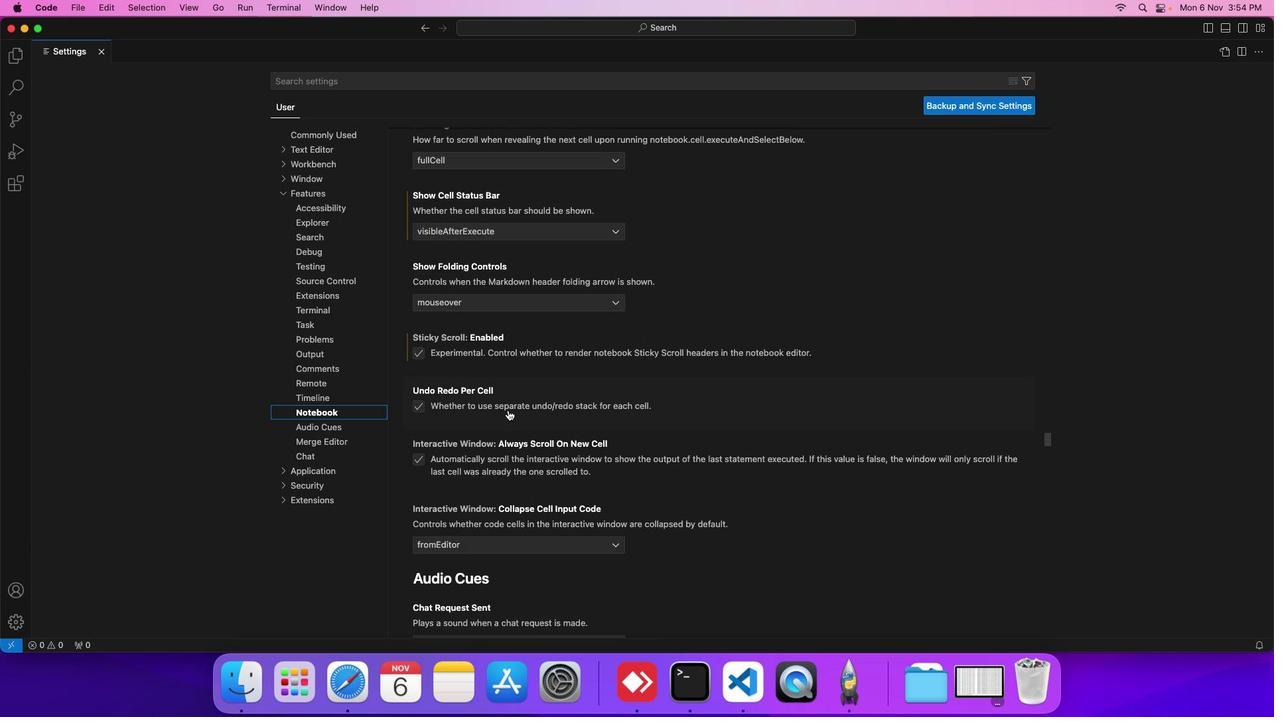 
Action: Mouse scrolled (502, 403) with delta (-5, -4)
Screenshot: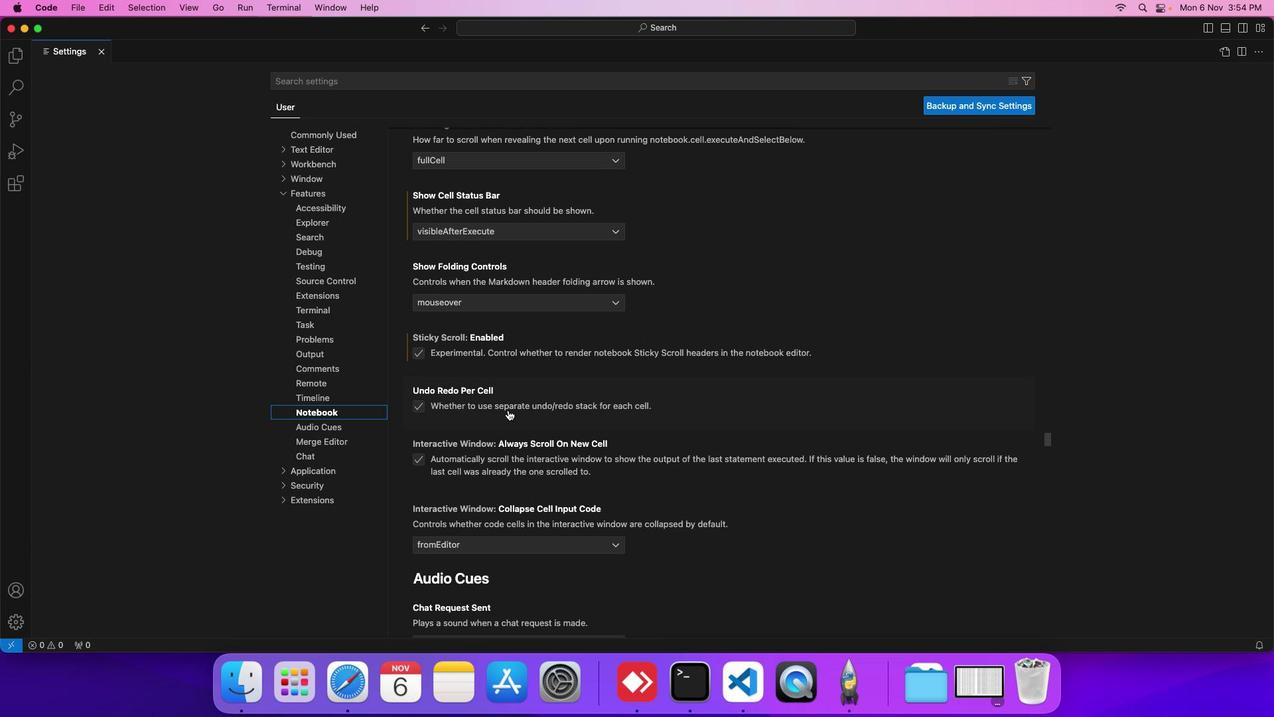 
Action: Mouse moved to (511, 499)
Screenshot: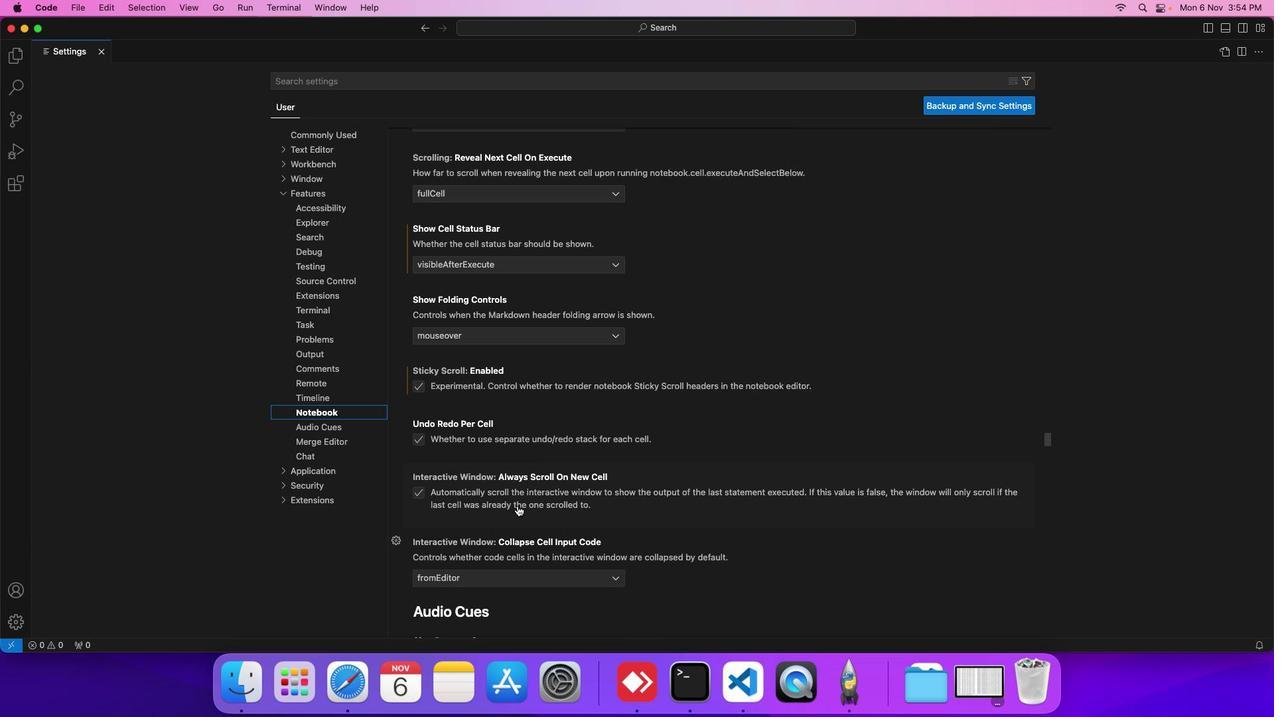 
Action: Mouse scrolled (511, 499) with delta (-5, -4)
Screenshot: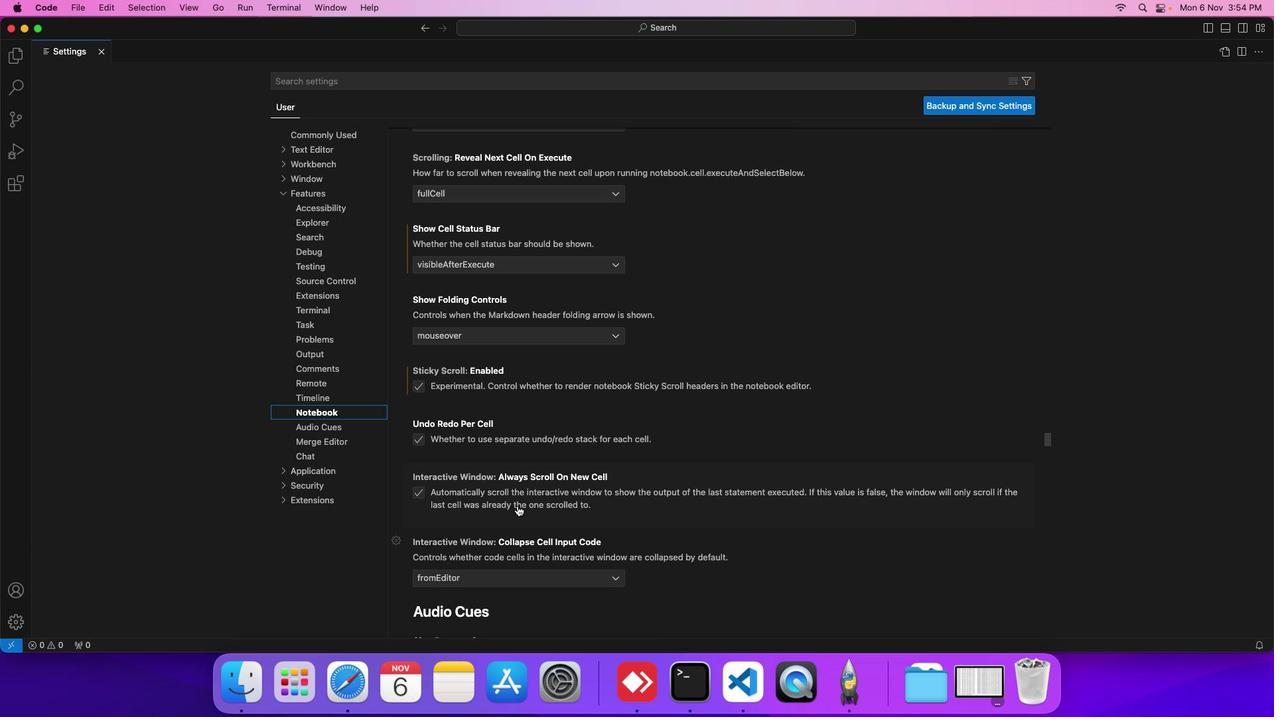 
Action: Mouse scrolled (511, 499) with delta (-5, -5)
Screenshot: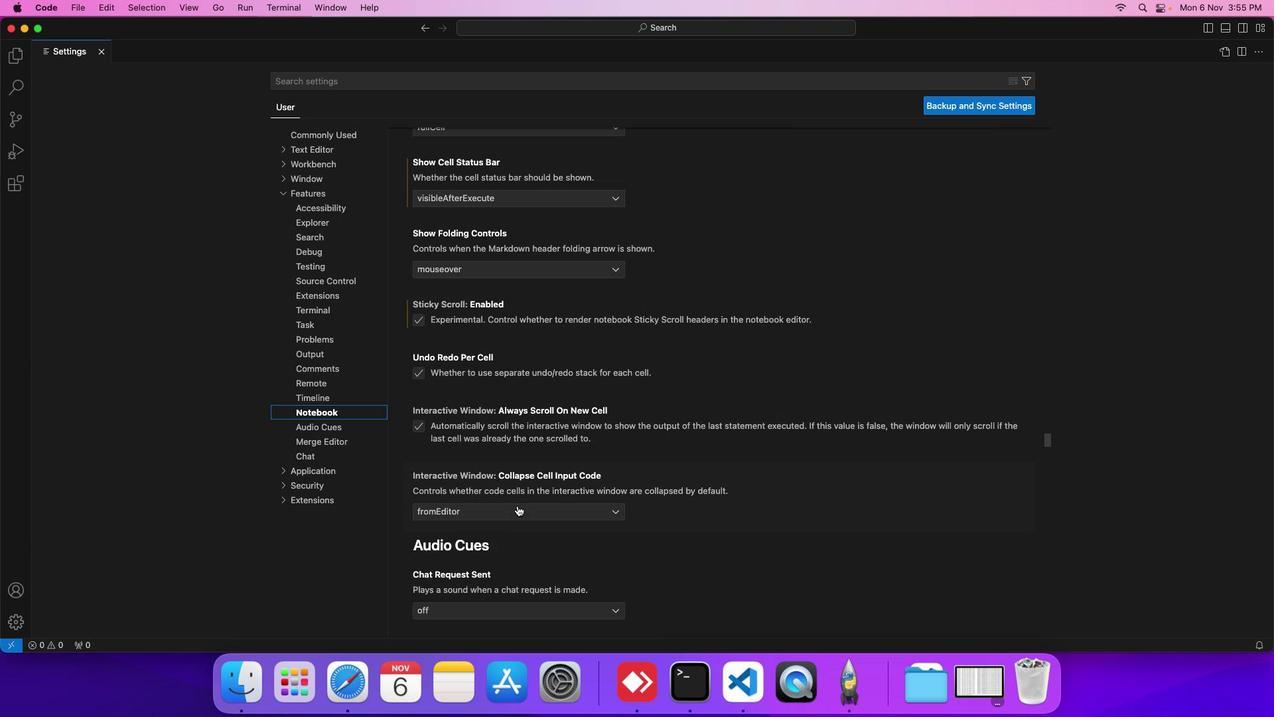 
Action: Mouse scrolled (511, 499) with delta (-5, -5)
Screenshot: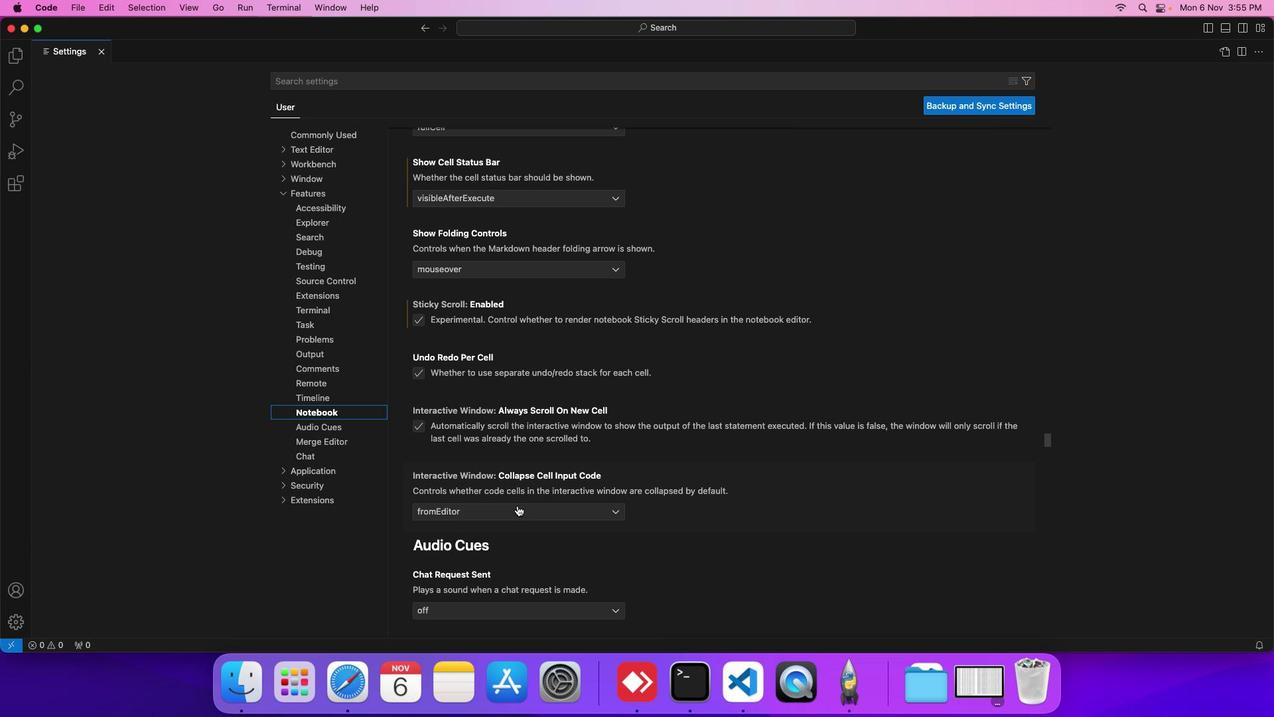 
Action: Mouse moved to (498, 503)
Screenshot: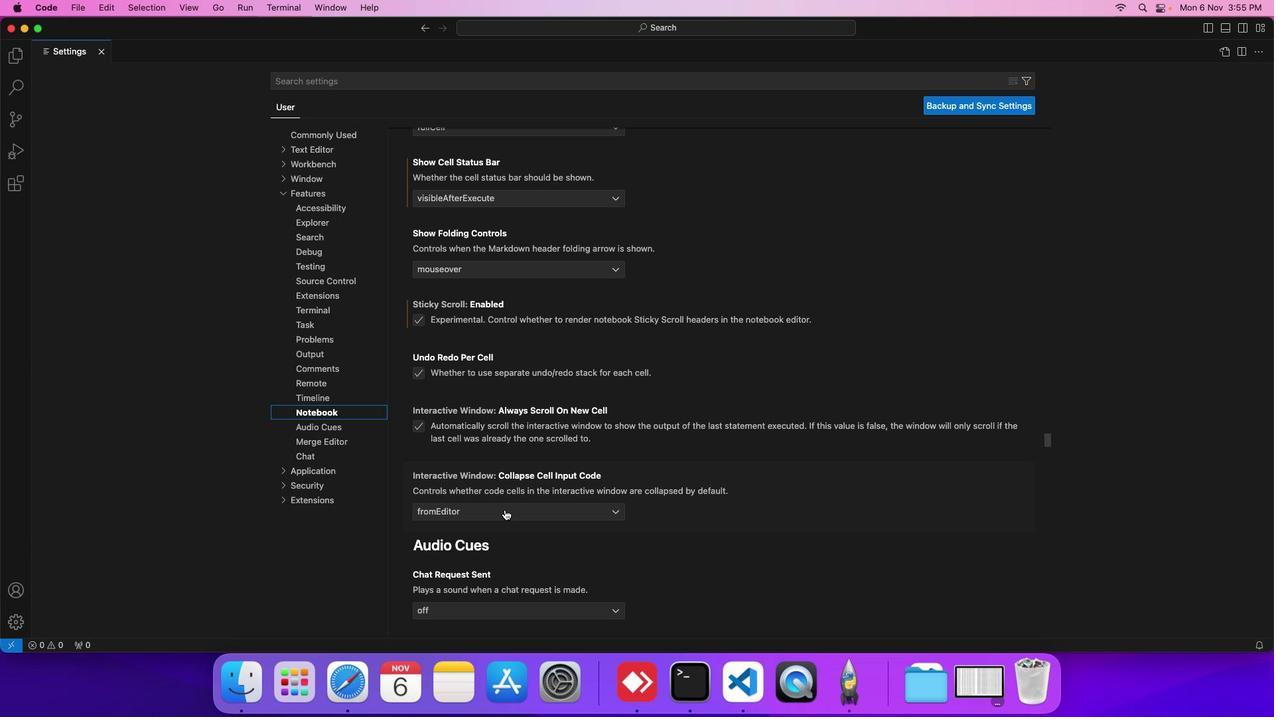 
Action: Mouse pressed left at (498, 503)
Screenshot: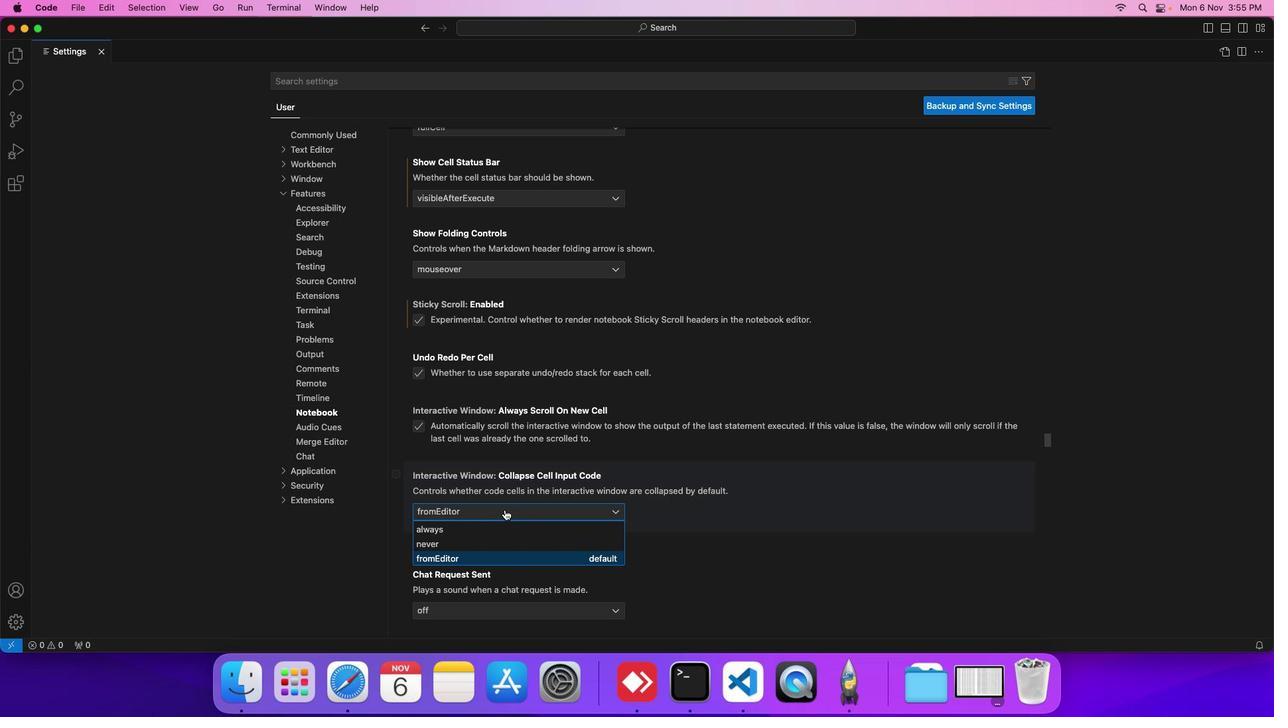 
Action: Mouse moved to (470, 525)
Screenshot: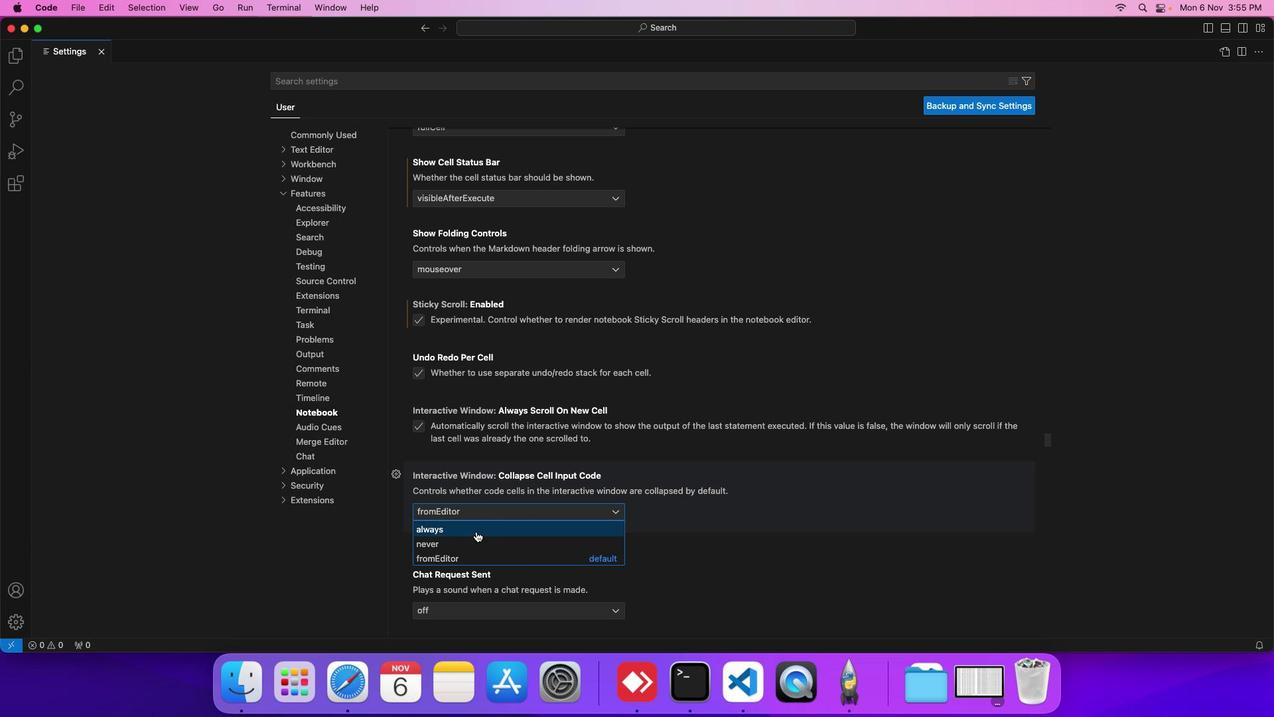 
Action: Mouse pressed left at (470, 525)
Screenshot: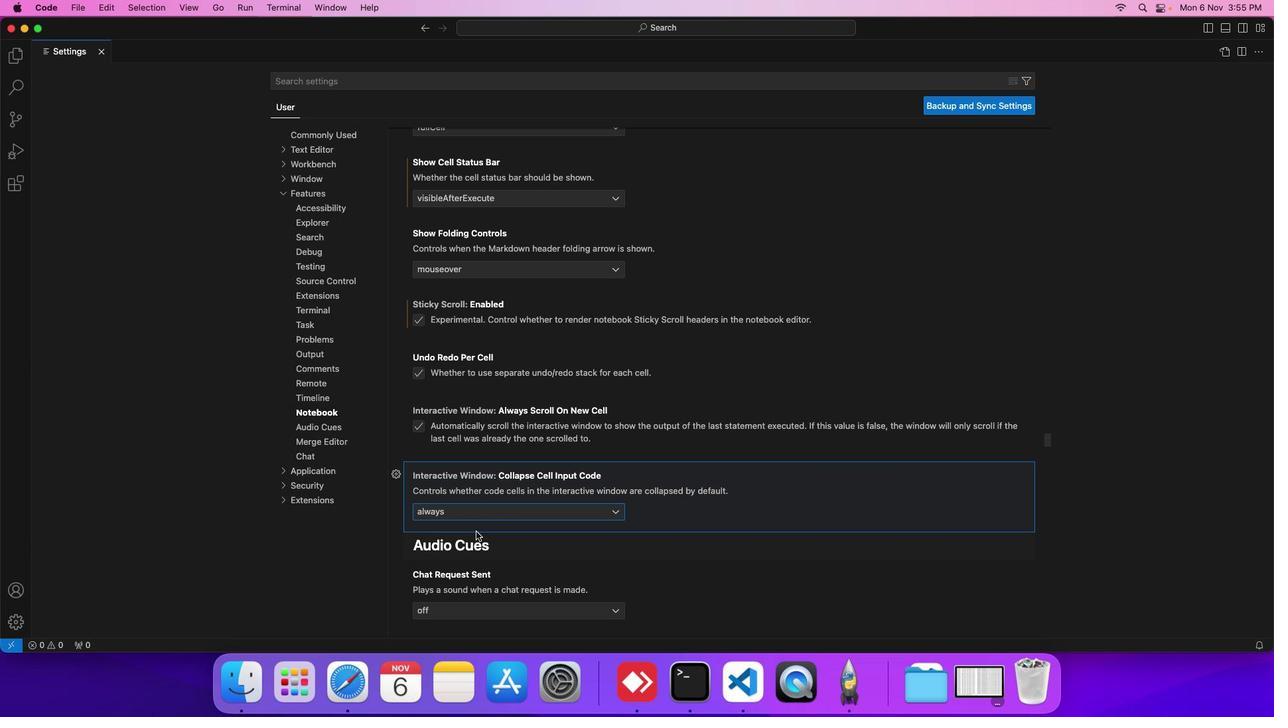
Action: Mouse moved to (553, 502)
Screenshot: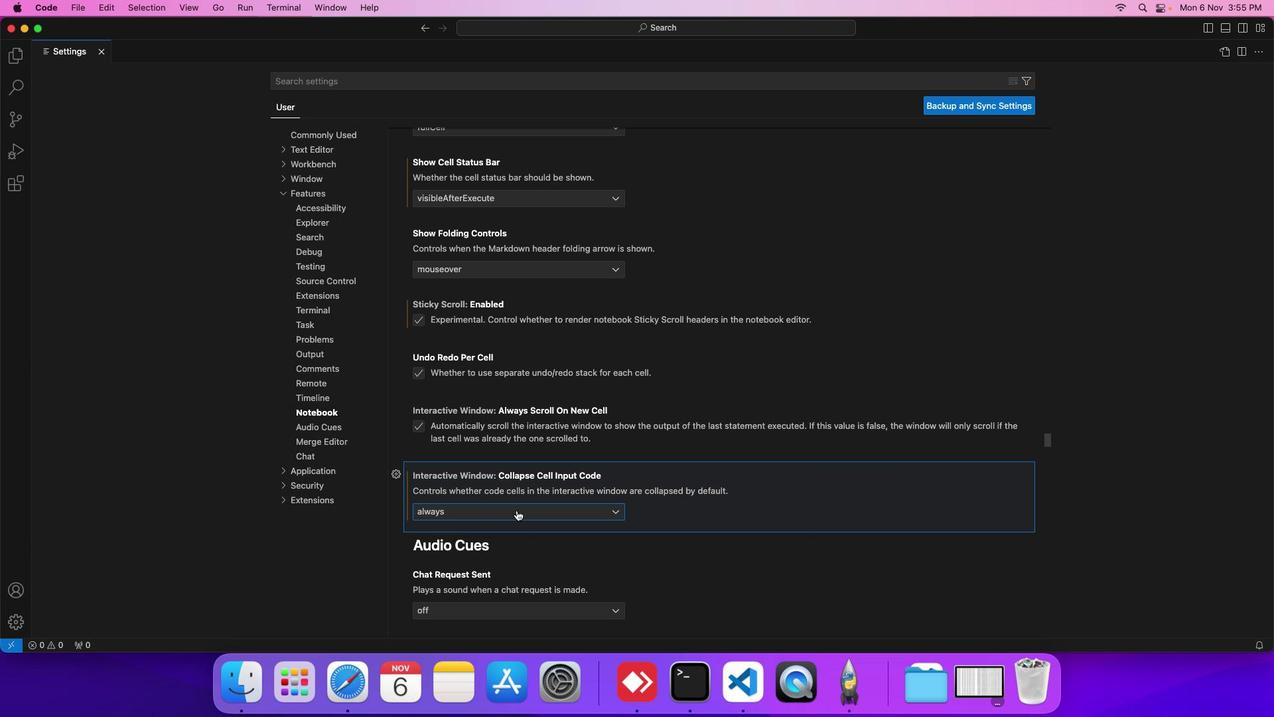 
